 Task: Look for space in Fuengirola, Spain from 9th June, 2023 to 16th June, 2023 for 2 adults in price range Rs.8000 to Rs.16000. Place can be entire place with 2 bedrooms having 2 beds and 1 bathroom. Property type can be house, flat, guest house. Booking option can be shelf check-in. Required host language is English.
Action: Mouse moved to (344, 185)
Screenshot: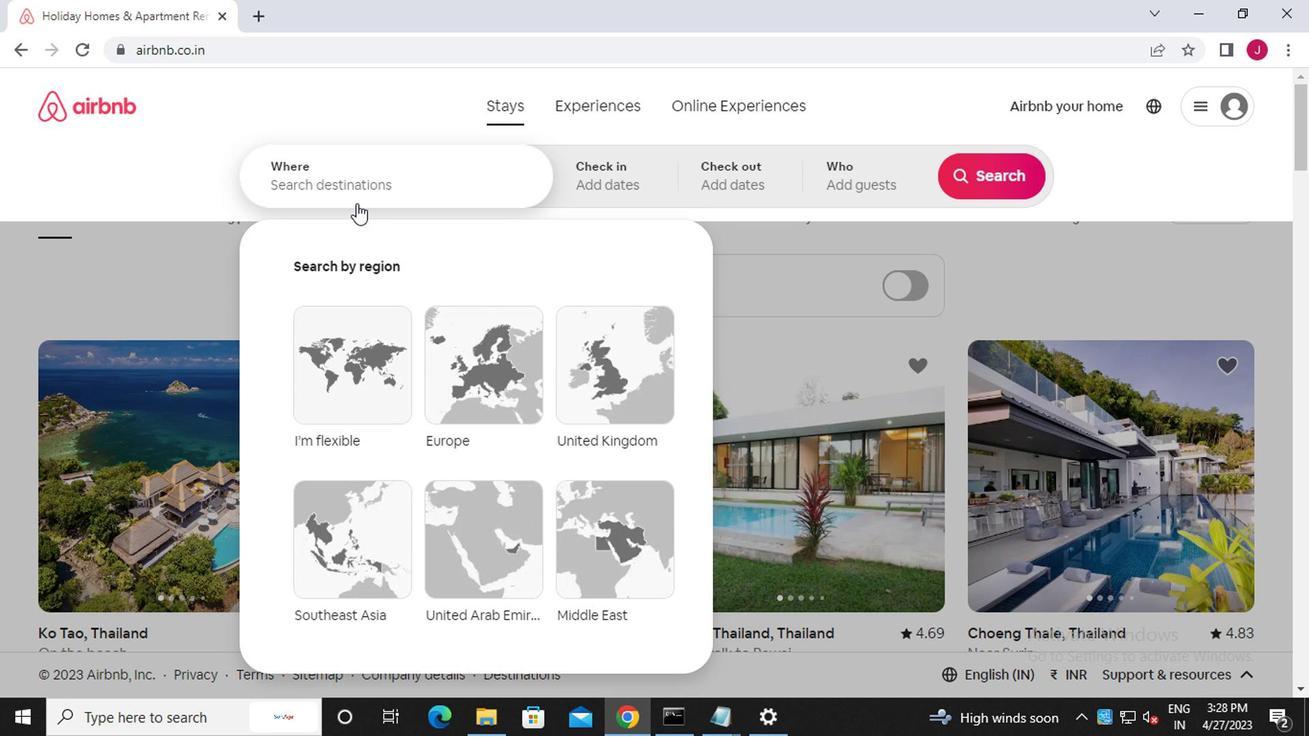 
Action: Mouse pressed left at (344, 185)
Screenshot: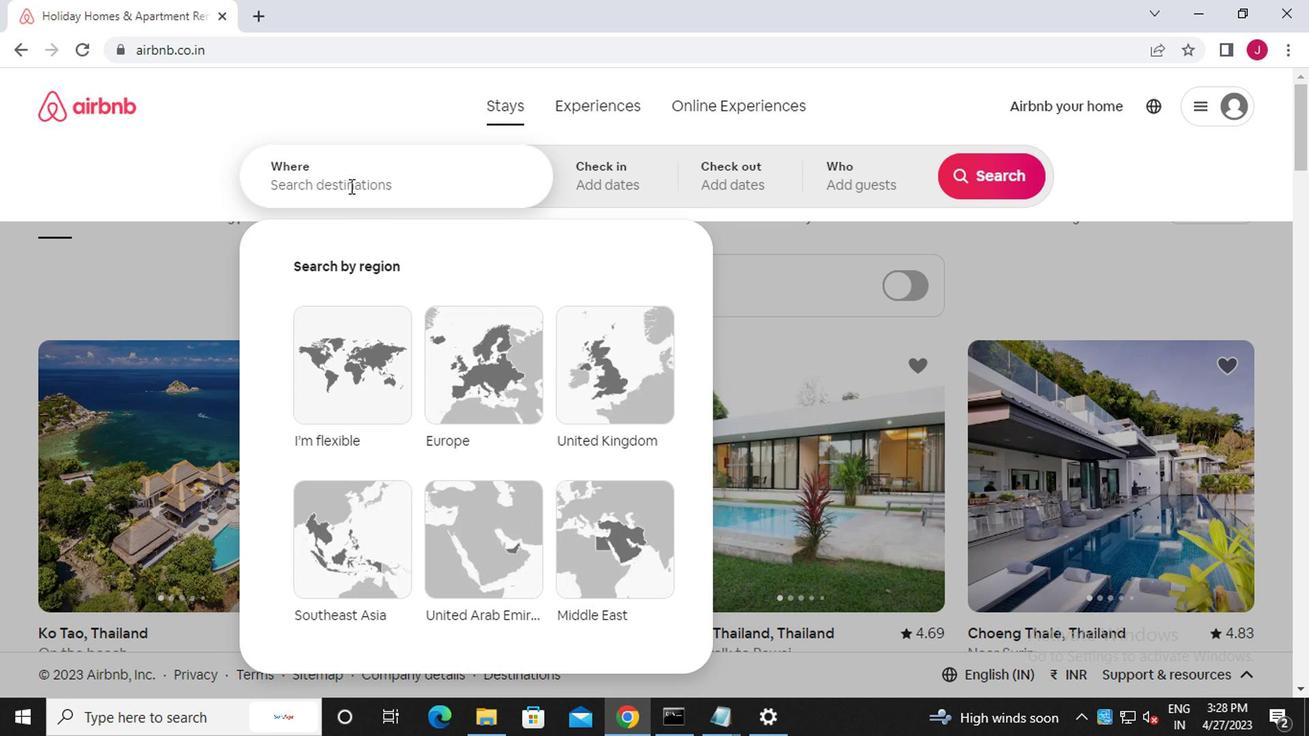 
Action: Key pressed <Key.caps_lock>f<Key.caps_lock>uengirola
Screenshot: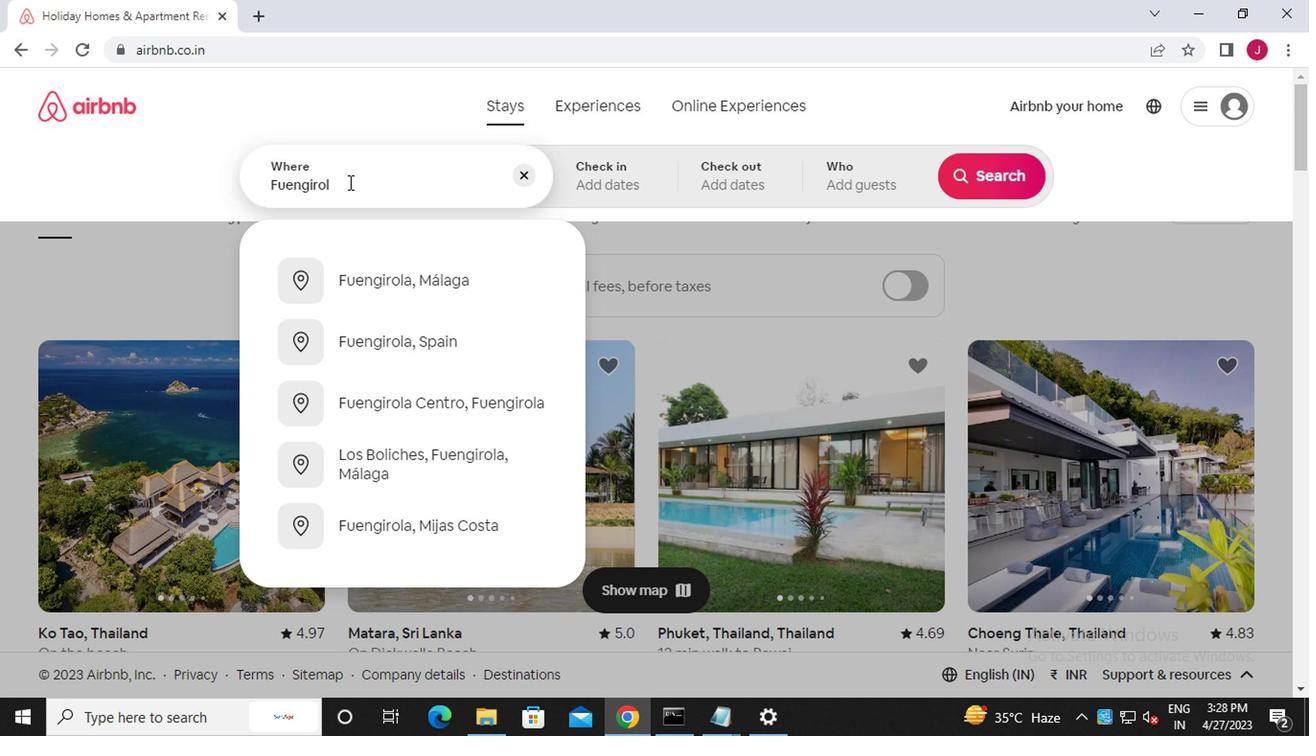 
Action: Mouse moved to (410, 281)
Screenshot: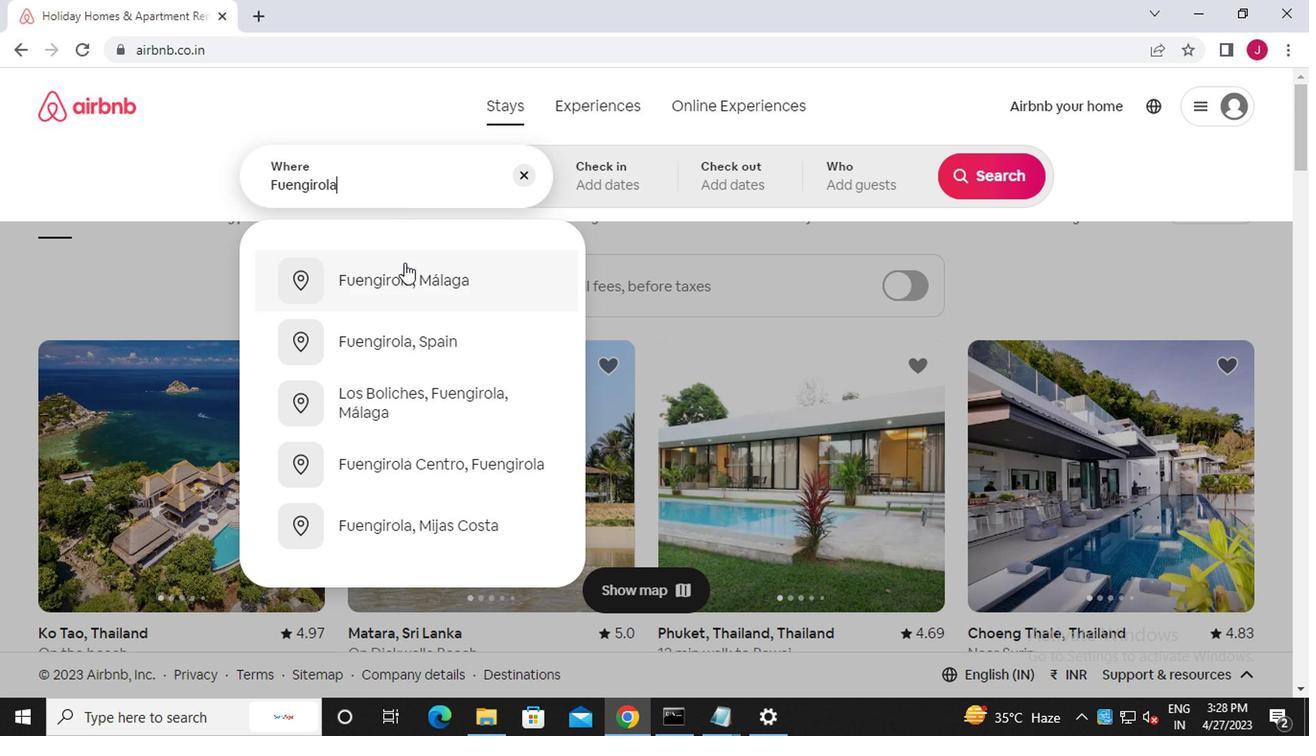 
Action: Mouse pressed left at (410, 281)
Screenshot: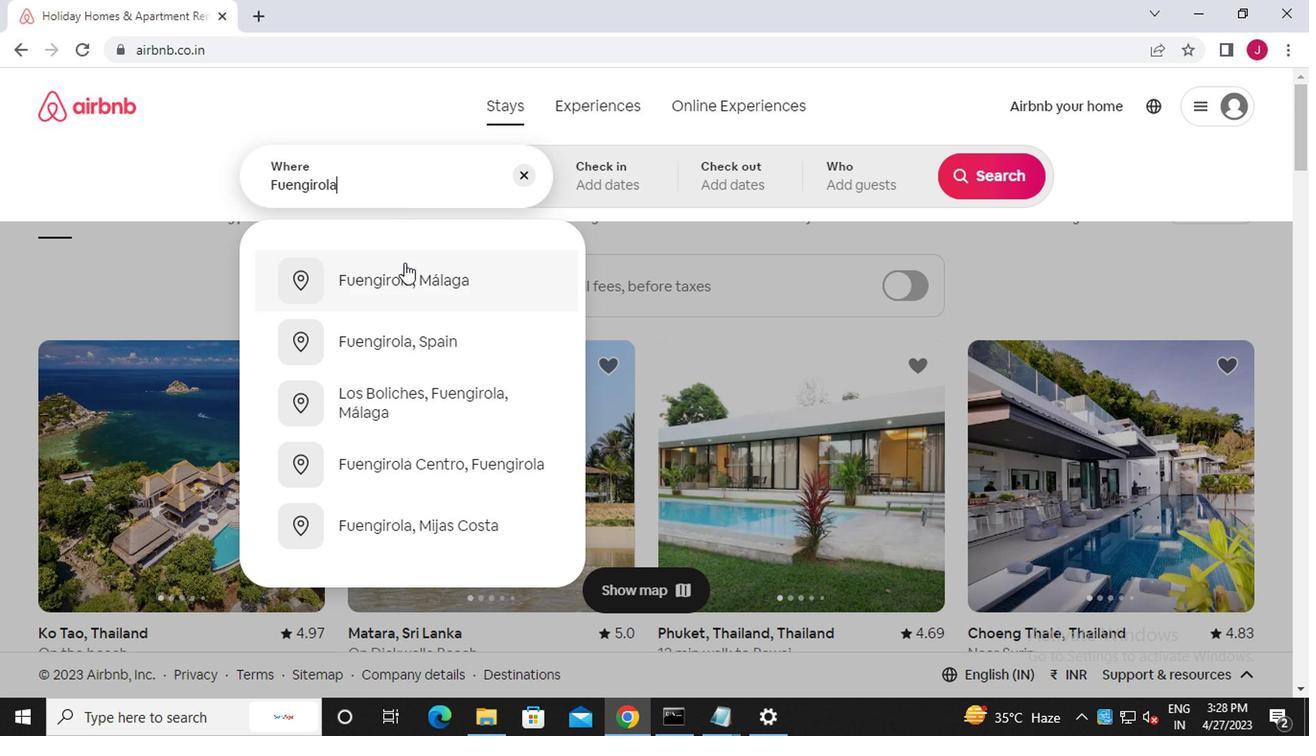
Action: Mouse moved to (426, 191)
Screenshot: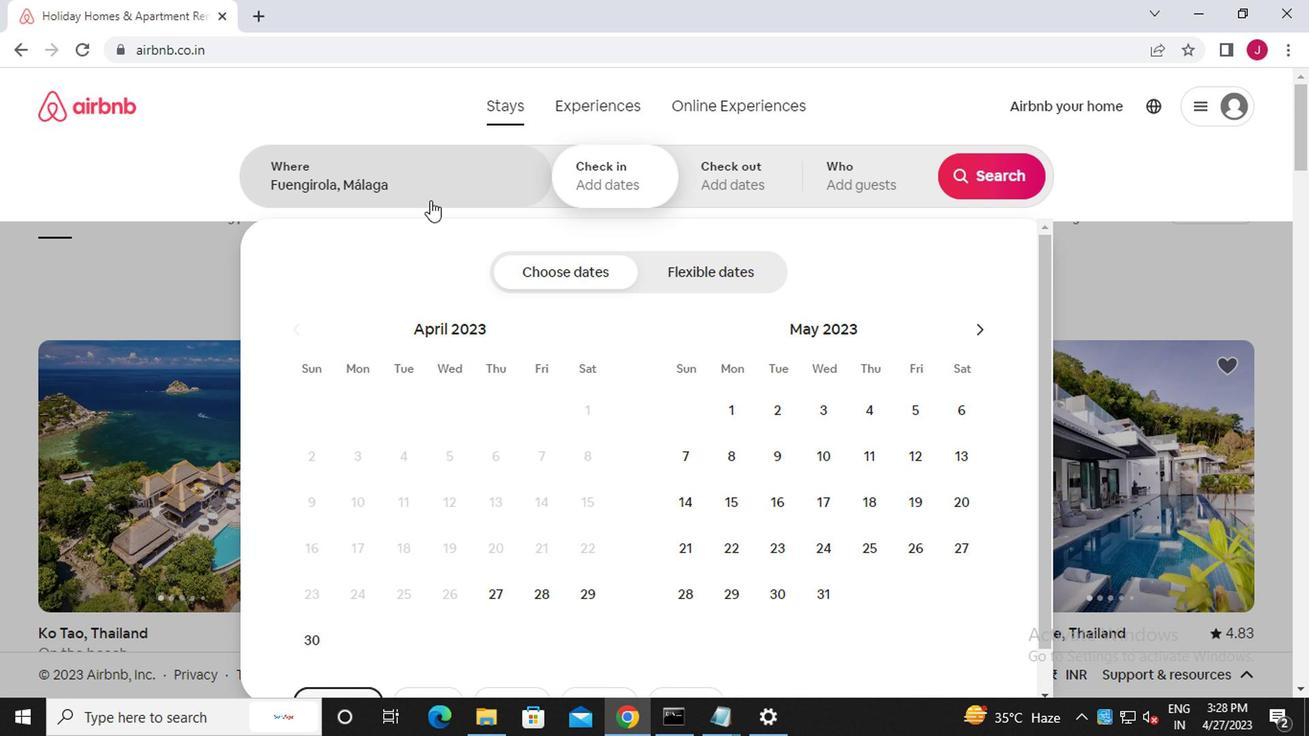 
Action: Mouse pressed left at (426, 191)
Screenshot: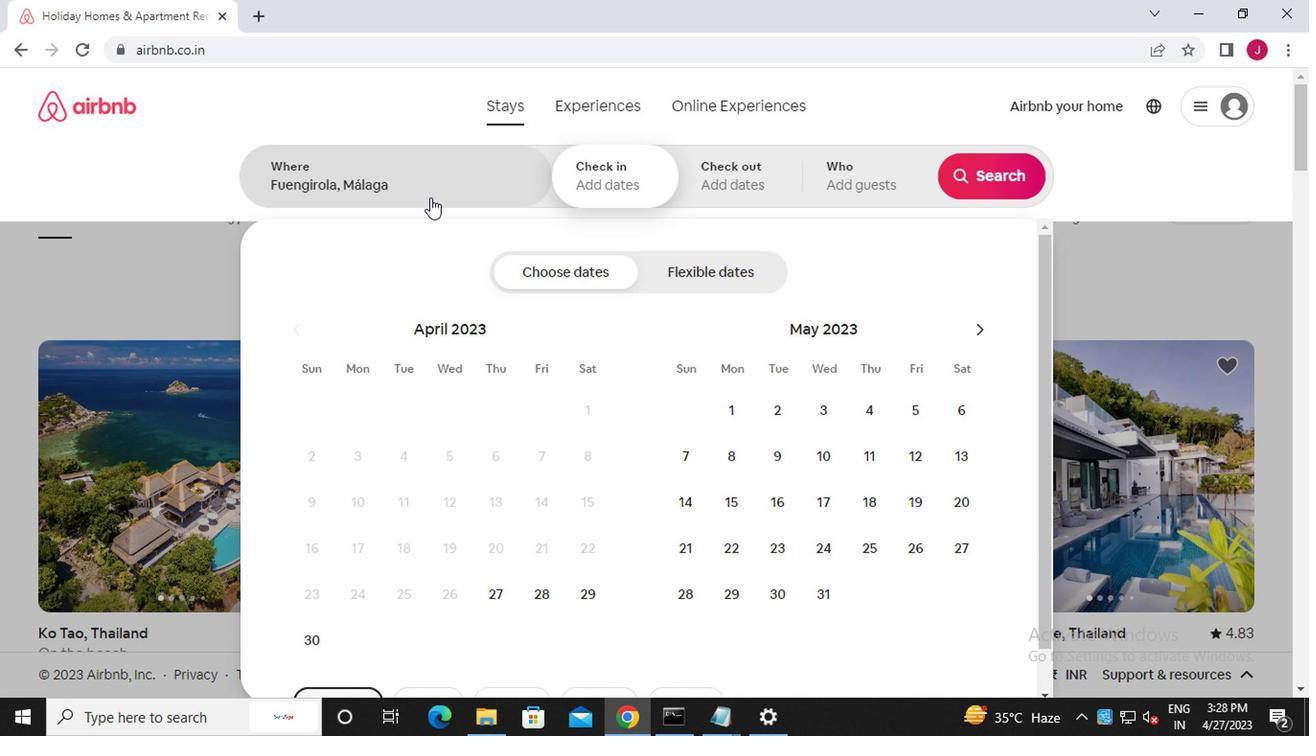 
Action: Key pressed <Key.backspace><Key.backspace><Key.backspace><Key.backspace><Key.backspace>
Screenshot: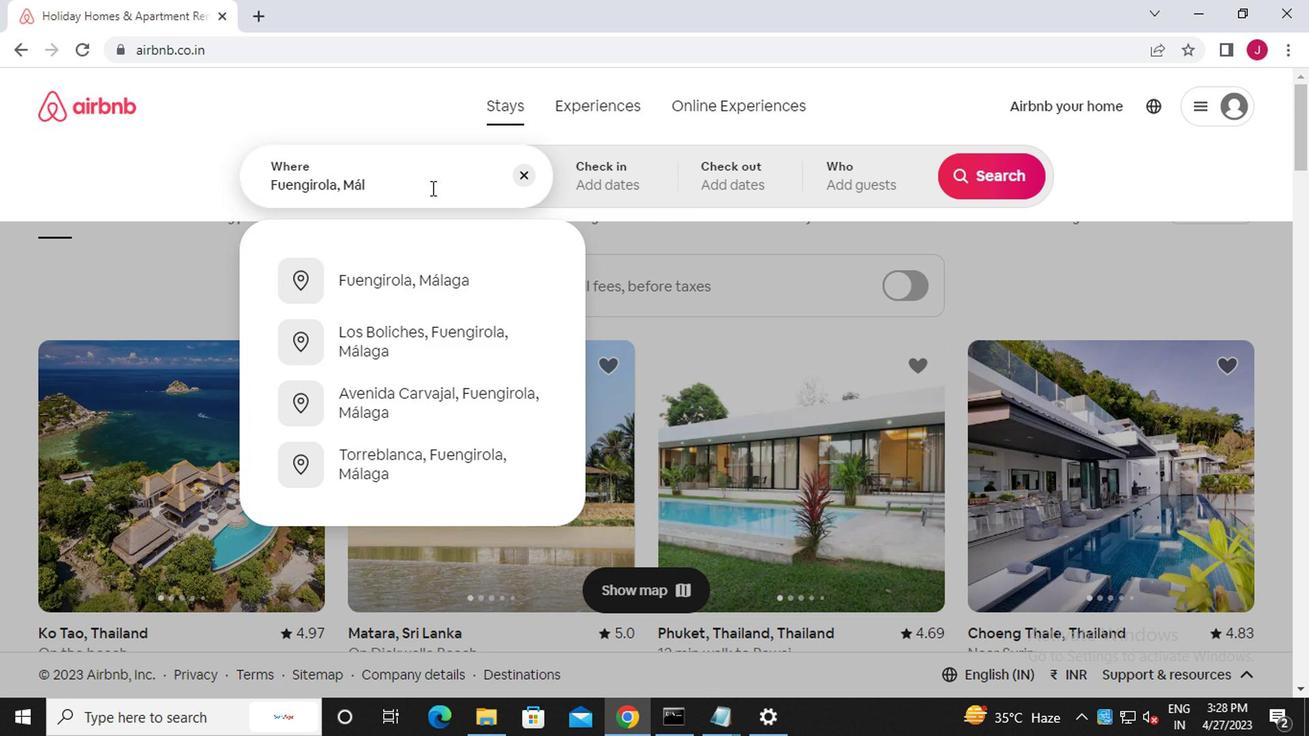 
Action: Mouse moved to (445, 343)
Screenshot: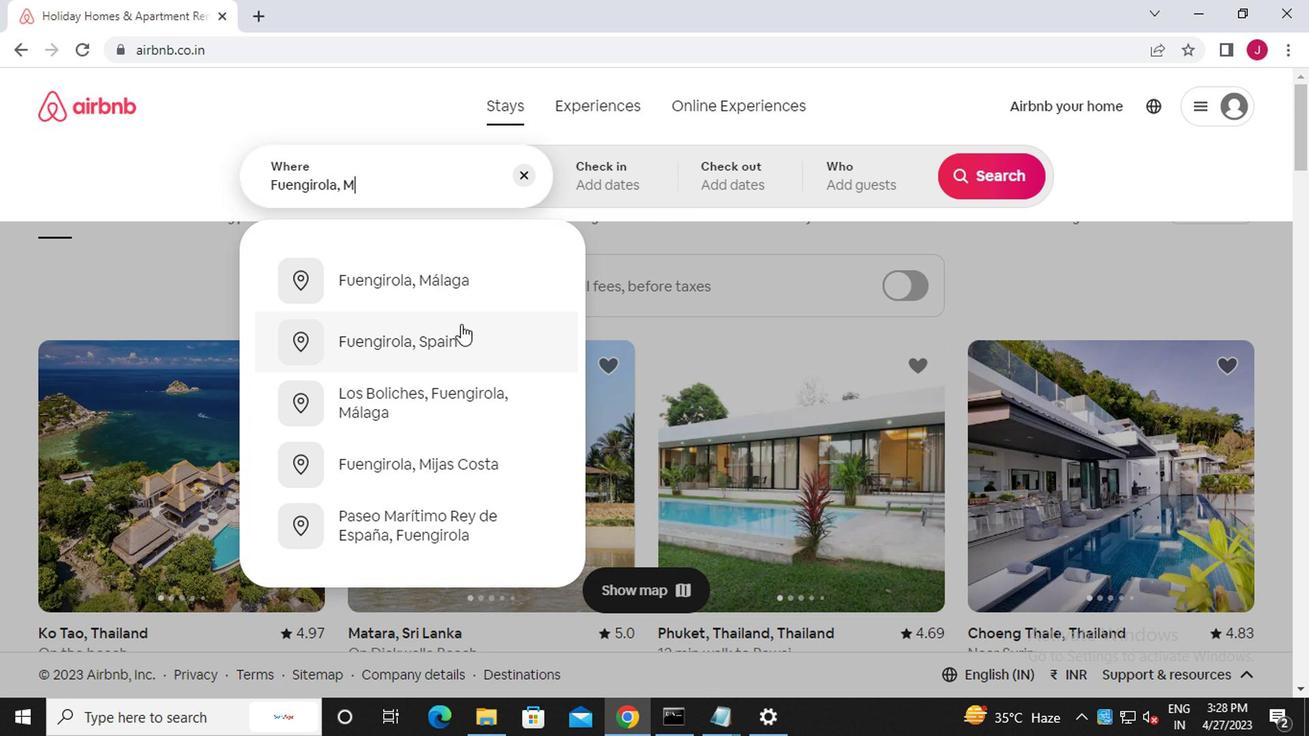 
Action: Mouse pressed left at (445, 343)
Screenshot: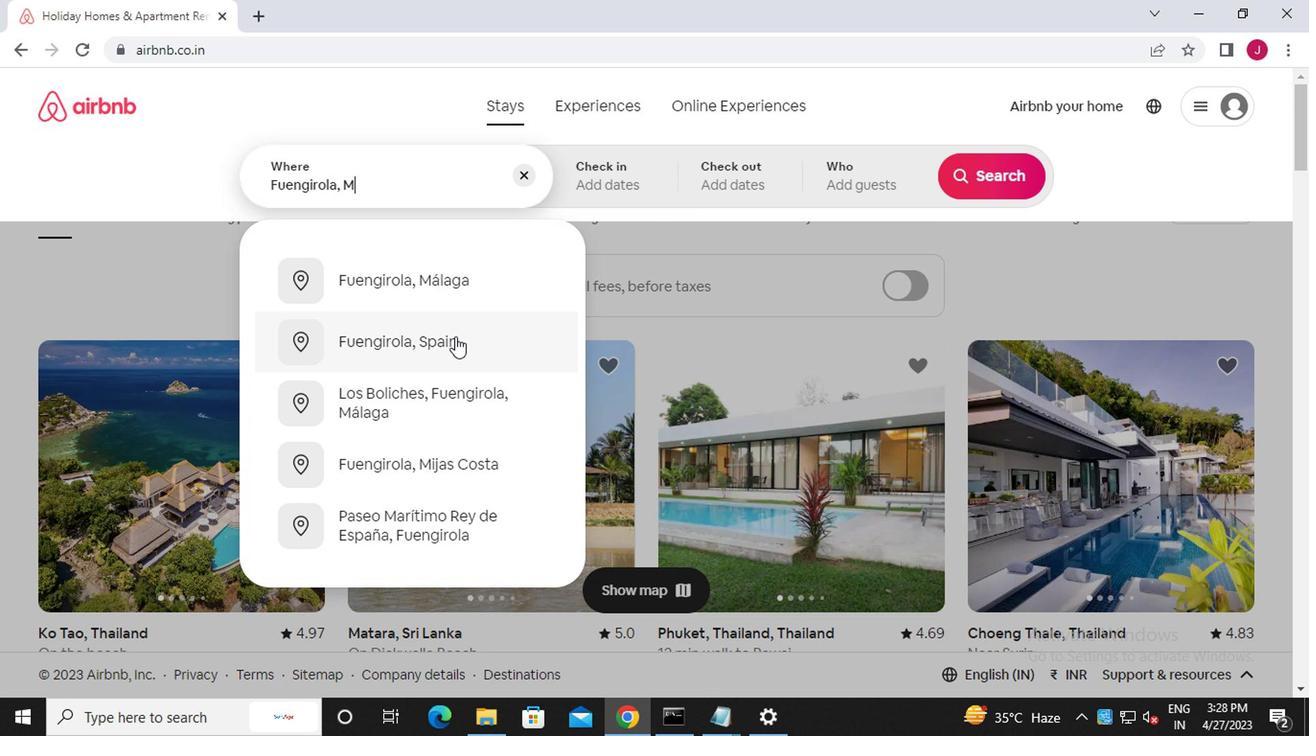 
Action: Mouse moved to (974, 325)
Screenshot: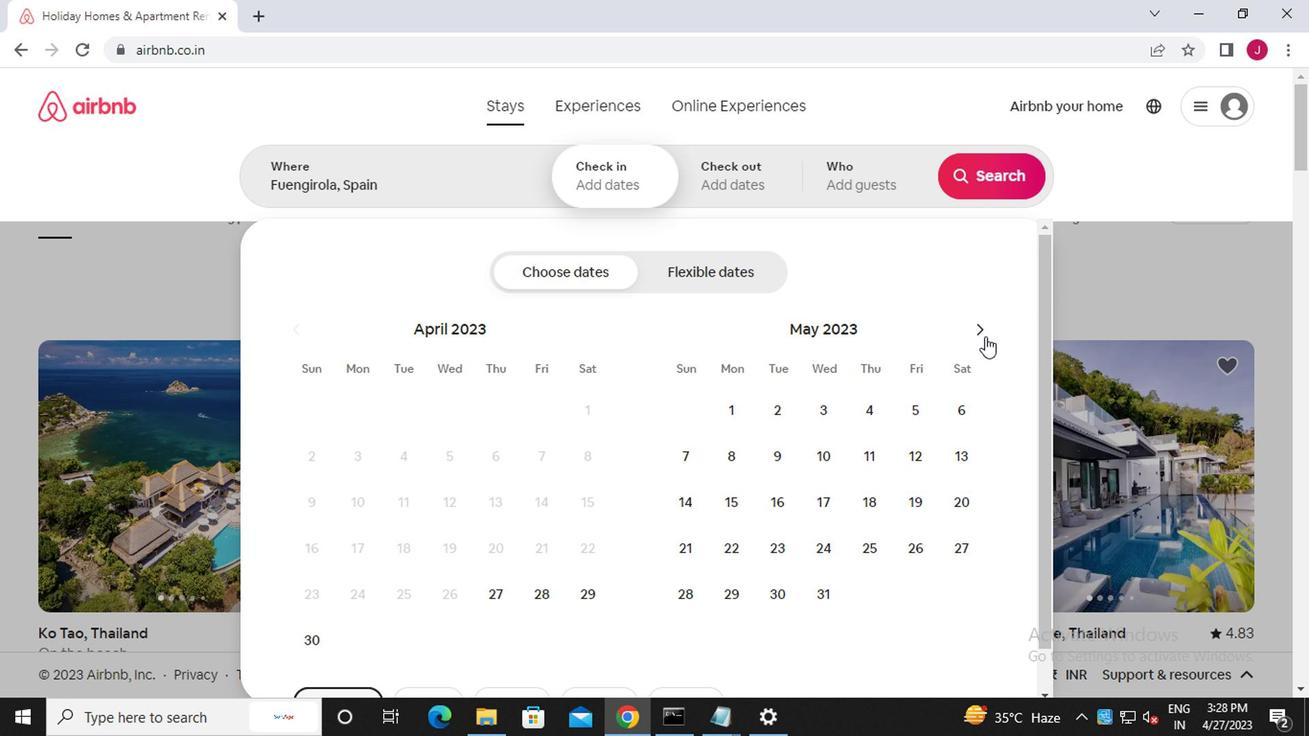 
Action: Mouse pressed left at (974, 325)
Screenshot: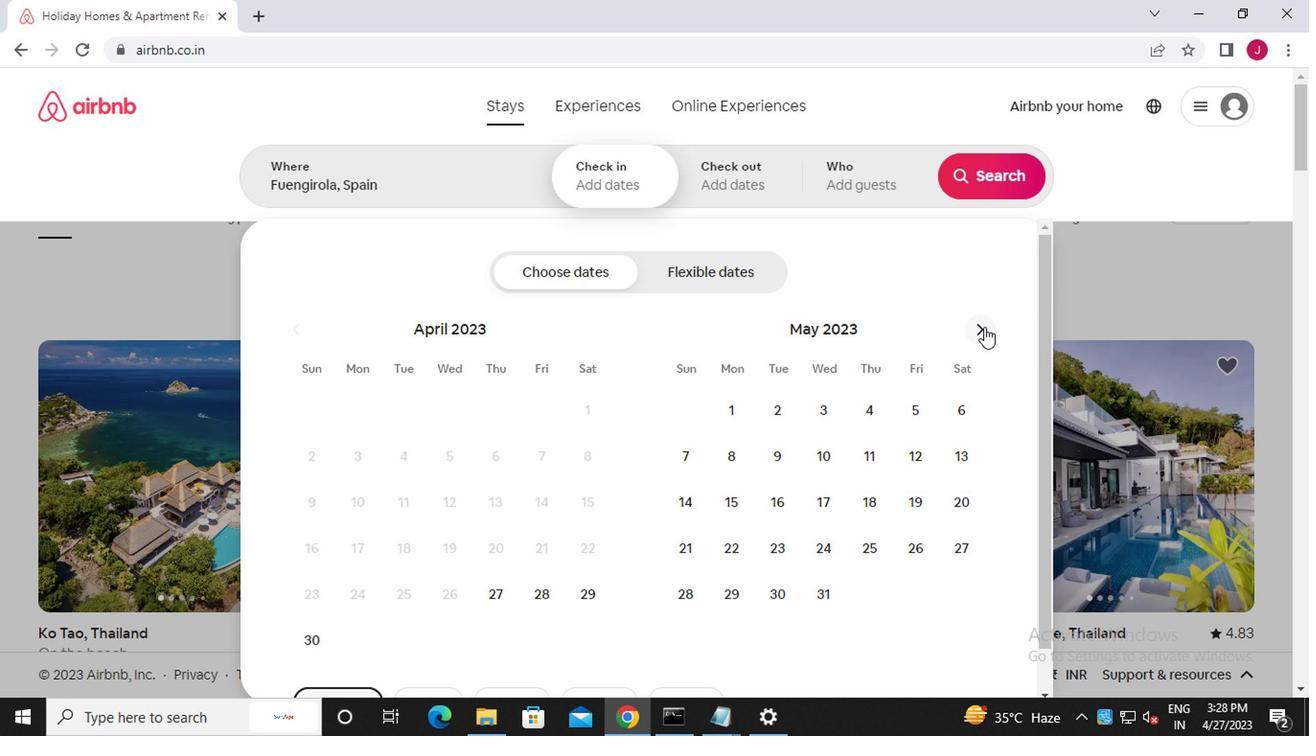 
Action: Mouse moved to (921, 464)
Screenshot: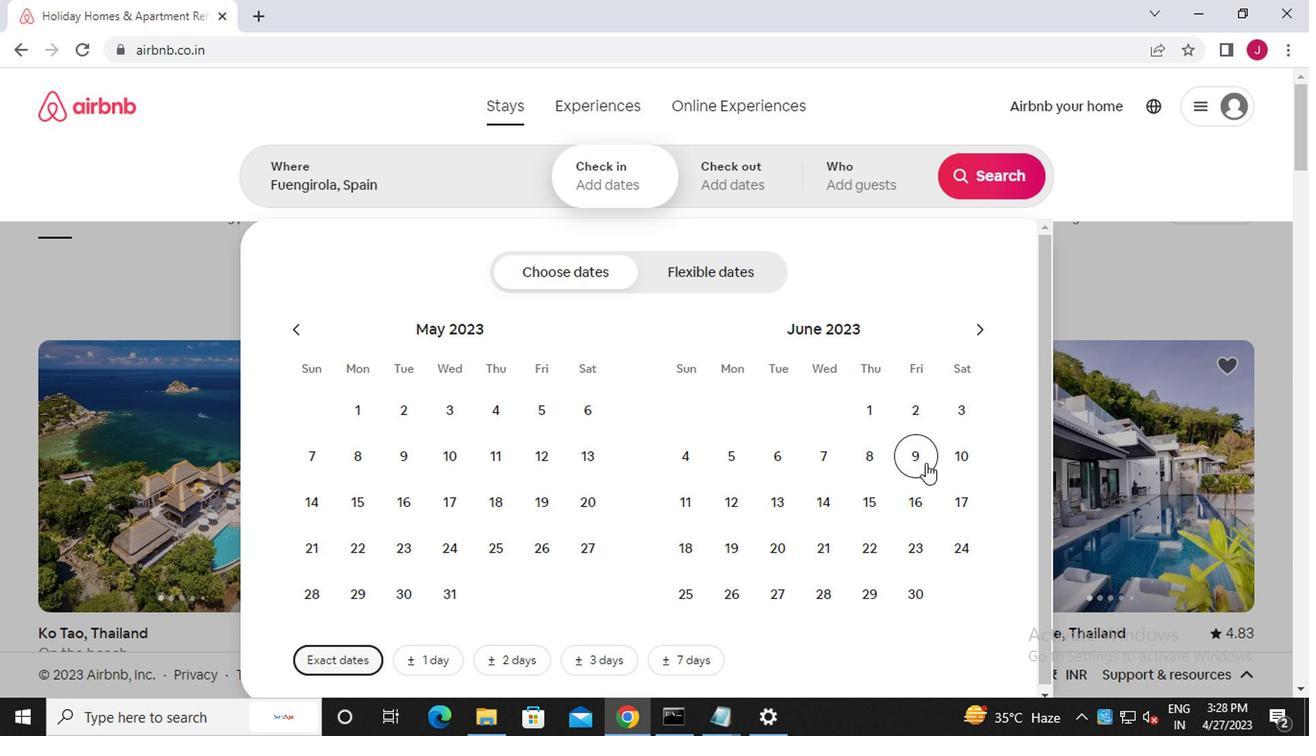 
Action: Mouse pressed left at (921, 464)
Screenshot: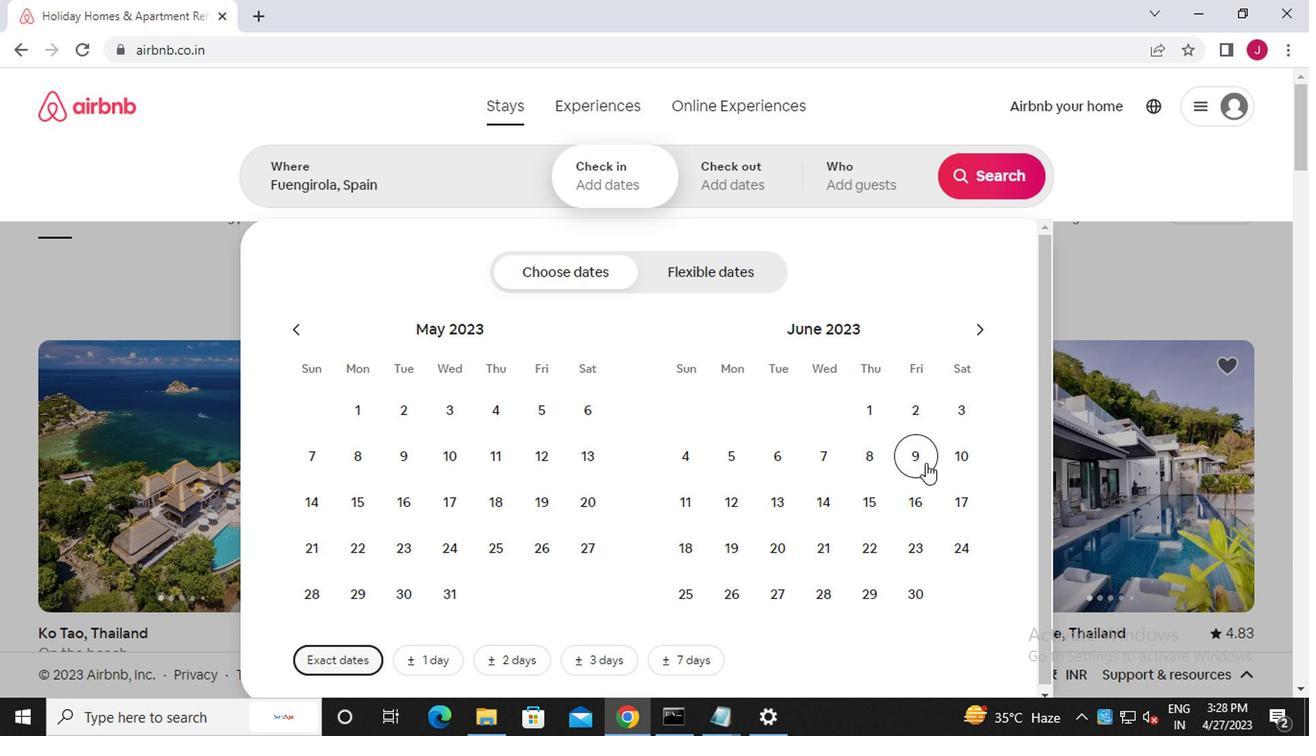 
Action: Mouse moved to (911, 505)
Screenshot: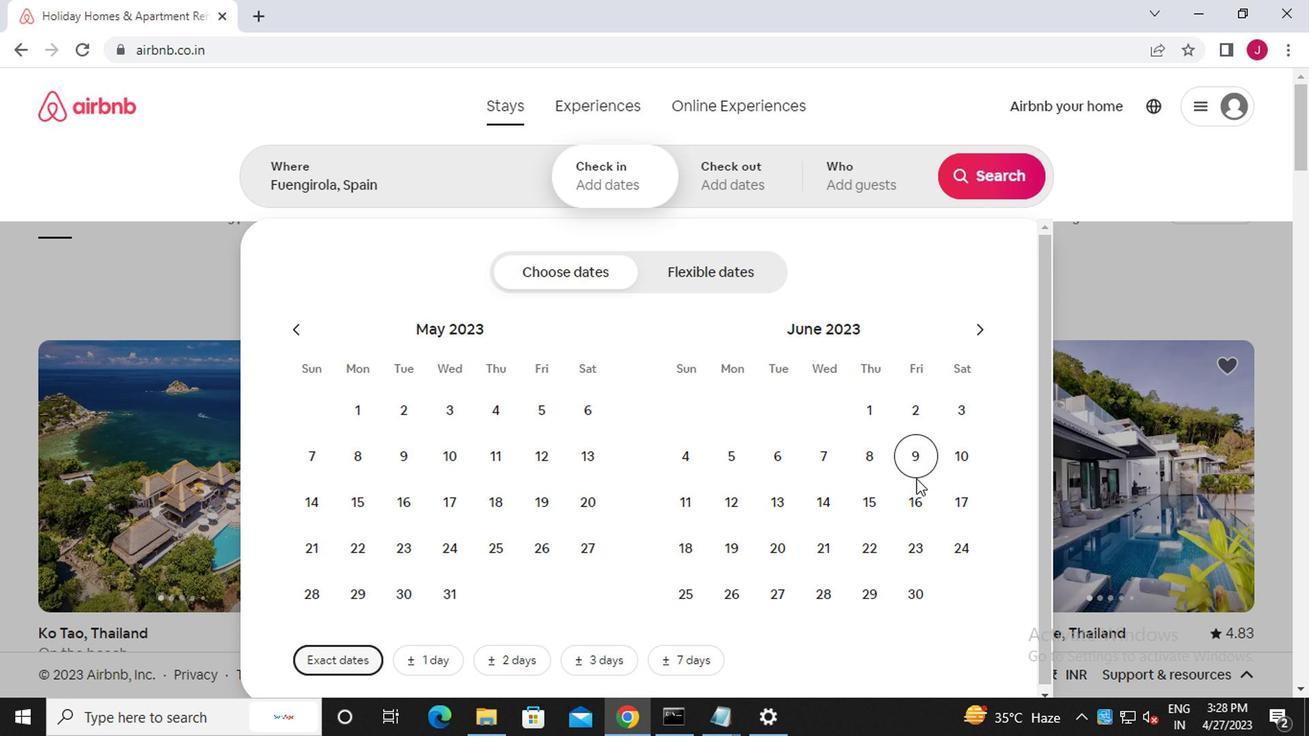 
Action: Mouse pressed left at (911, 505)
Screenshot: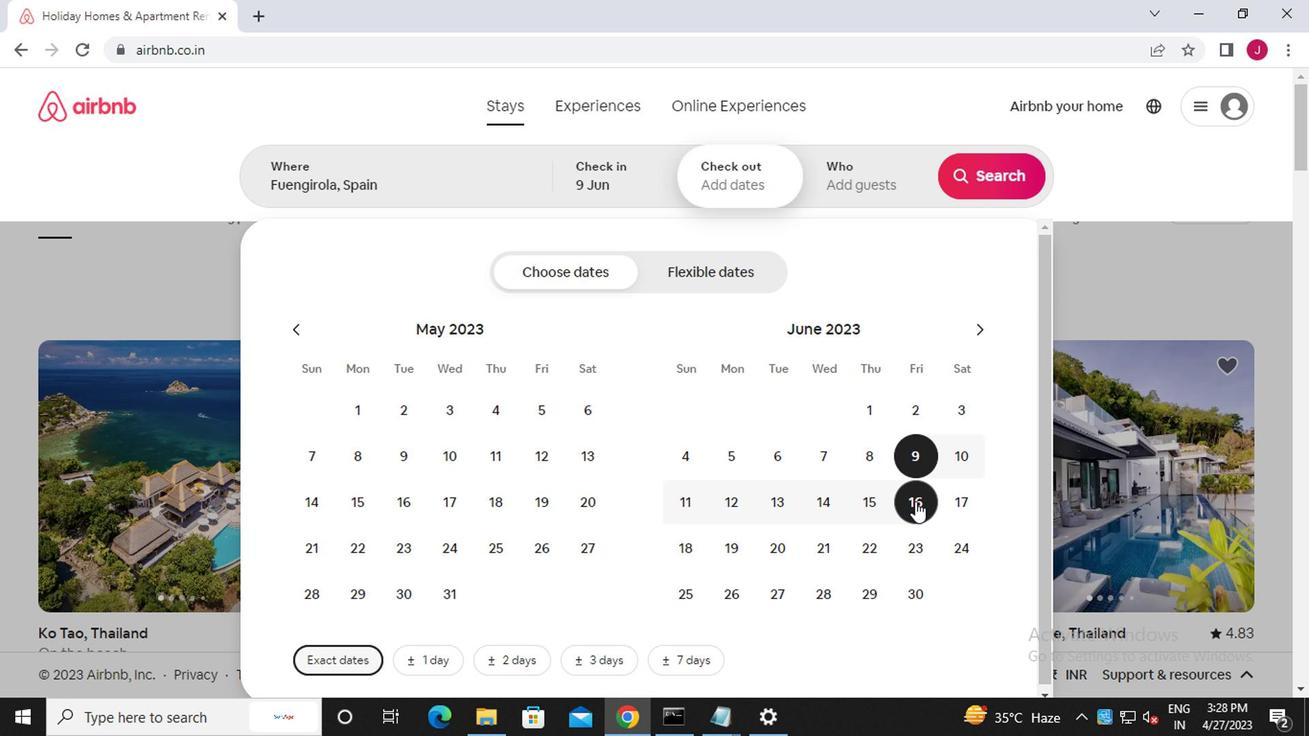 
Action: Mouse moved to (858, 194)
Screenshot: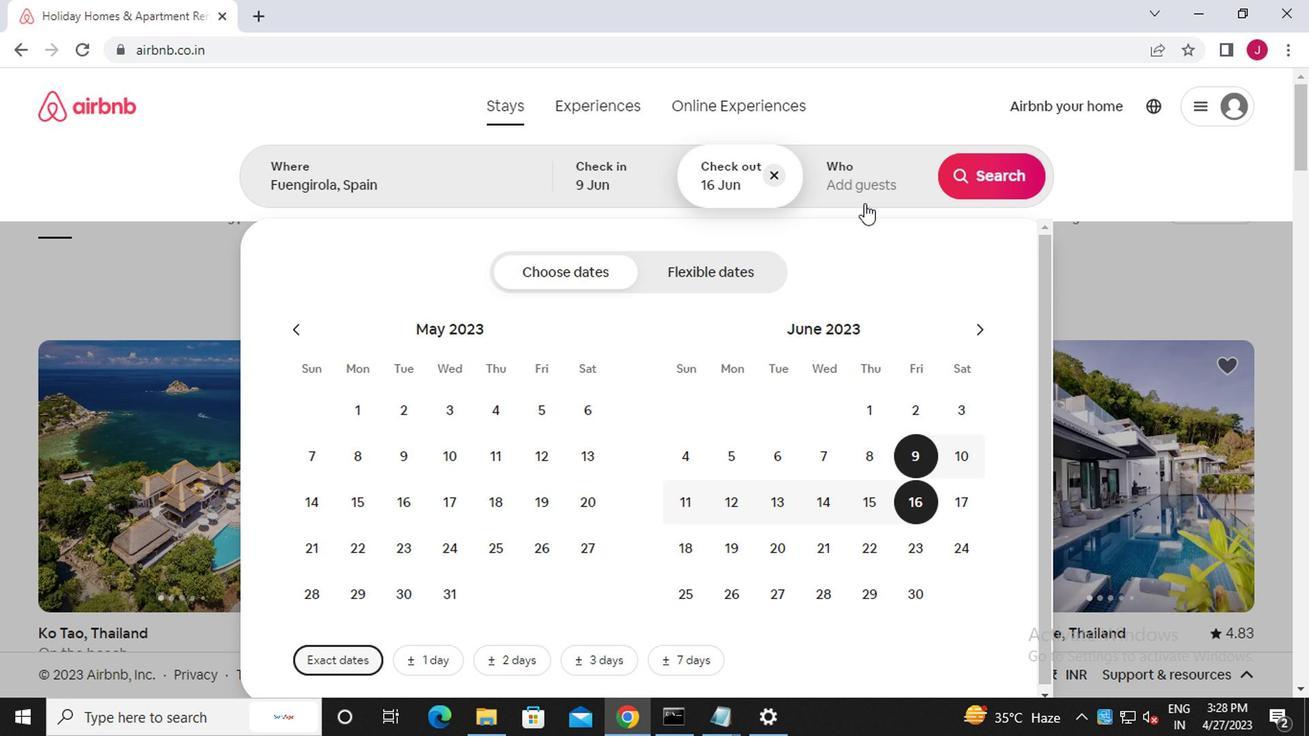 
Action: Mouse pressed left at (858, 194)
Screenshot: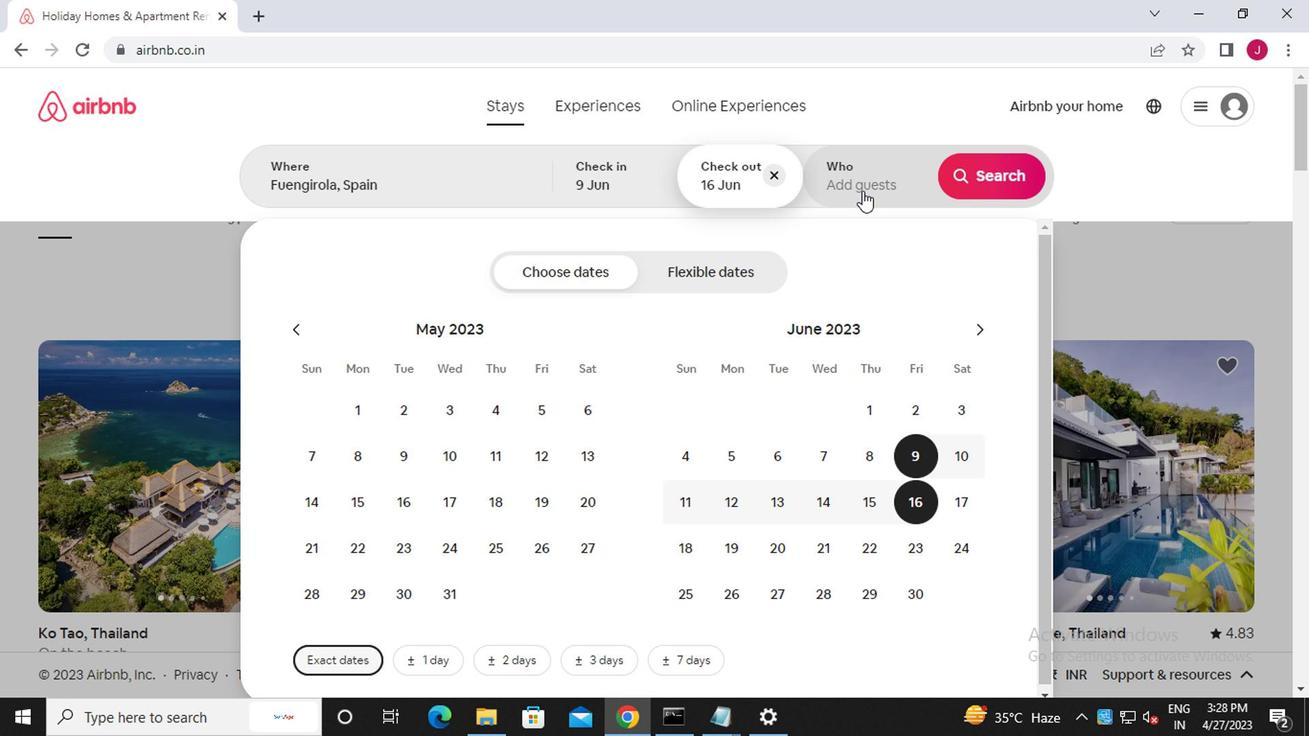 
Action: Mouse moved to (994, 276)
Screenshot: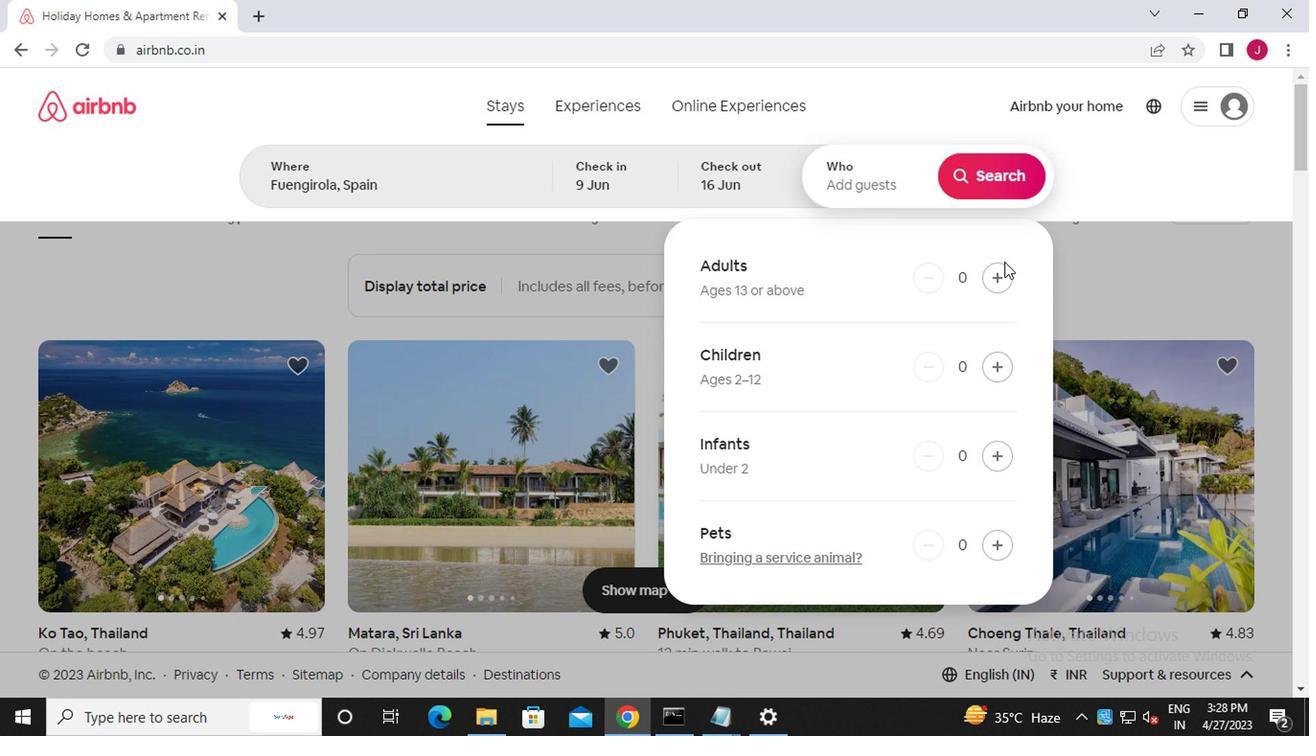 
Action: Mouse pressed left at (994, 276)
Screenshot: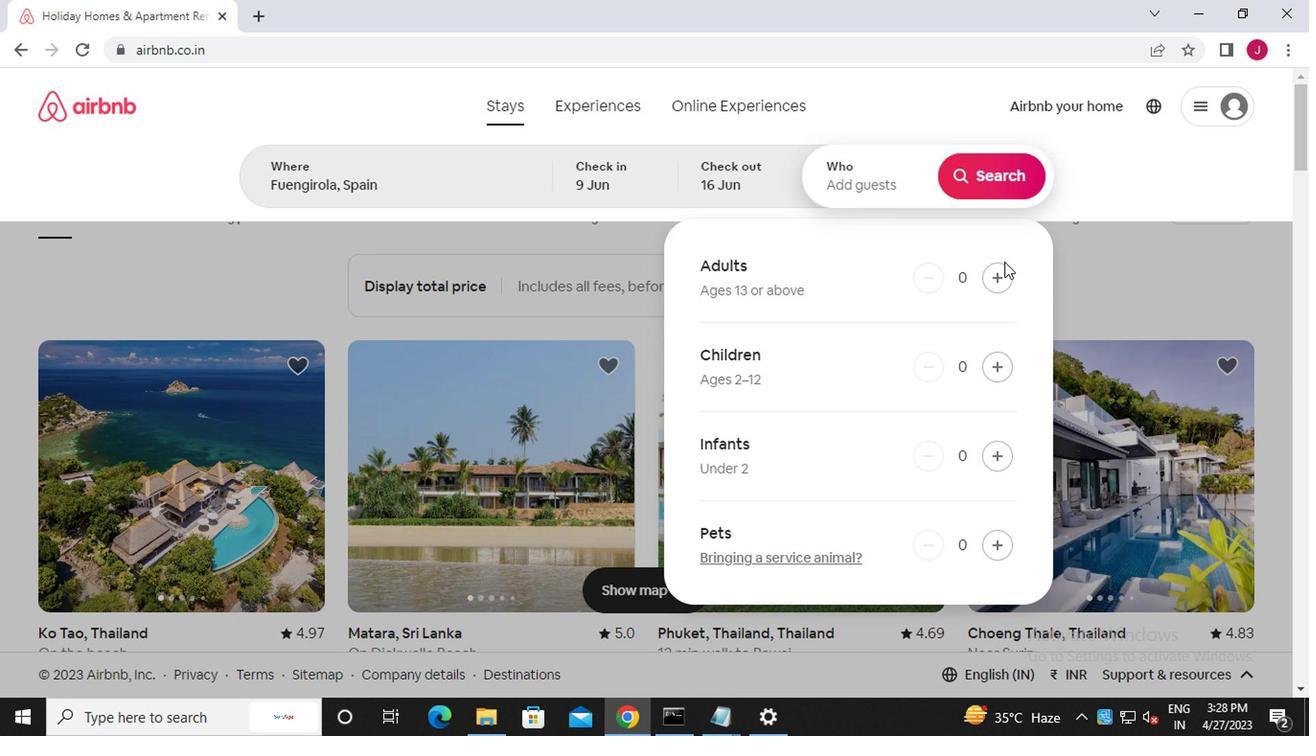 
Action: Mouse moved to (994, 276)
Screenshot: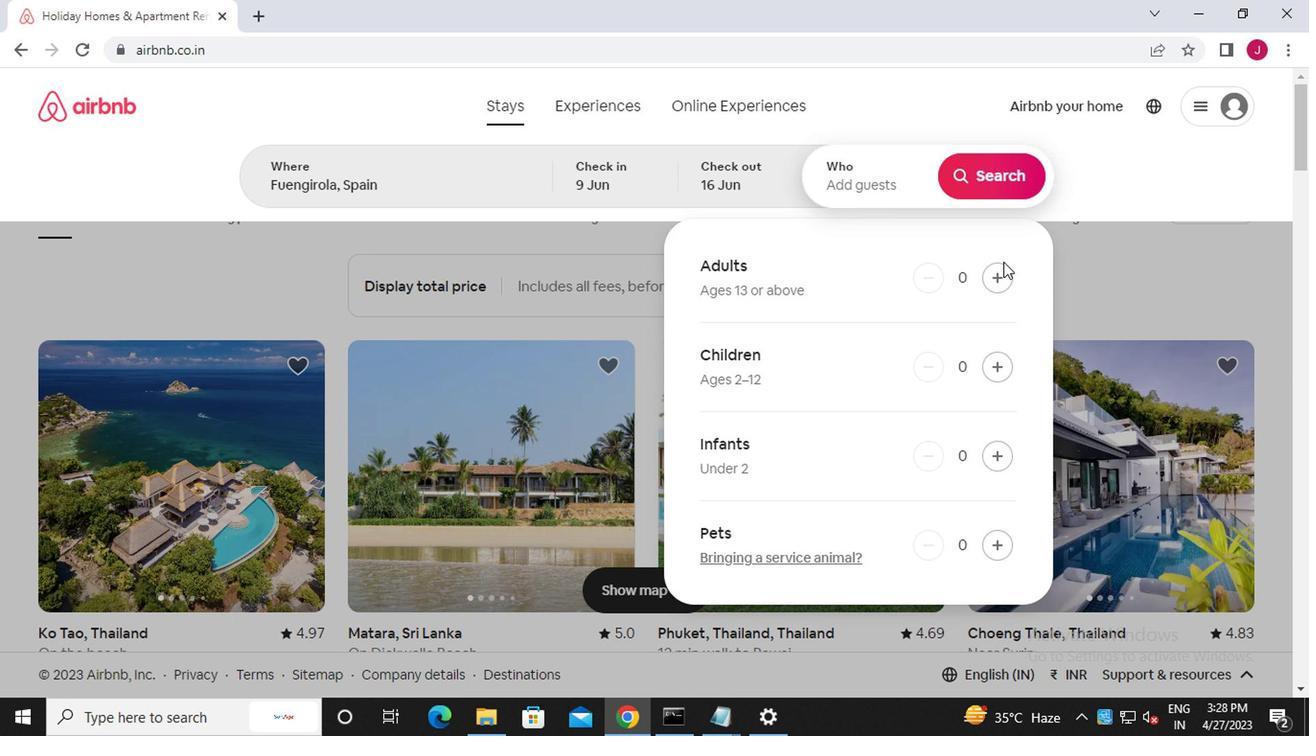 
Action: Mouse pressed left at (994, 276)
Screenshot: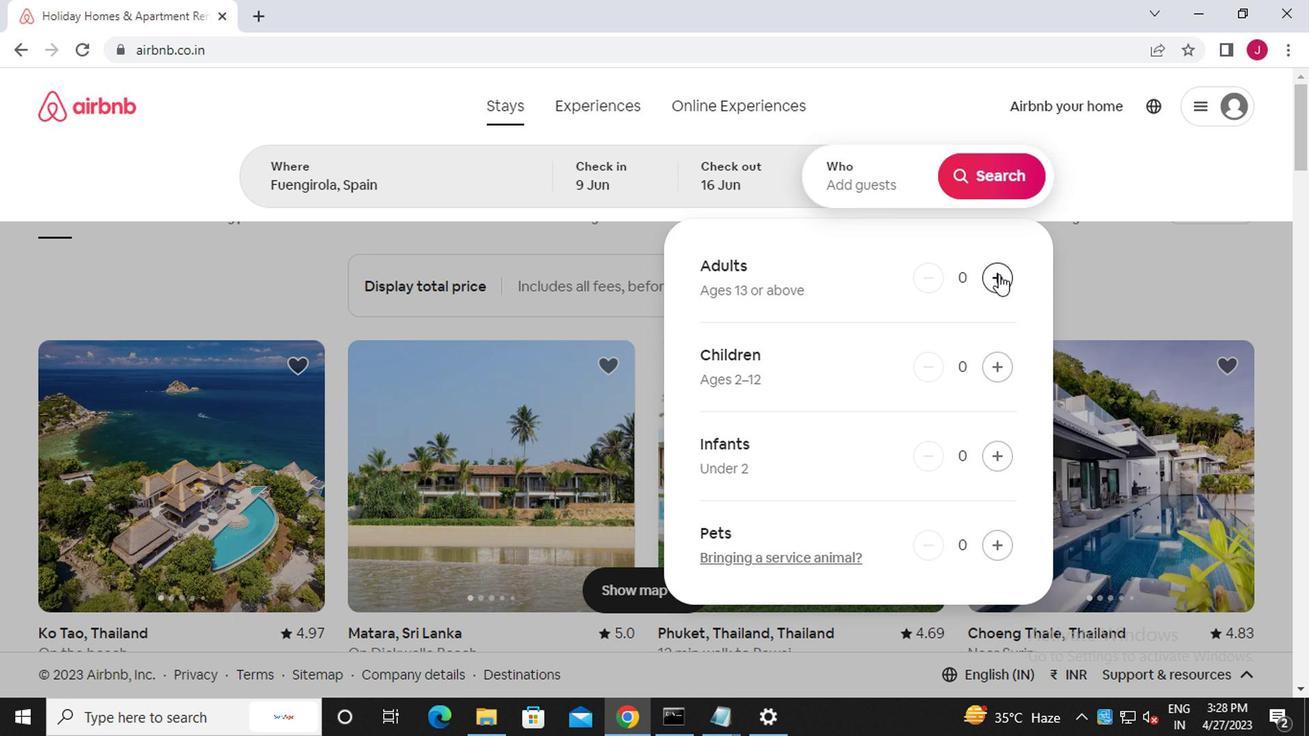 
Action: Mouse moved to (1003, 182)
Screenshot: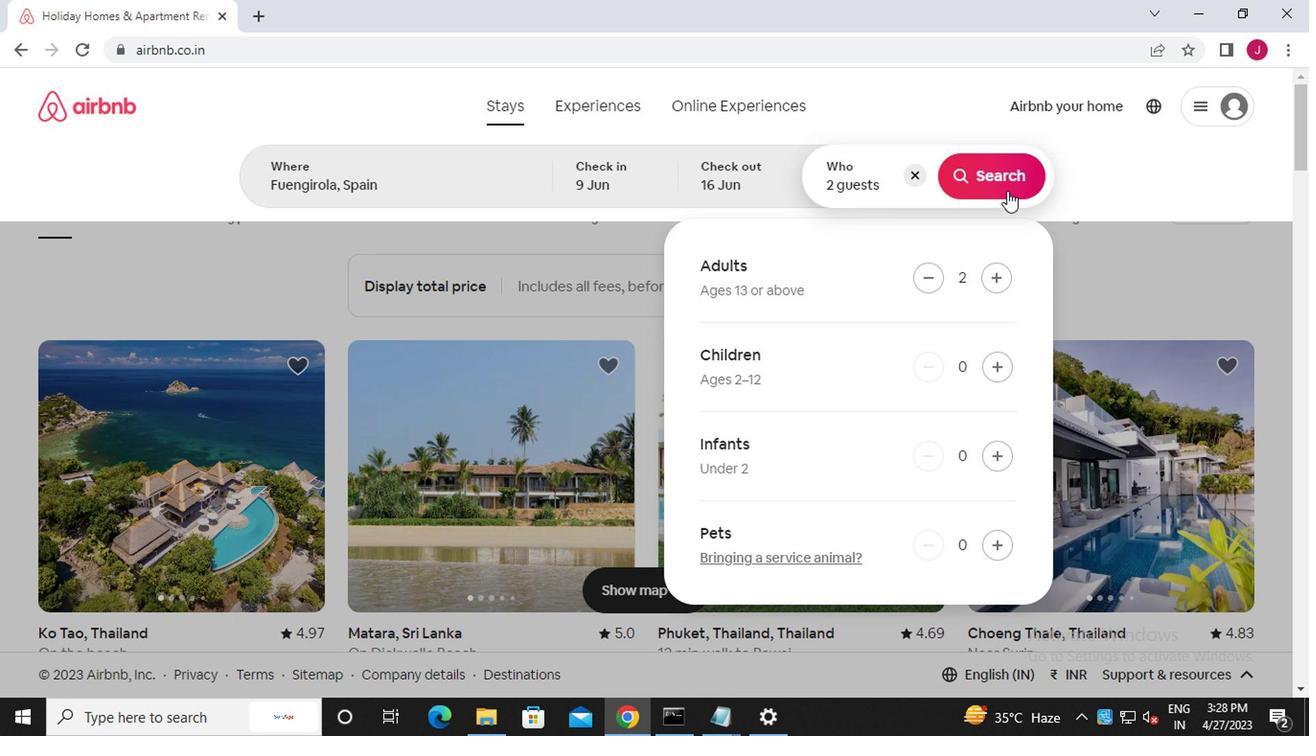 
Action: Mouse pressed left at (1003, 182)
Screenshot: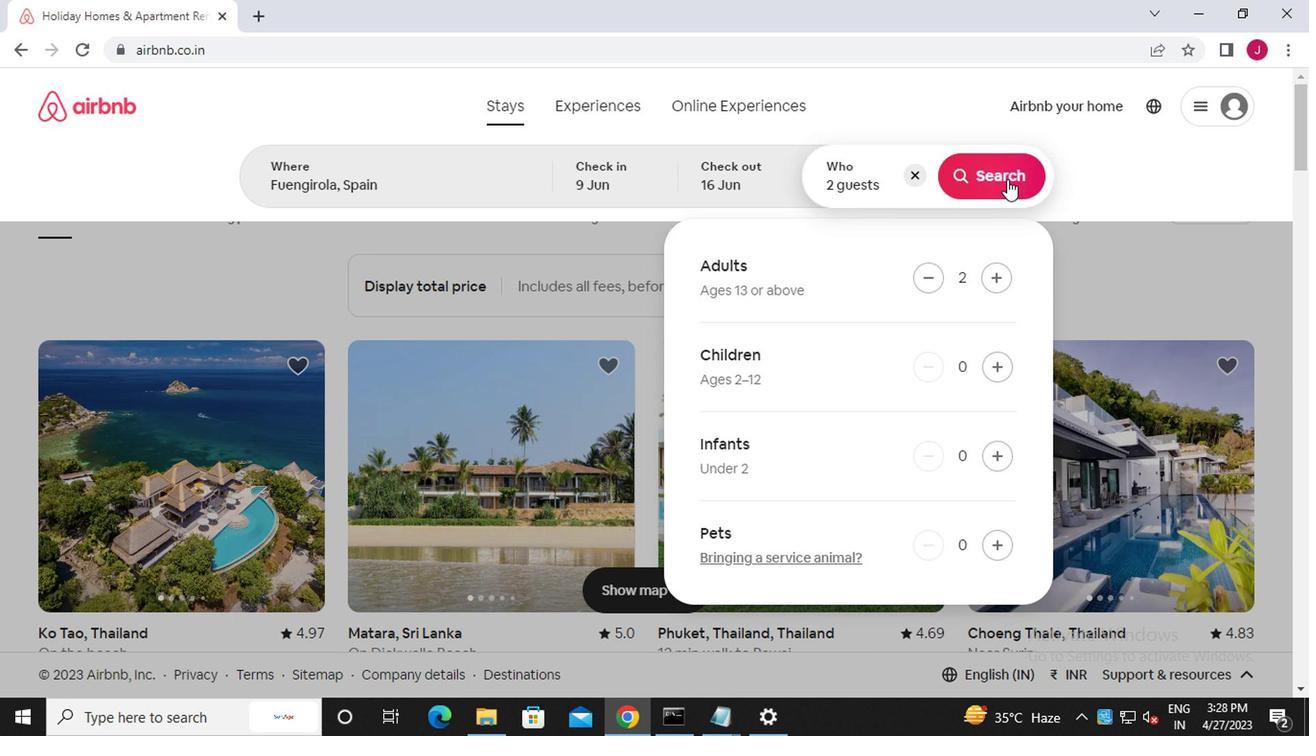 
Action: Mouse moved to (1231, 188)
Screenshot: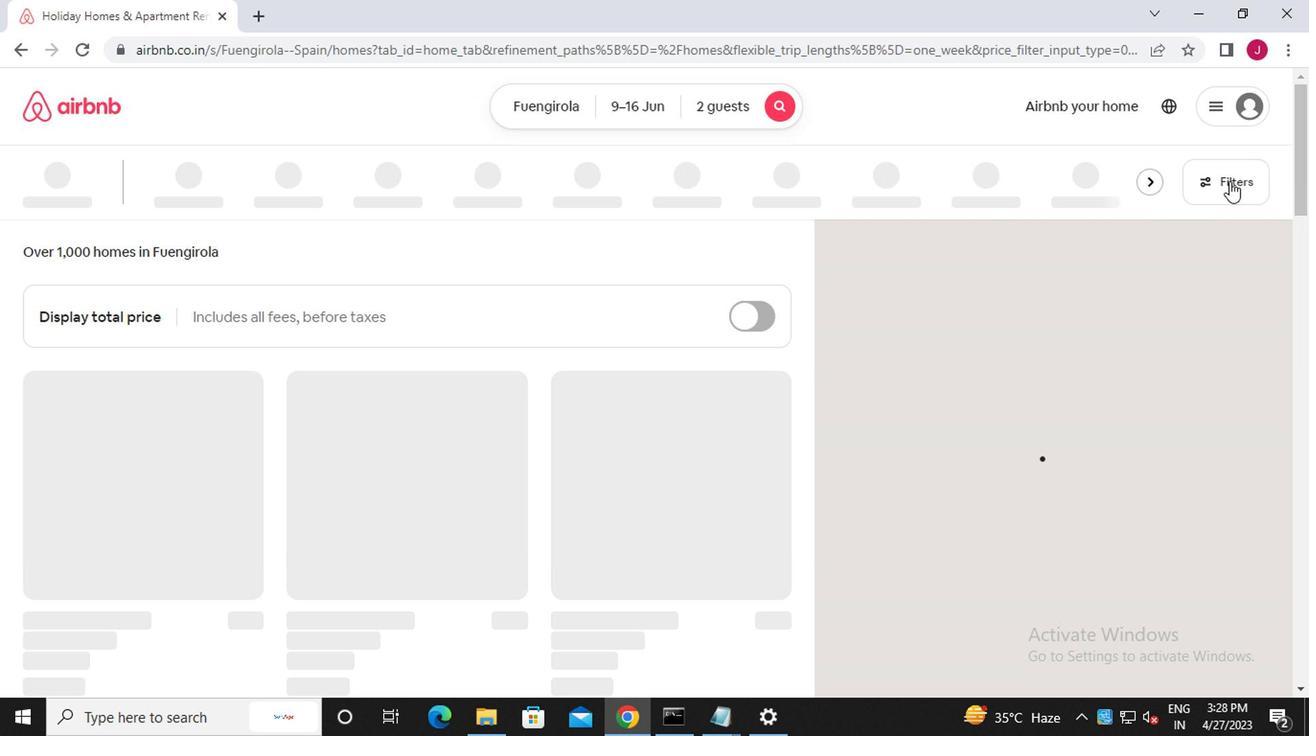 
Action: Mouse pressed left at (1231, 188)
Screenshot: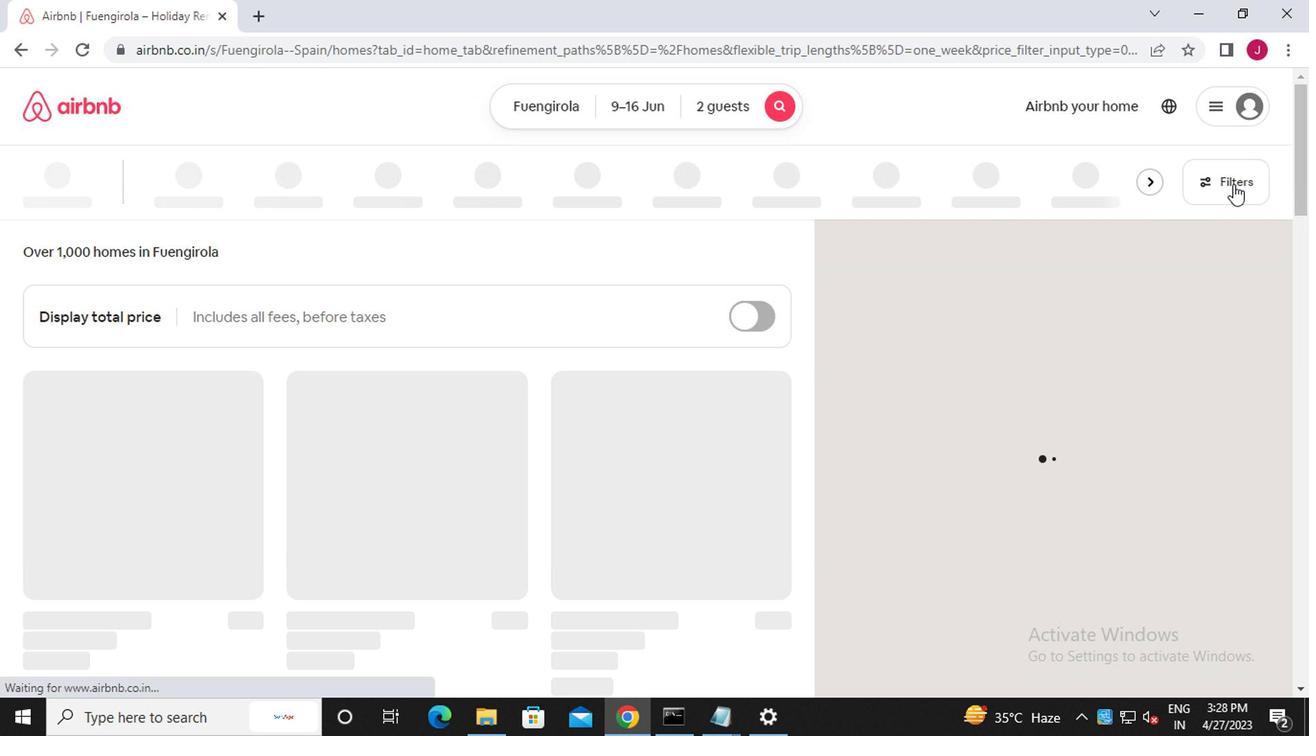 
Action: Mouse moved to (450, 435)
Screenshot: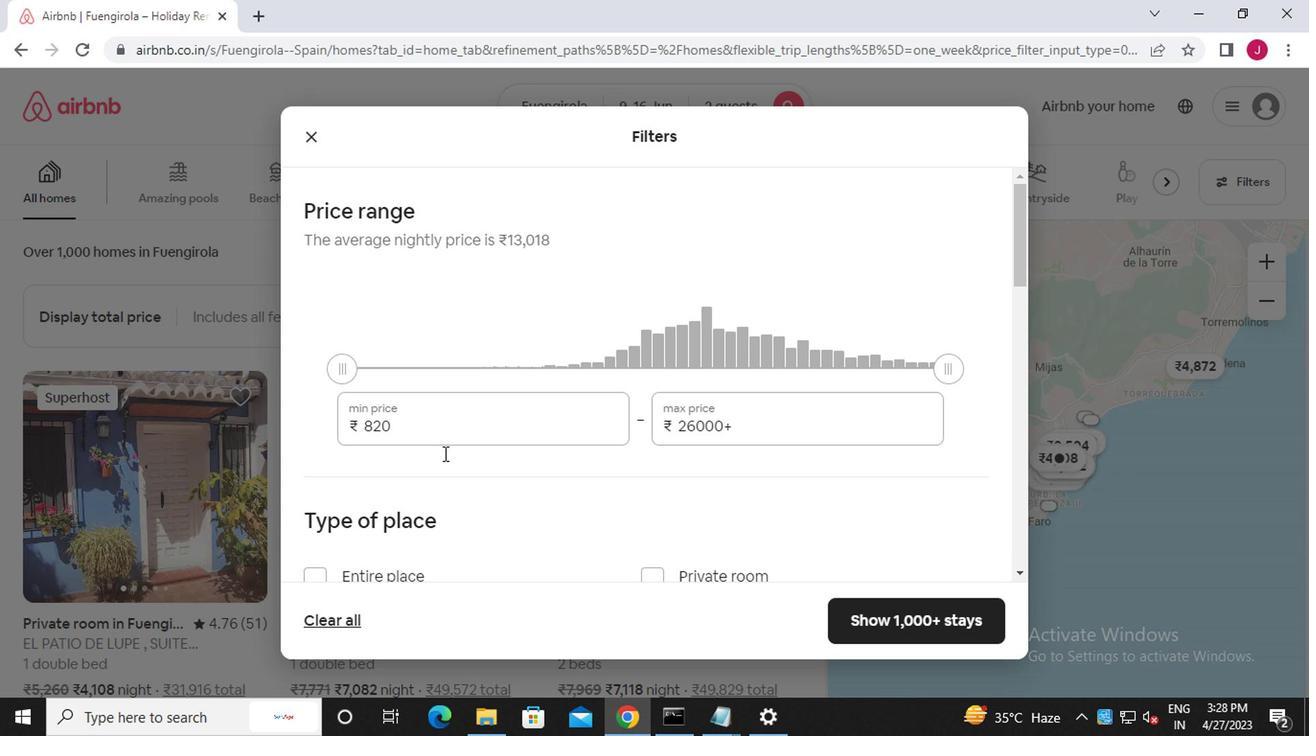 
Action: Mouse pressed left at (450, 435)
Screenshot: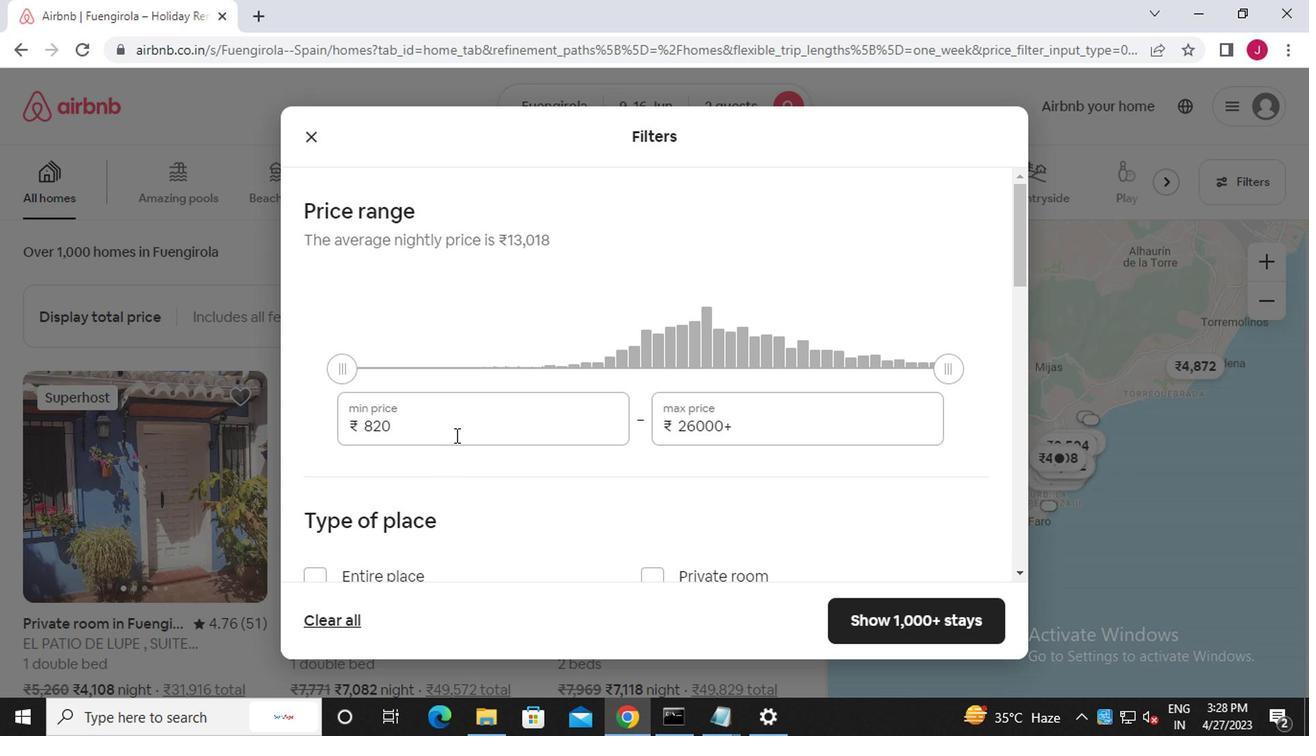 
Action: Mouse moved to (450, 431)
Screenshot: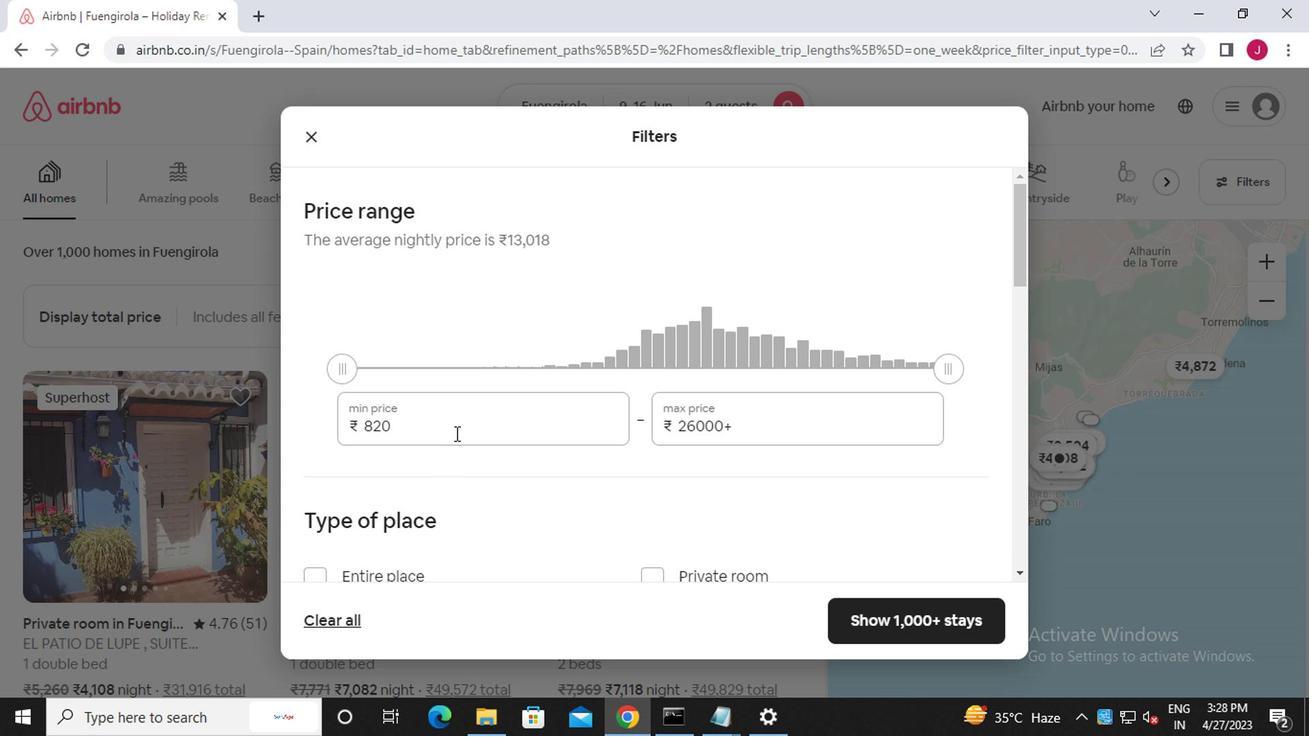 
Action: Key pressed <Key.backspace><Key.backspace><<96>><<96>><<96>>
Screenshot: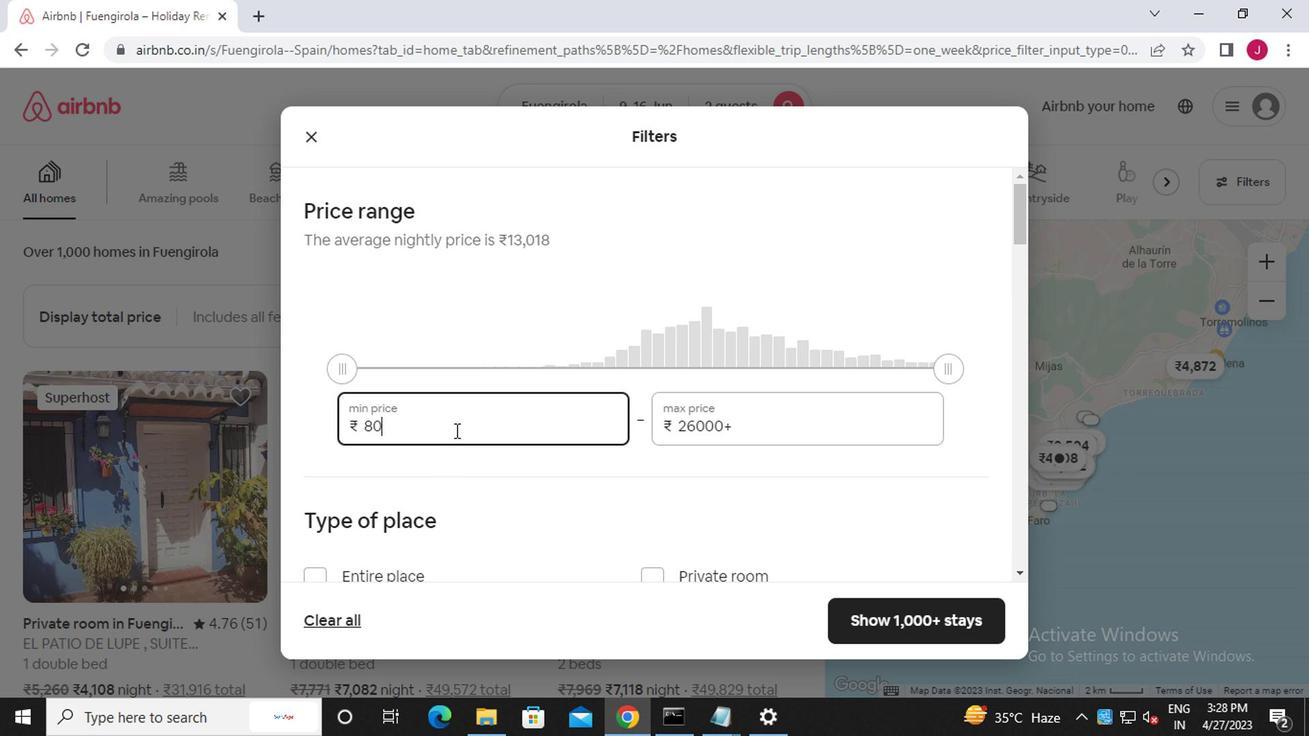 
Action: Mouse moved to (738, 425)
Screenshot: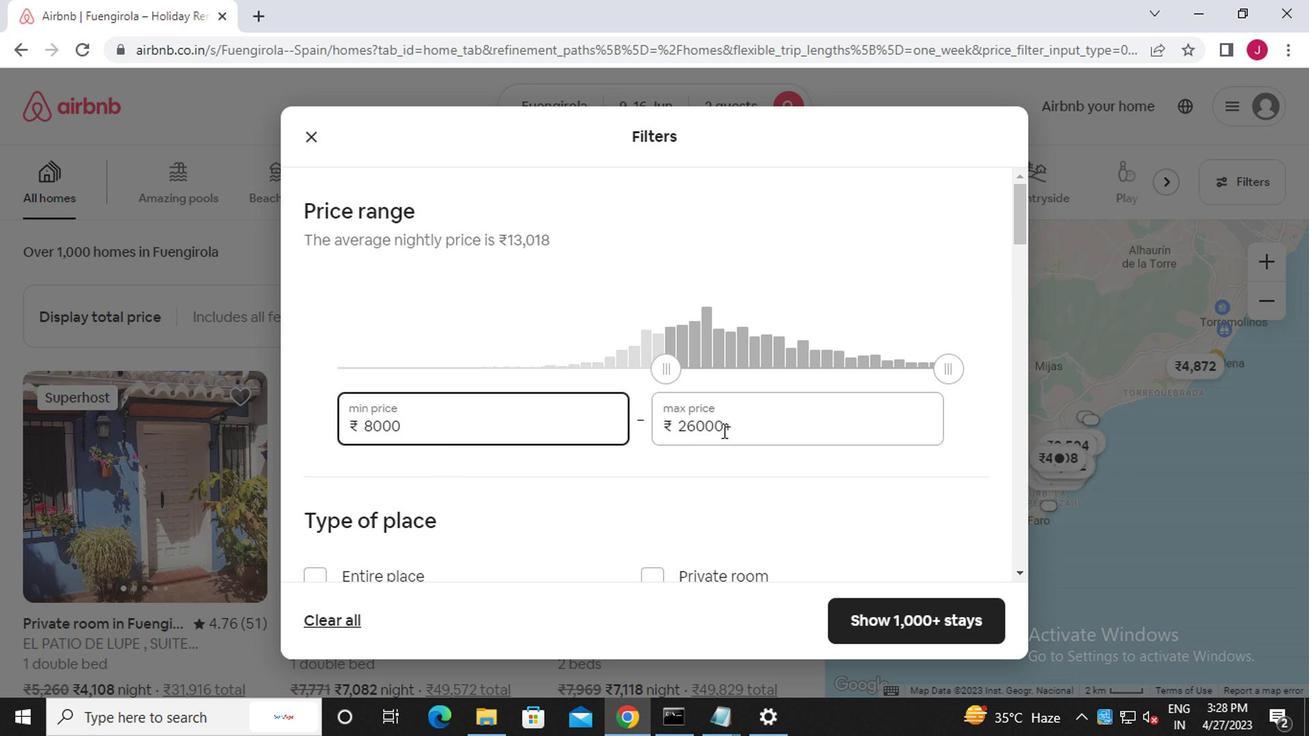 
Action: Mouse pressed left at (738, 425)
Screenshot: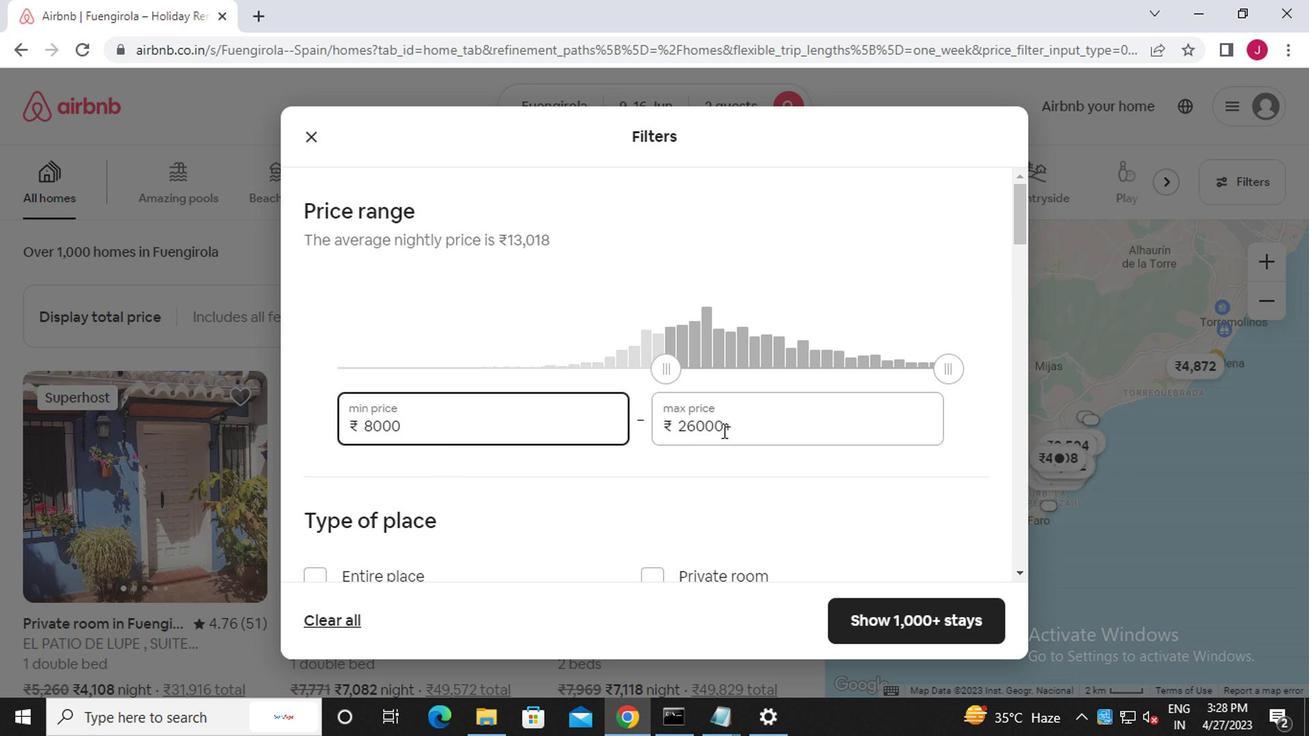 
Action: Mouse moved to (738, 425)
Screenshot: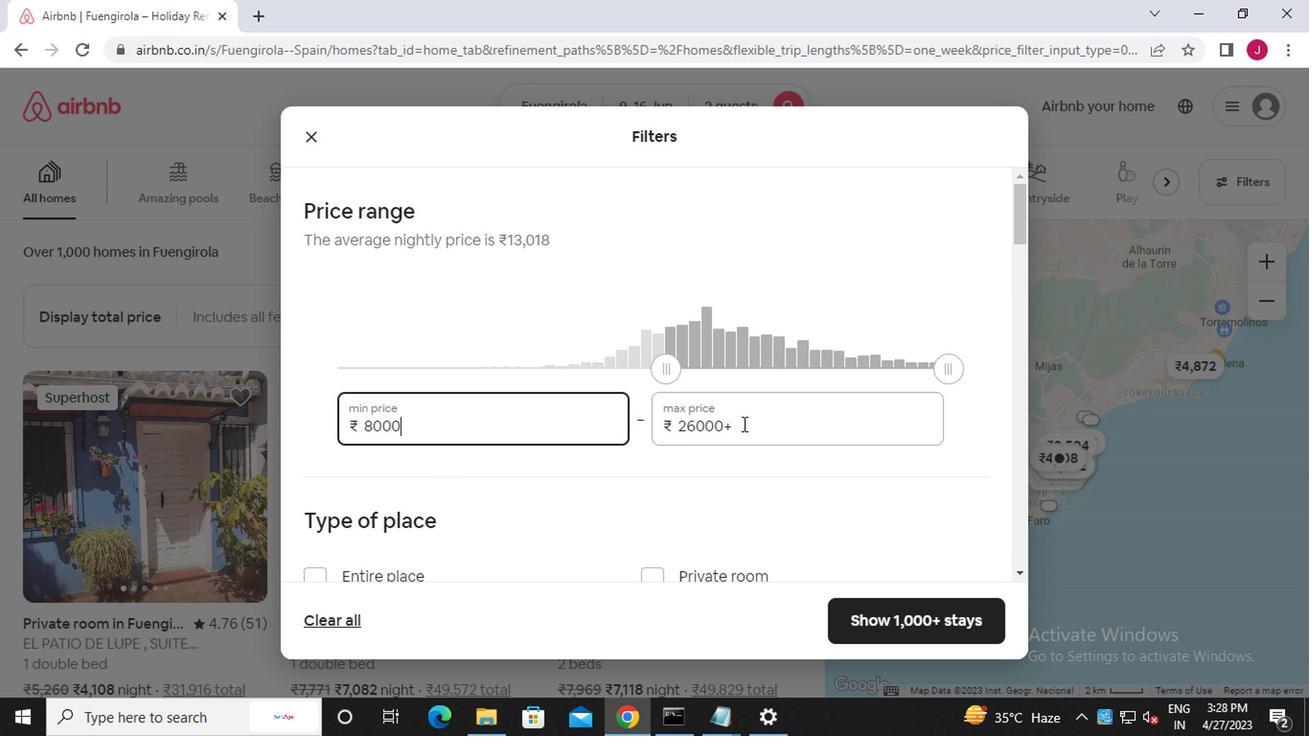 
Action: Key pressed <Key.backspace><Key.backspace><Key.backspace><Key.backspace><Key.backspace><Key.backspace><Key.backspace><Key.backspace><Key.backspace><Key.backspace><<97>><<102>><<96>><<96>><<96>>
Screenshot: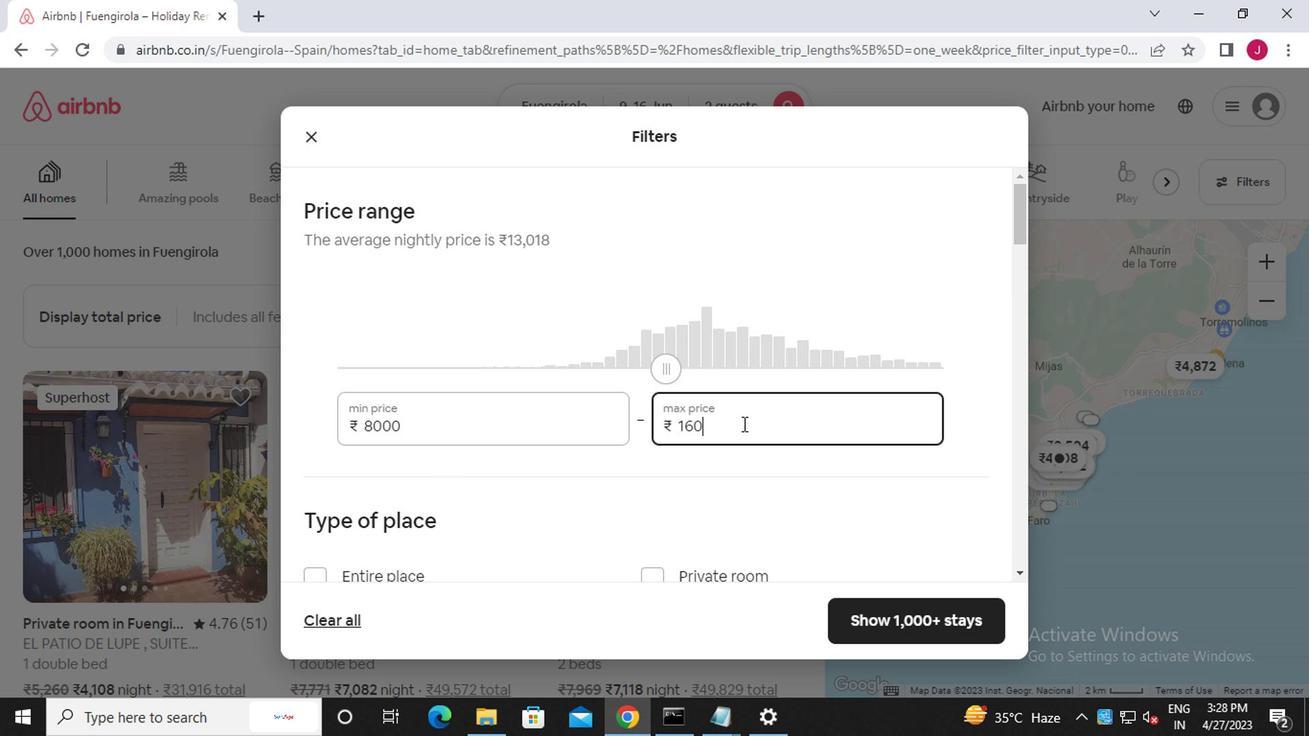 
Action: Mouse moved to (736, 407)
Screenshot: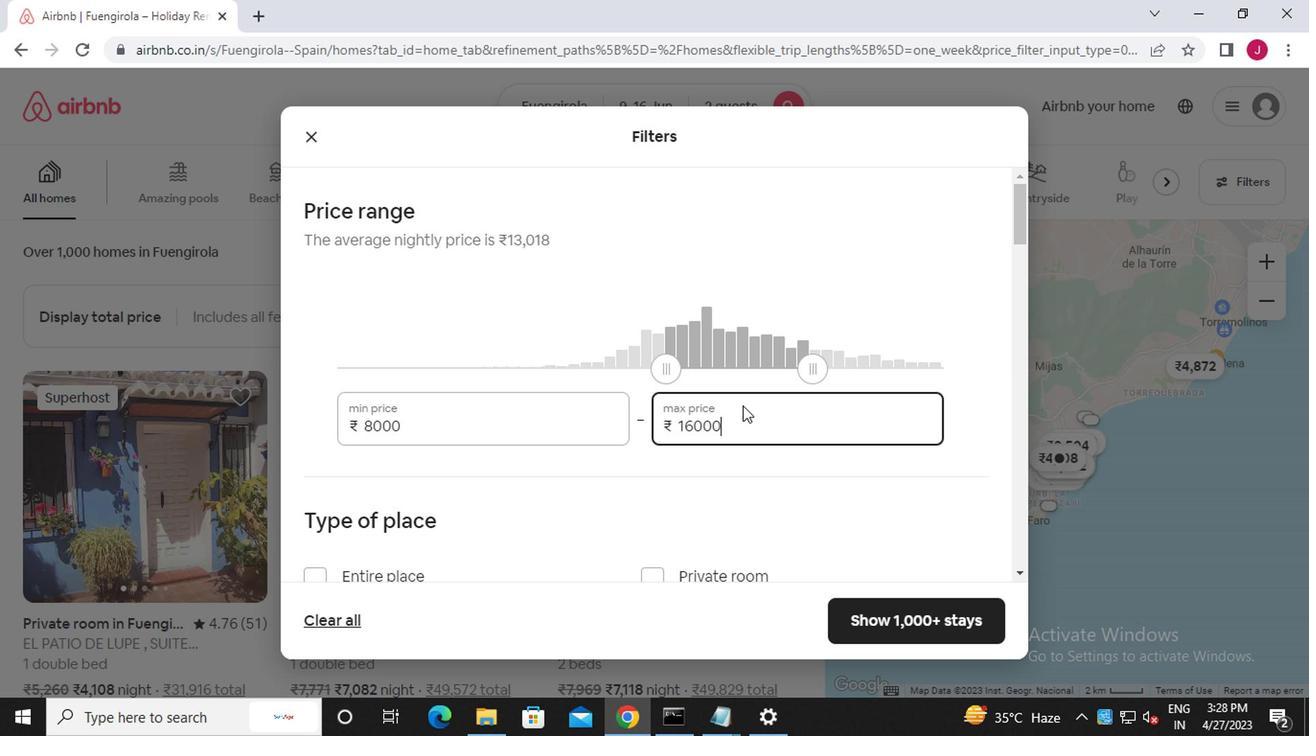 
Action: Mouse scrolled (736, 406) with delta (0, 0)
Screenshot: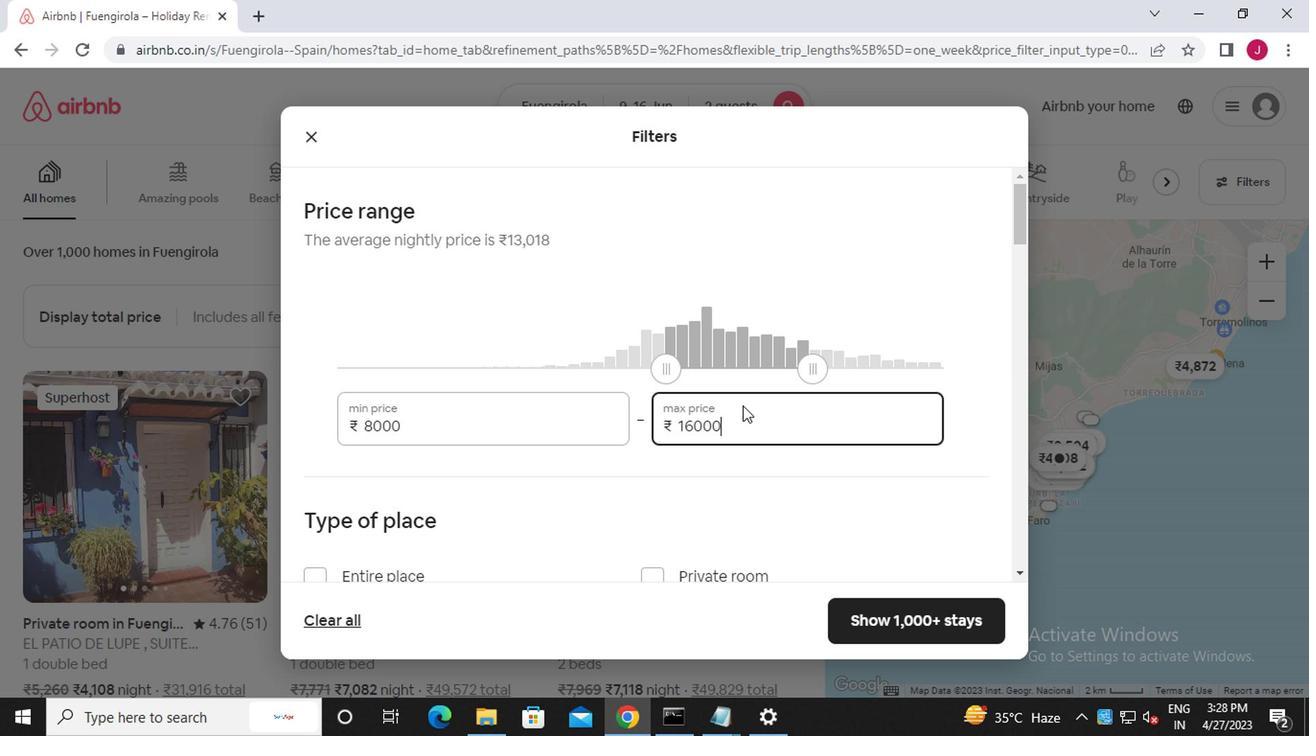 
Action: Mouse moved to (735, 407)
Screenshot: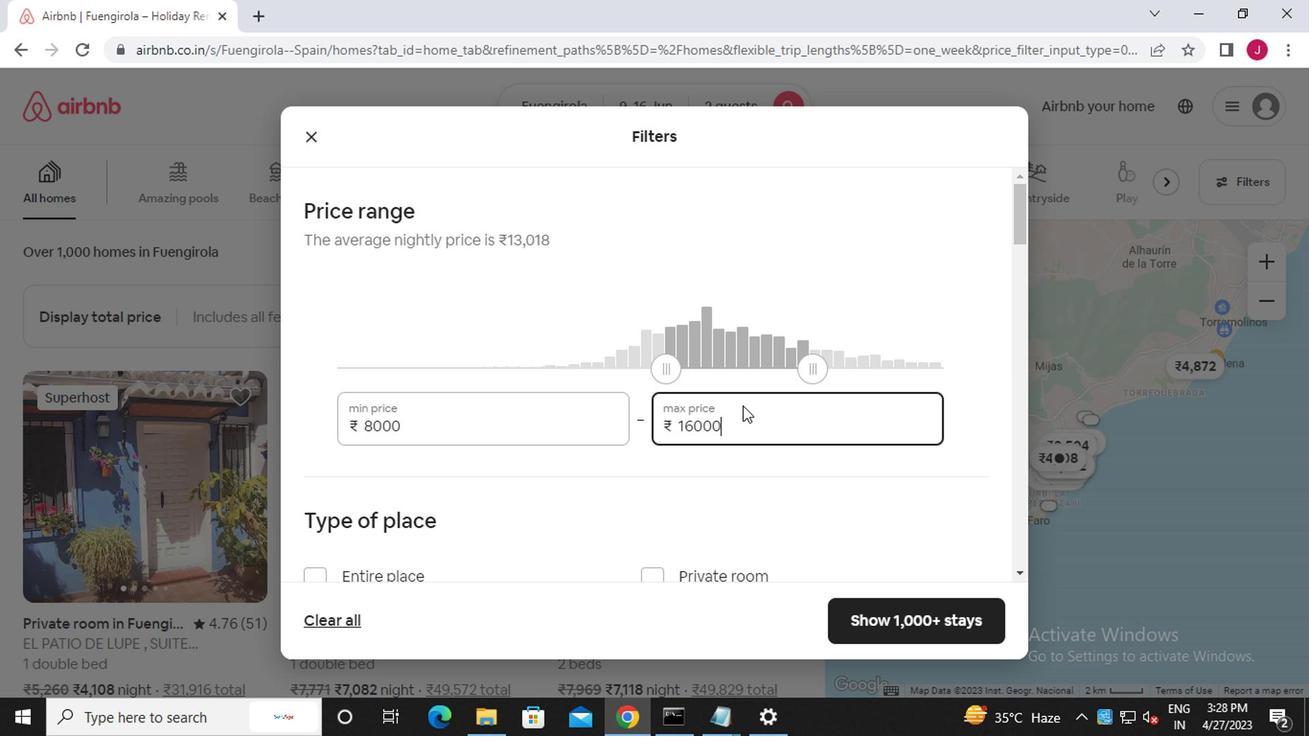 
Action: Mouse scrolled (735, 407) with delta (0, 0)
Screenshot: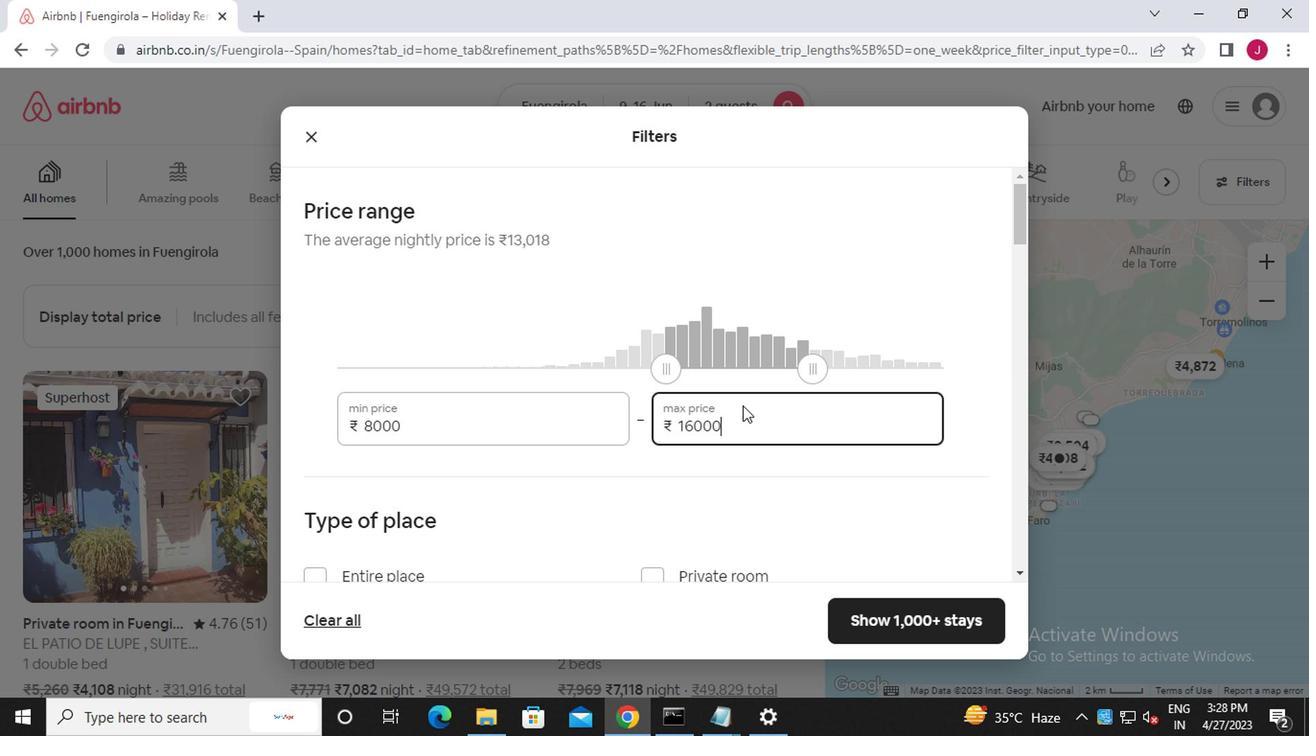 
Action: Mouse scrolled (735, 407) with delta (0, 0)
Screenshot: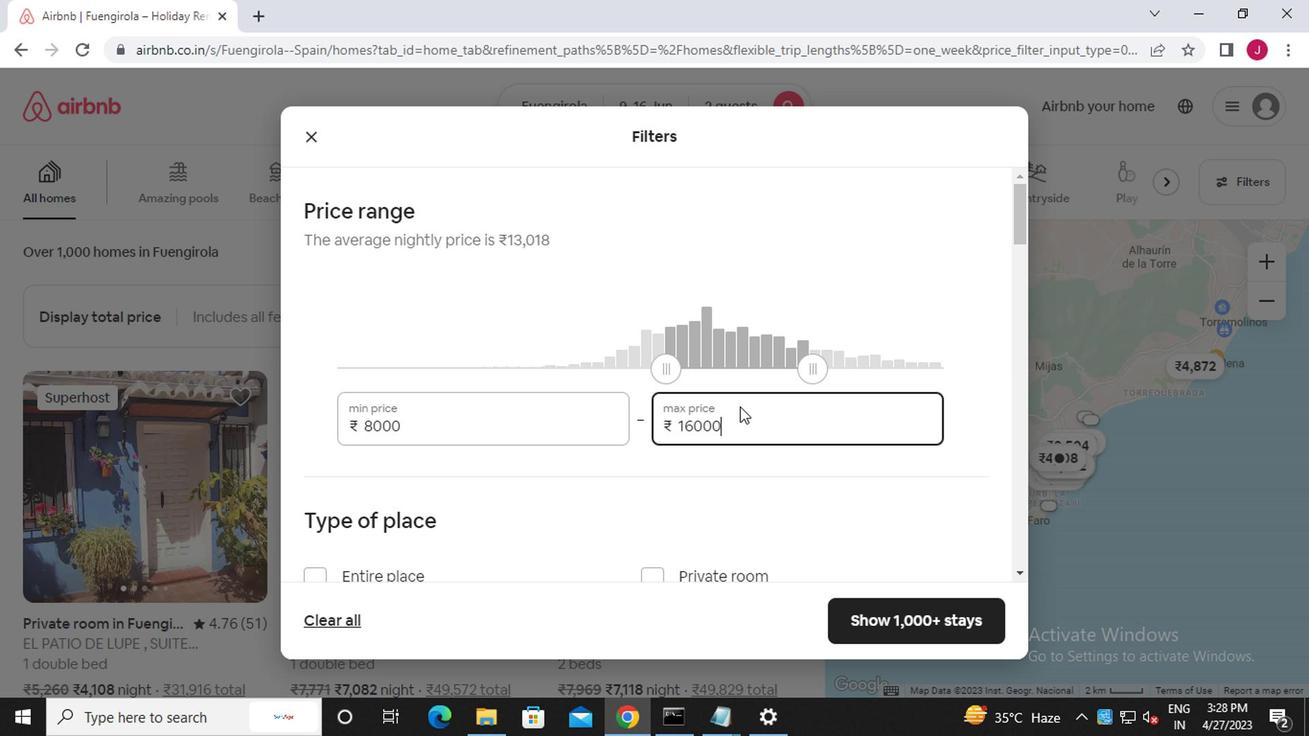 
Action: Mouse moved to (318, 293)
Screenshot: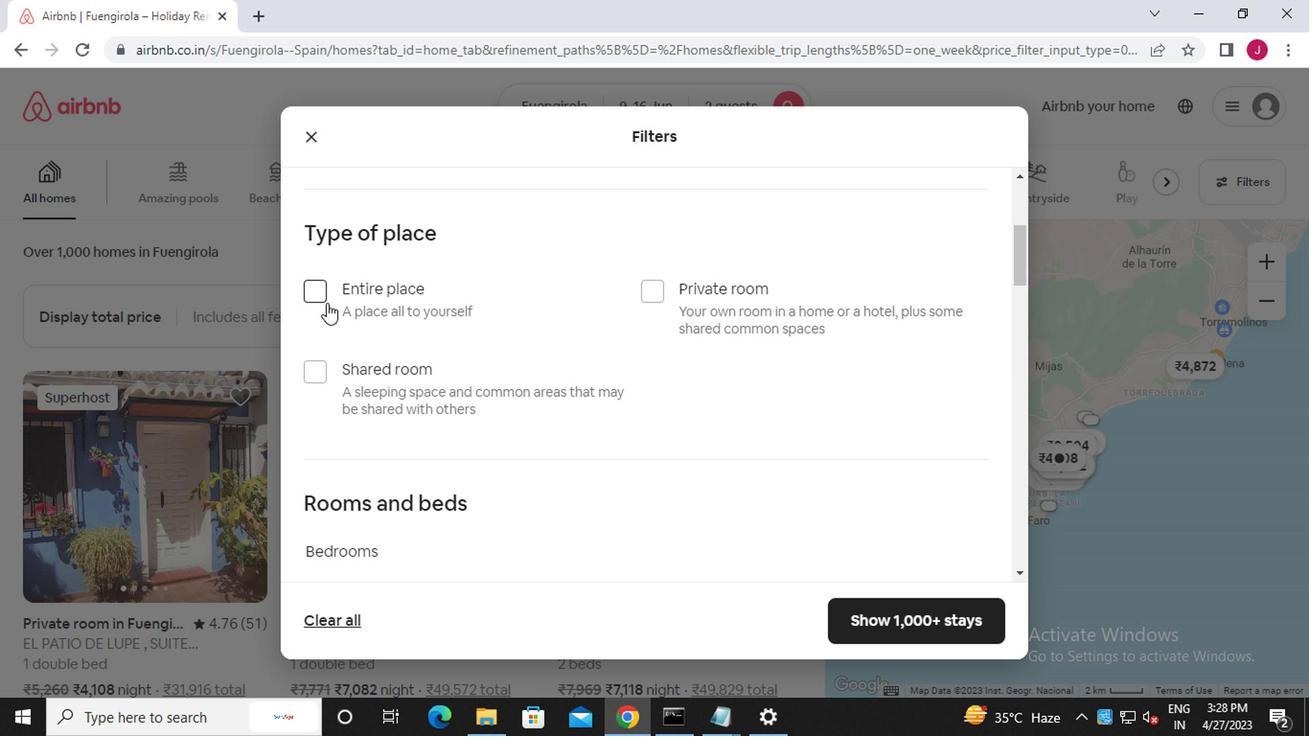 
Action: Mouse pressed left at (318, 293)
Screenshot: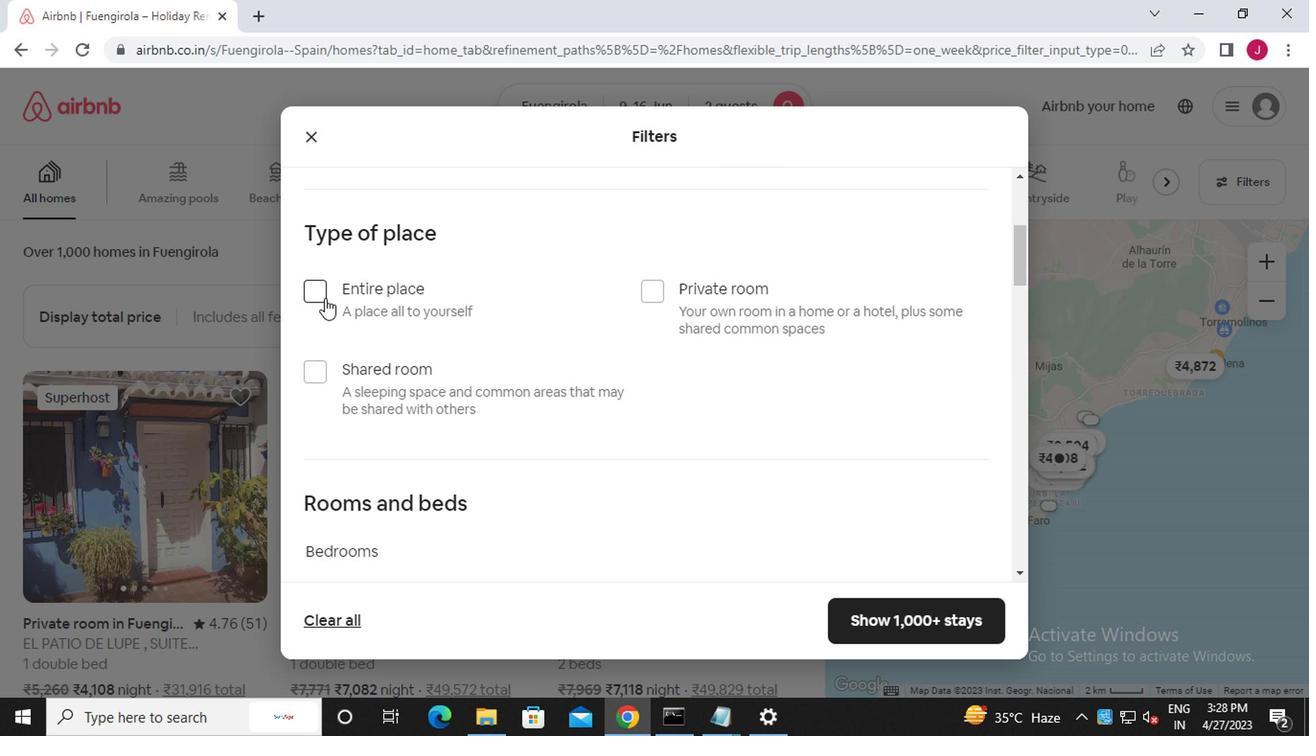 
Action: Mouse moved to (485, 402)
Screenshot: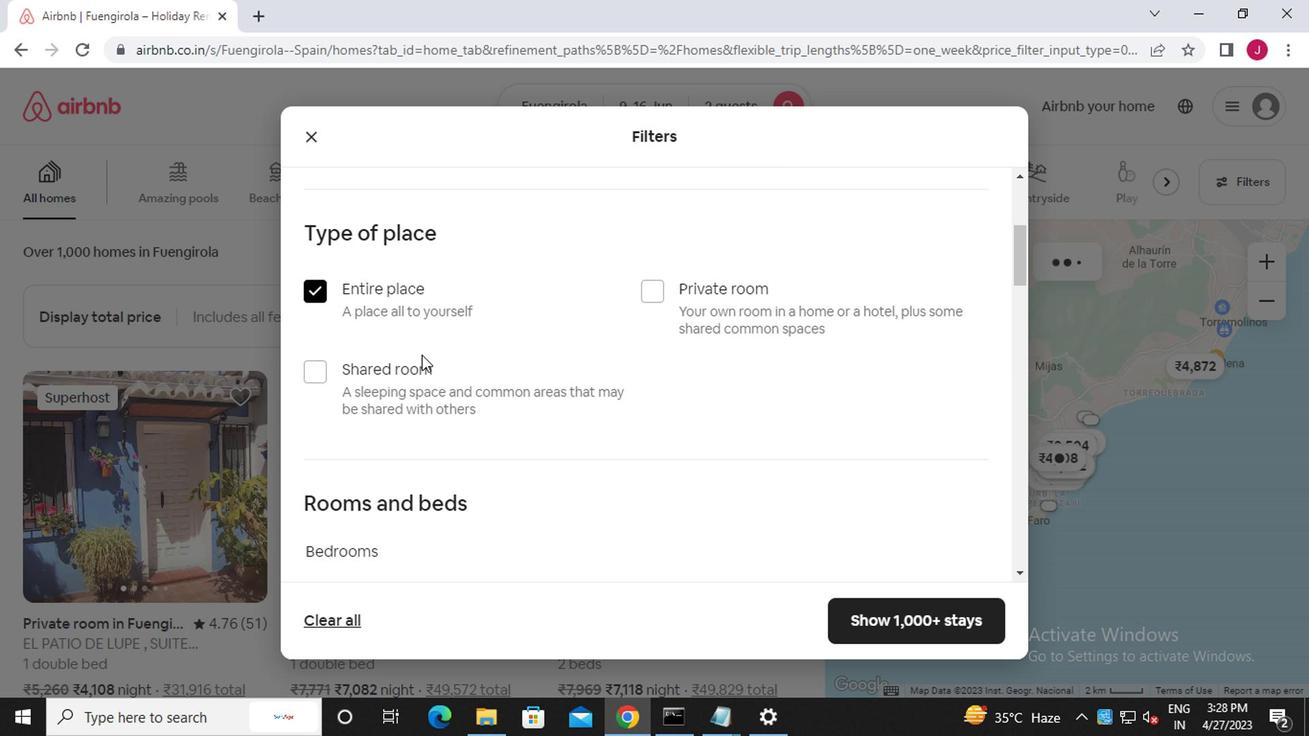 
Action: Mouse scrolled (485, 402) with delta (0, 0)
Screenshot: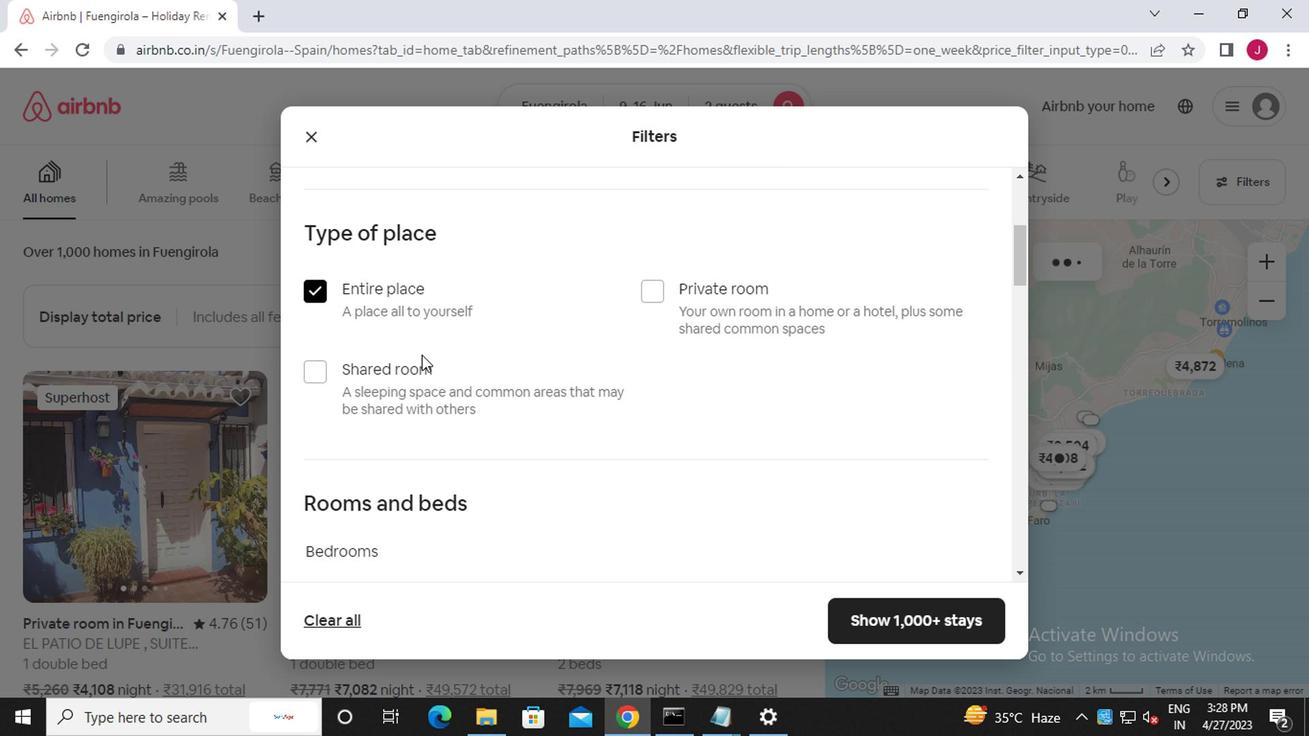 
Action: Mouse scrolled (485, 402) with delta (0, 0)
Screenshot: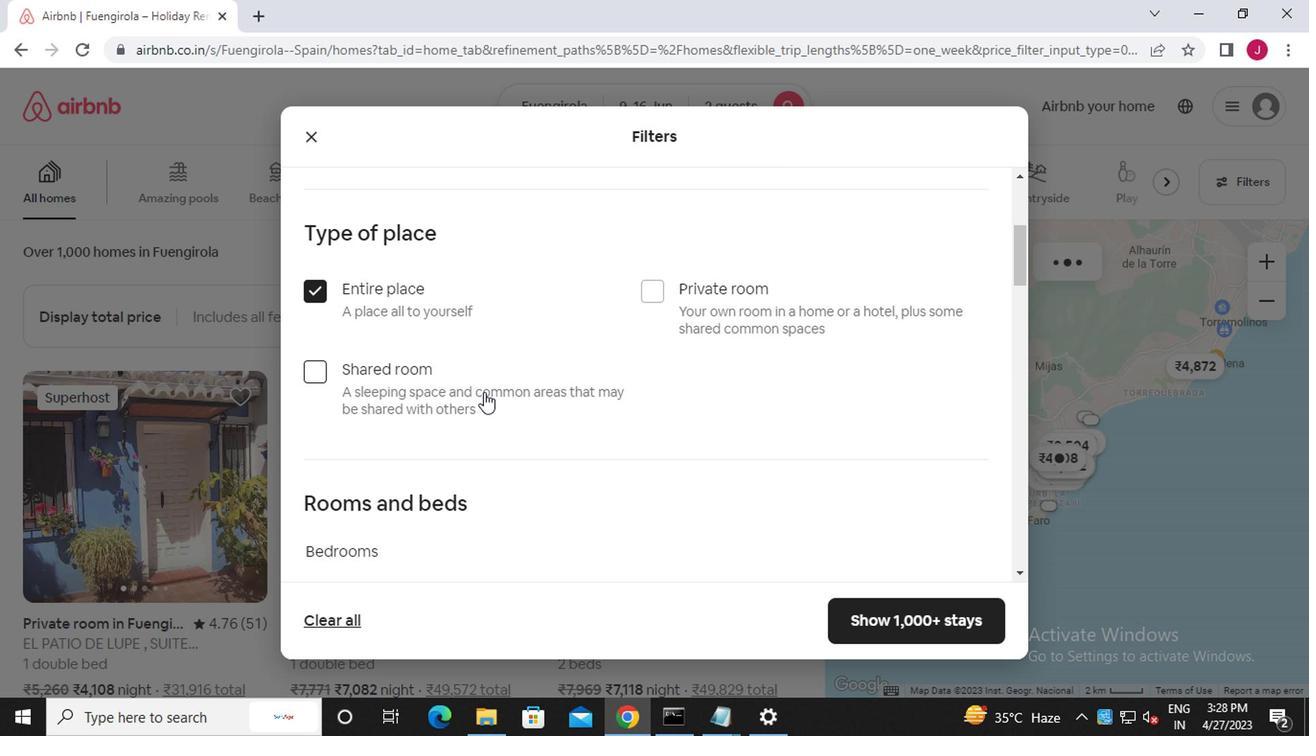 
Action: Mouse moved to (485, 402)
Screenshot: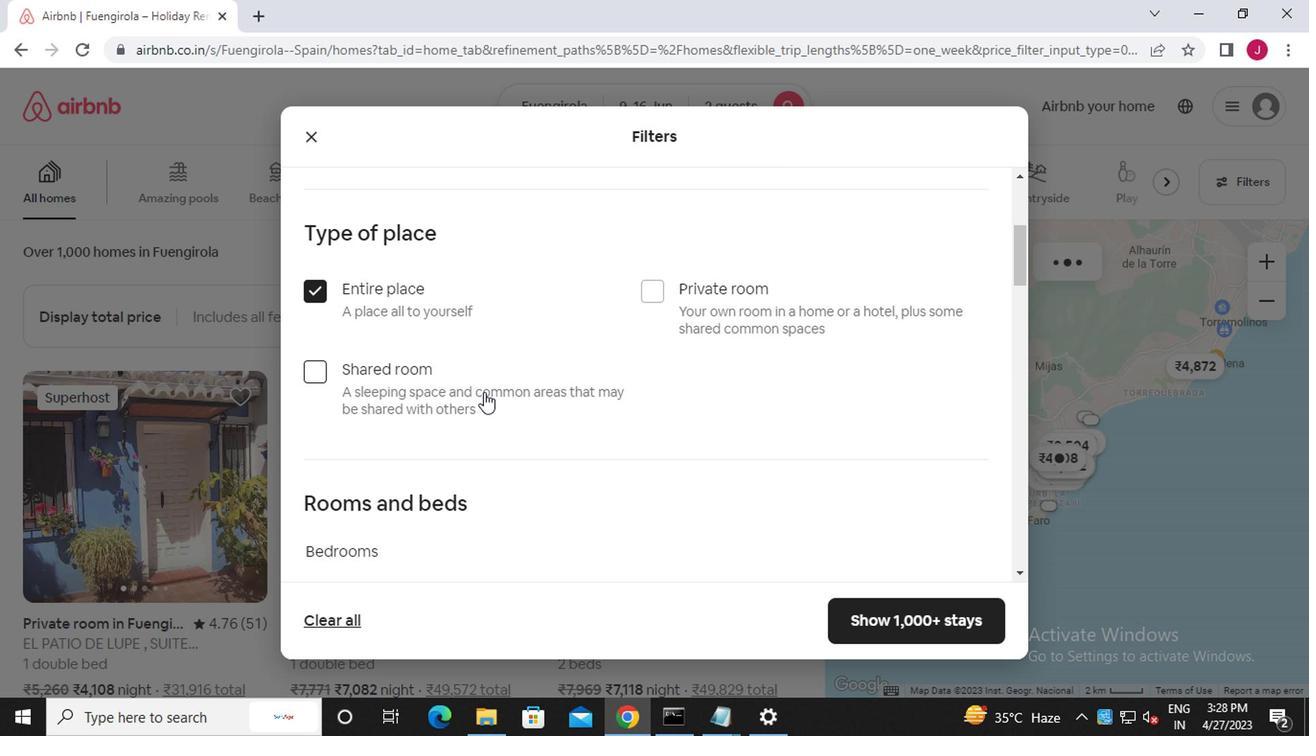 
Action: Mouse scrolled (485, 402) with delta (0, 0)
Screenshot: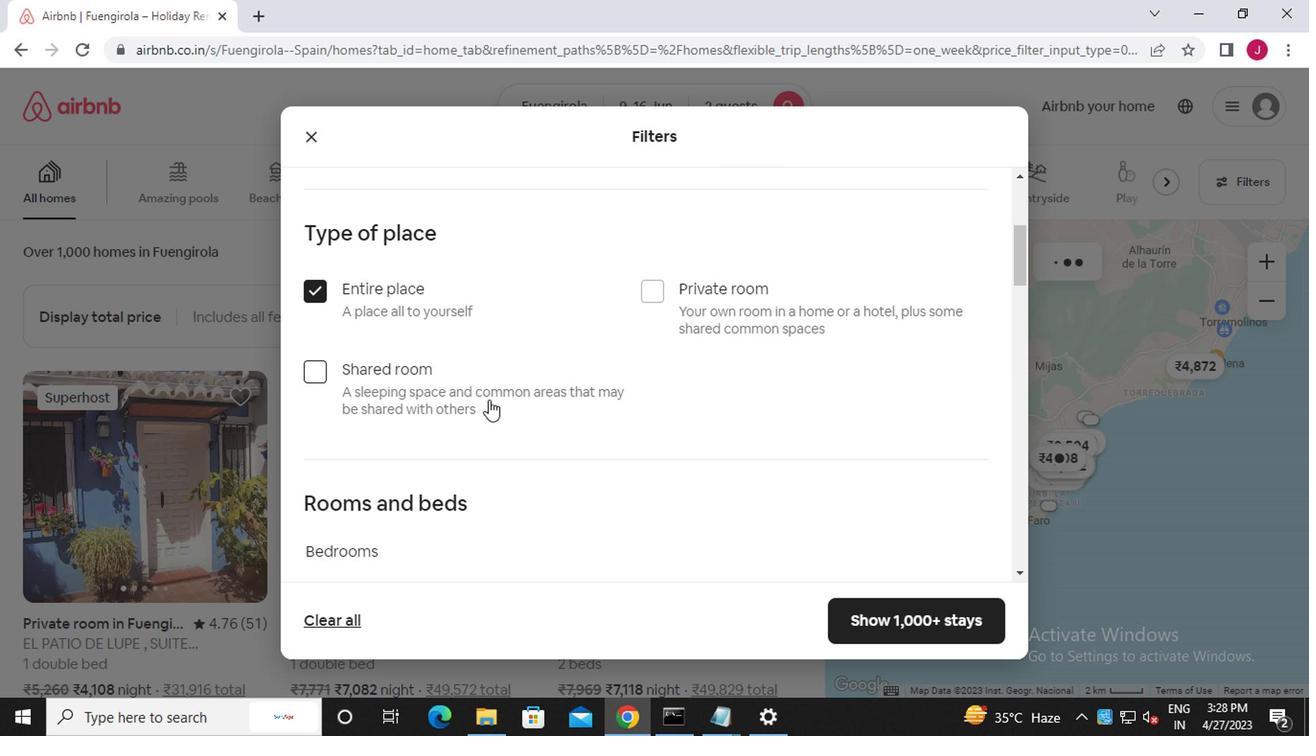 
Action: Mouse moved to (471, 318)
Screenshot: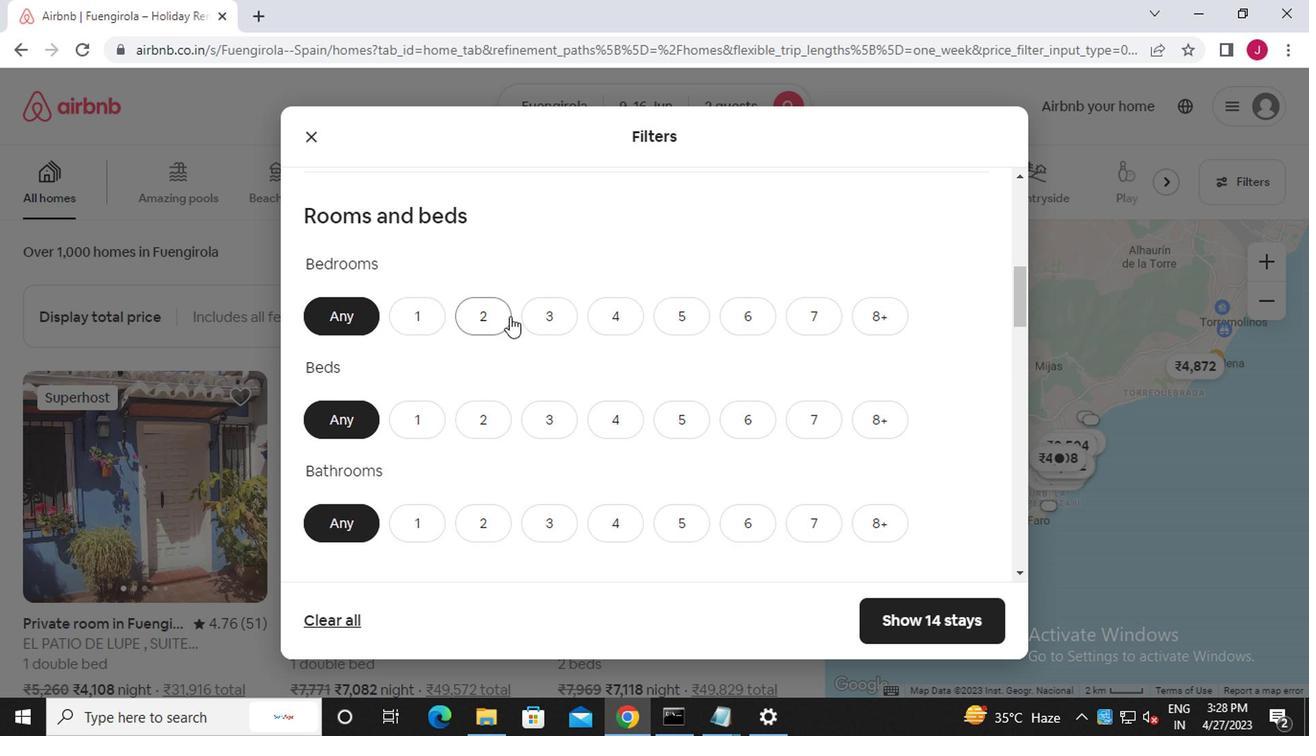 
Action: Mouse pressed left at (471, 318)
Screenshot: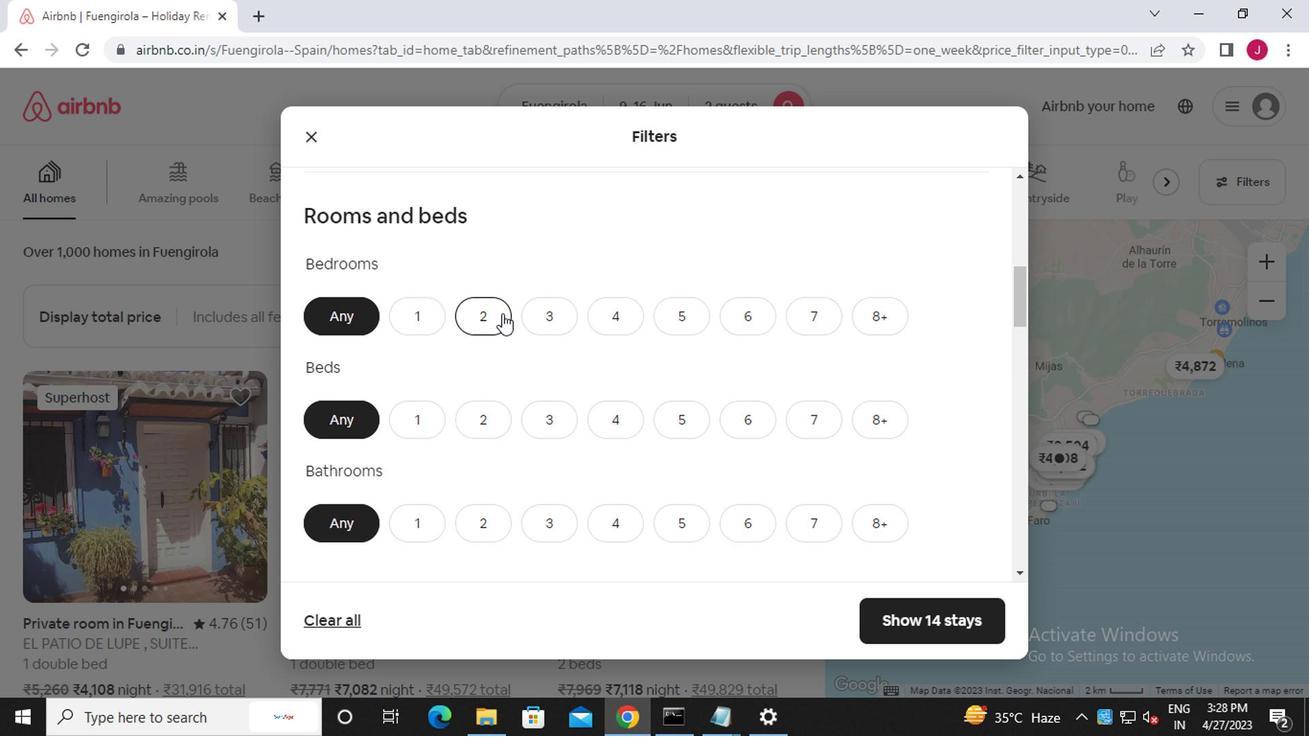 
Action: Mouse moved to (488, 424)
Screenshot: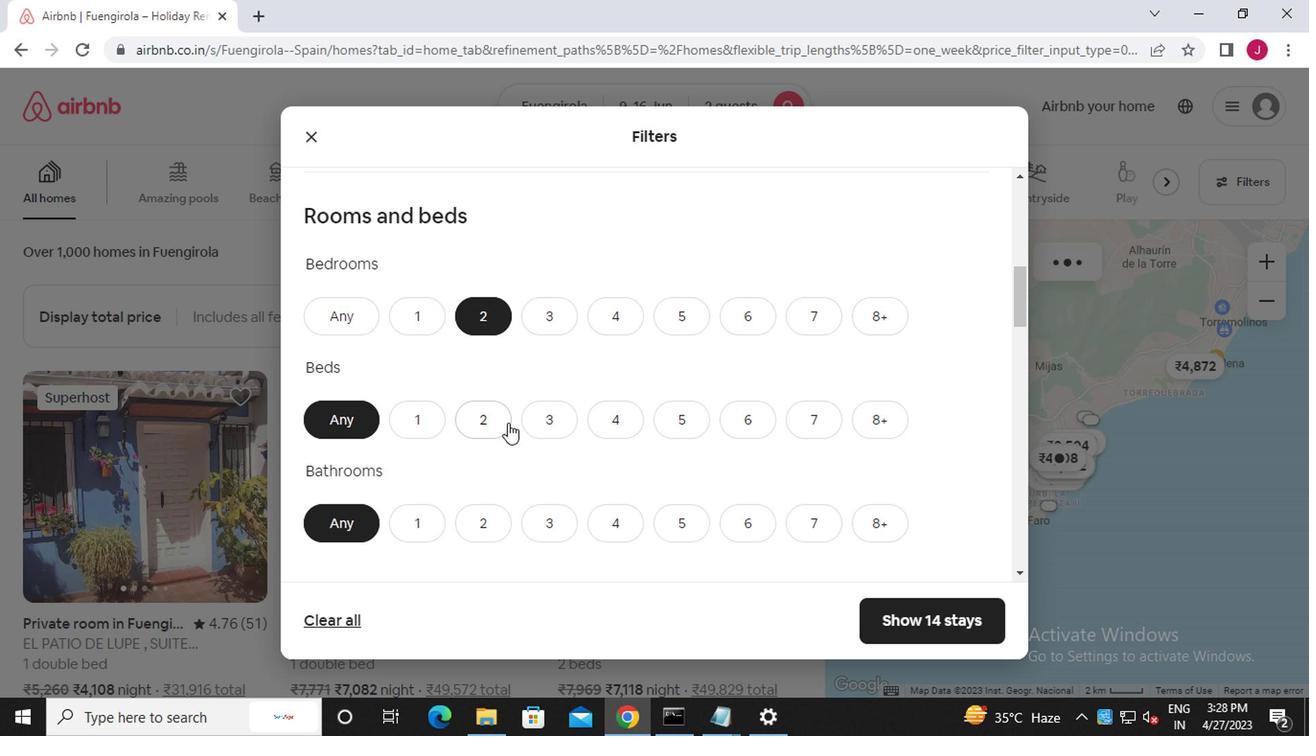
Action: Mouse pressed left at (488, 424)
Screenshot: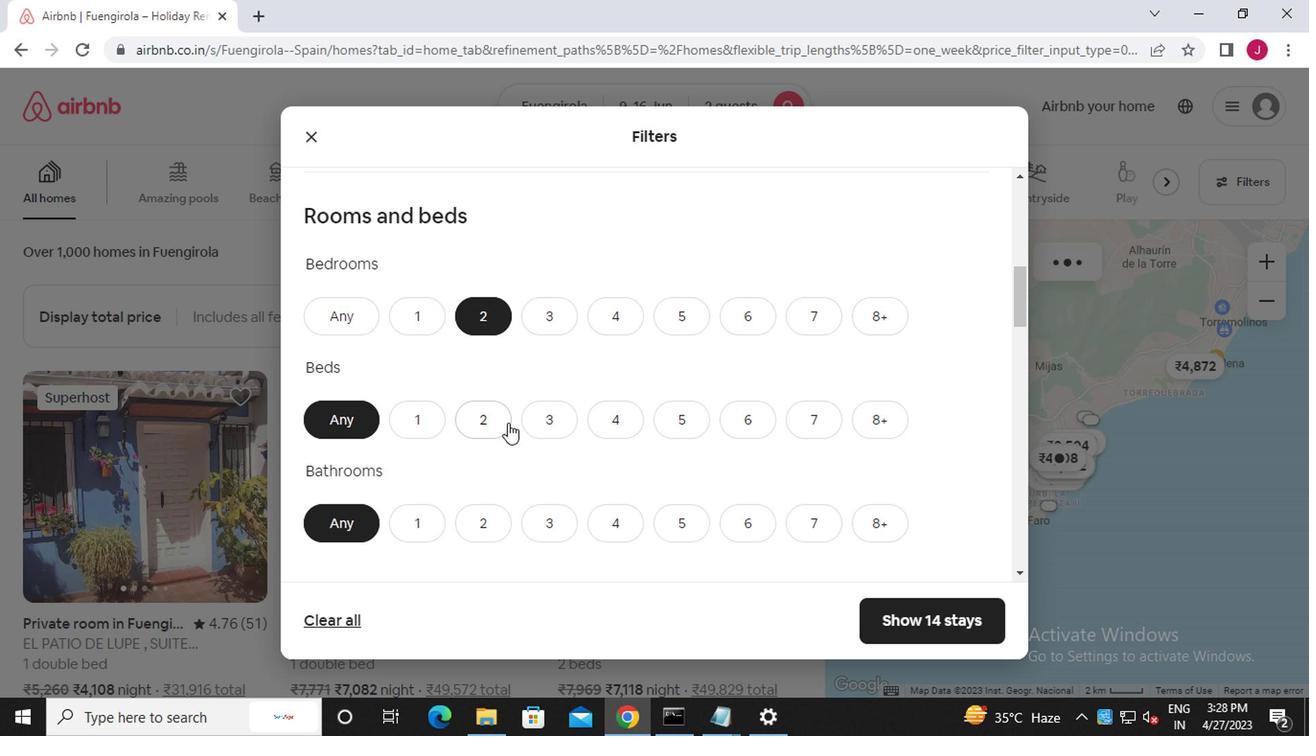 
Action: Mouse moved to (419, 520)
Screenshot: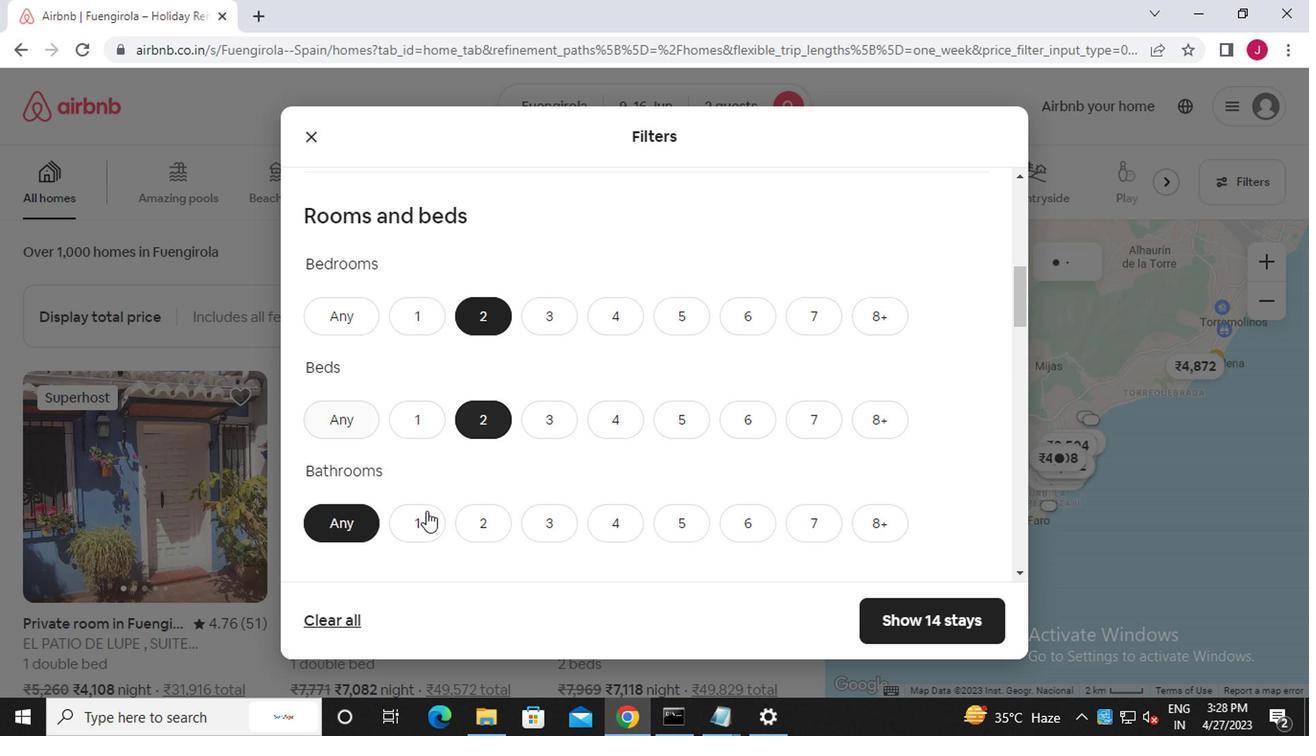 
Action: Mouse pressed left at (419, 520)
Screenshot: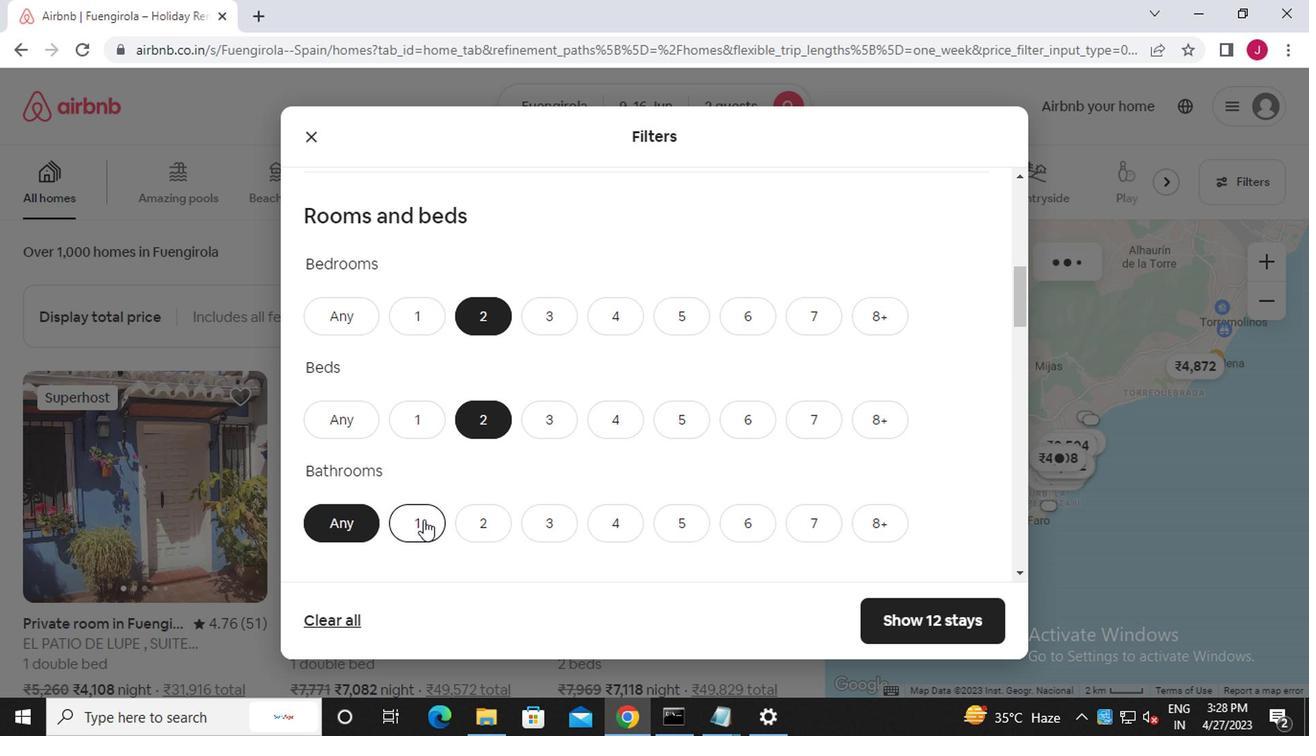 
Action: Mouse moved to (417, 520)
Screenshot: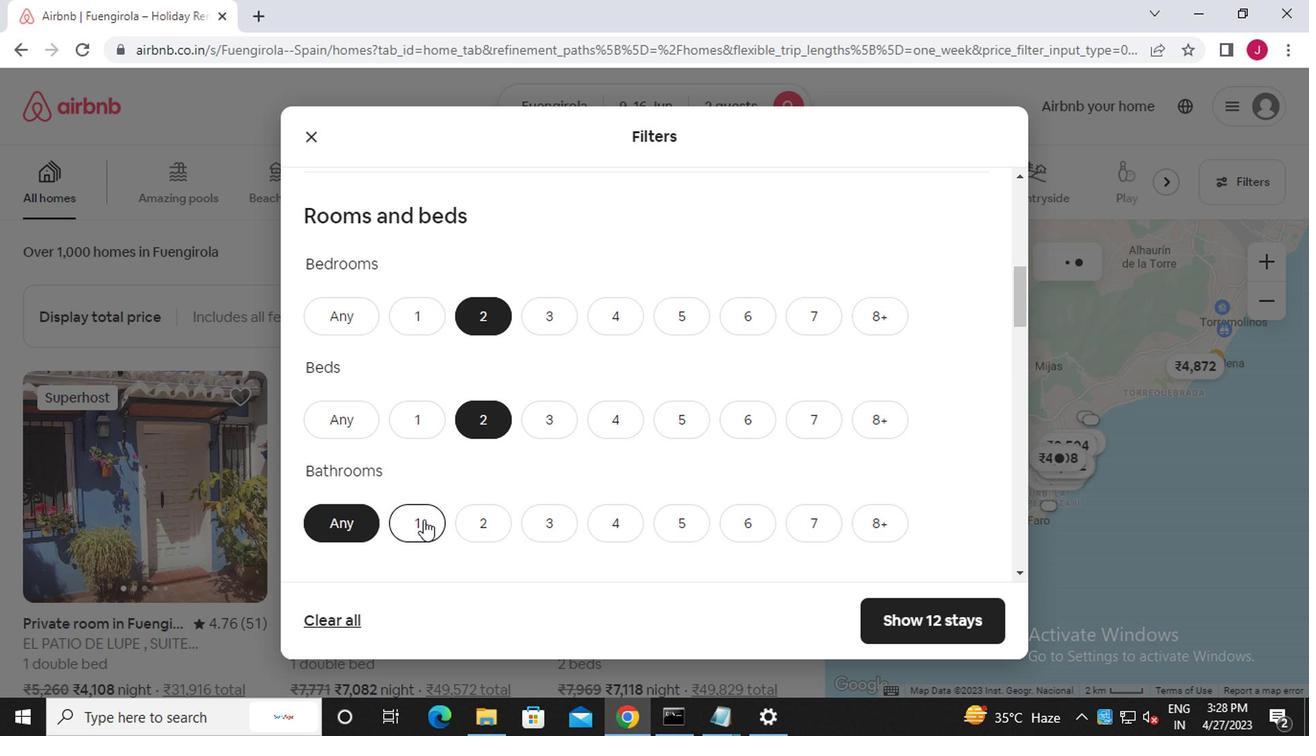 
Action: Mouse scrolled (417, 519) with delta (0, 0)
Screenshot: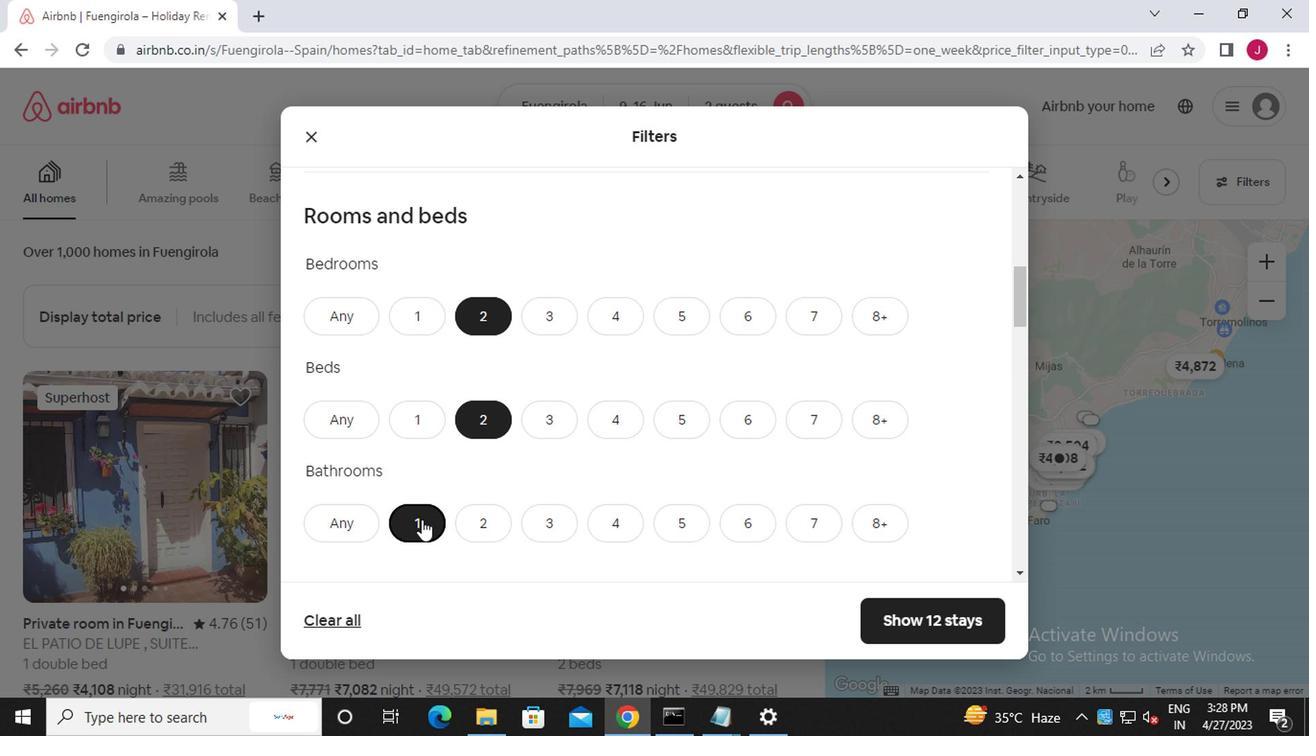 
Action: Mouse scrolled (417, 519) with delta (0, 0)
Screenshot: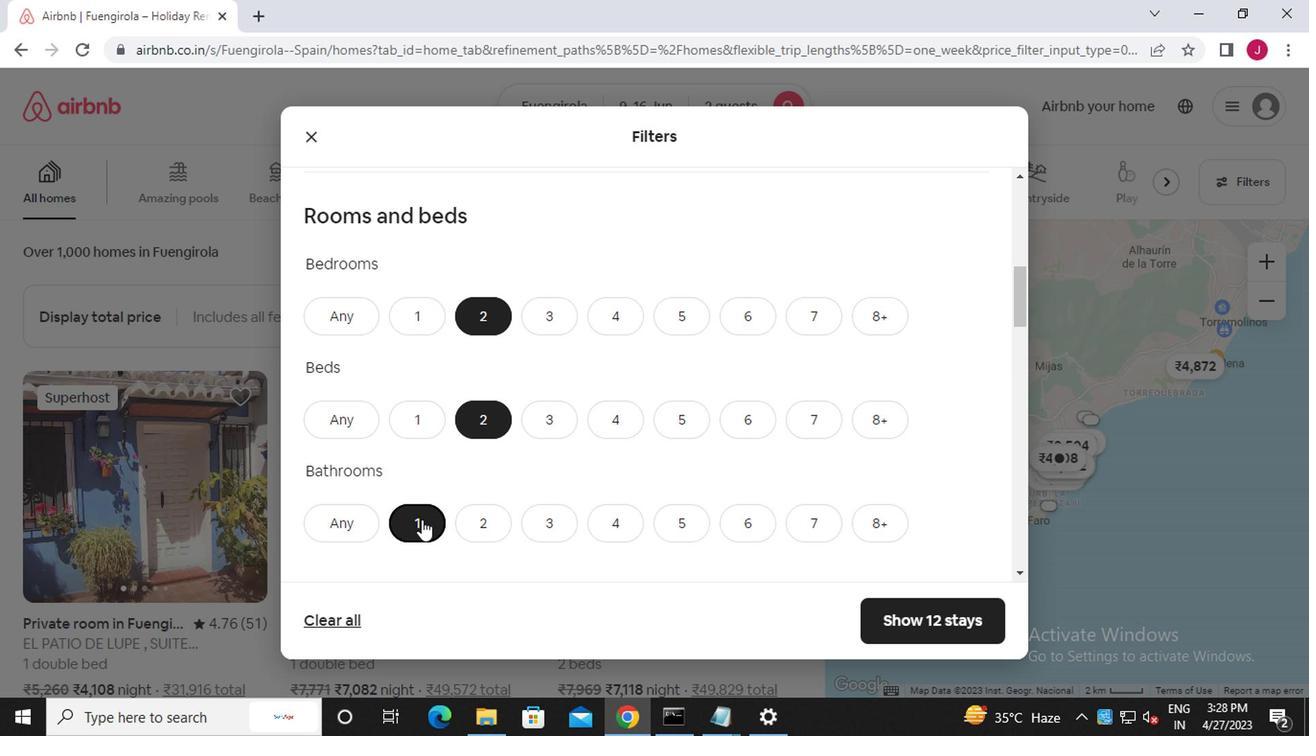 
Action: Mouse scrolled (417, 519) with delta (0, 0)
Screenshot: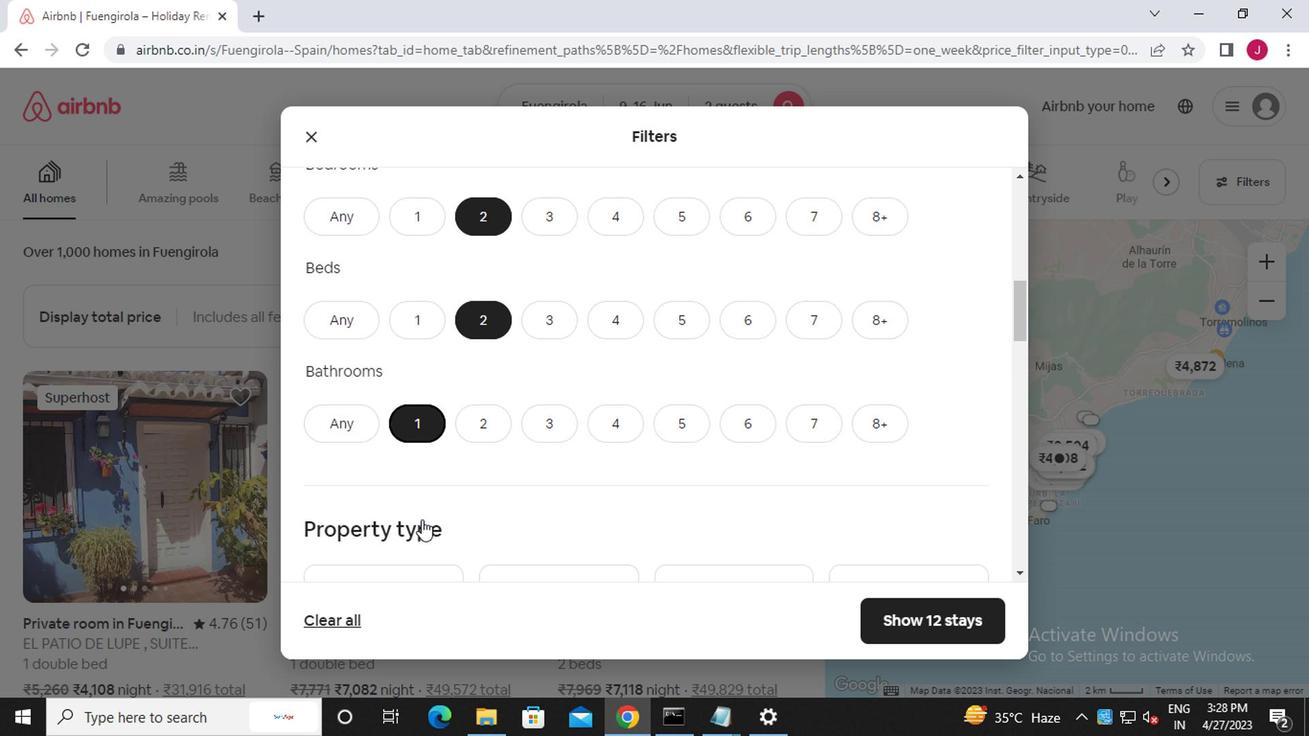 
Action: Mouse moved to (367, 430)
Screenshot: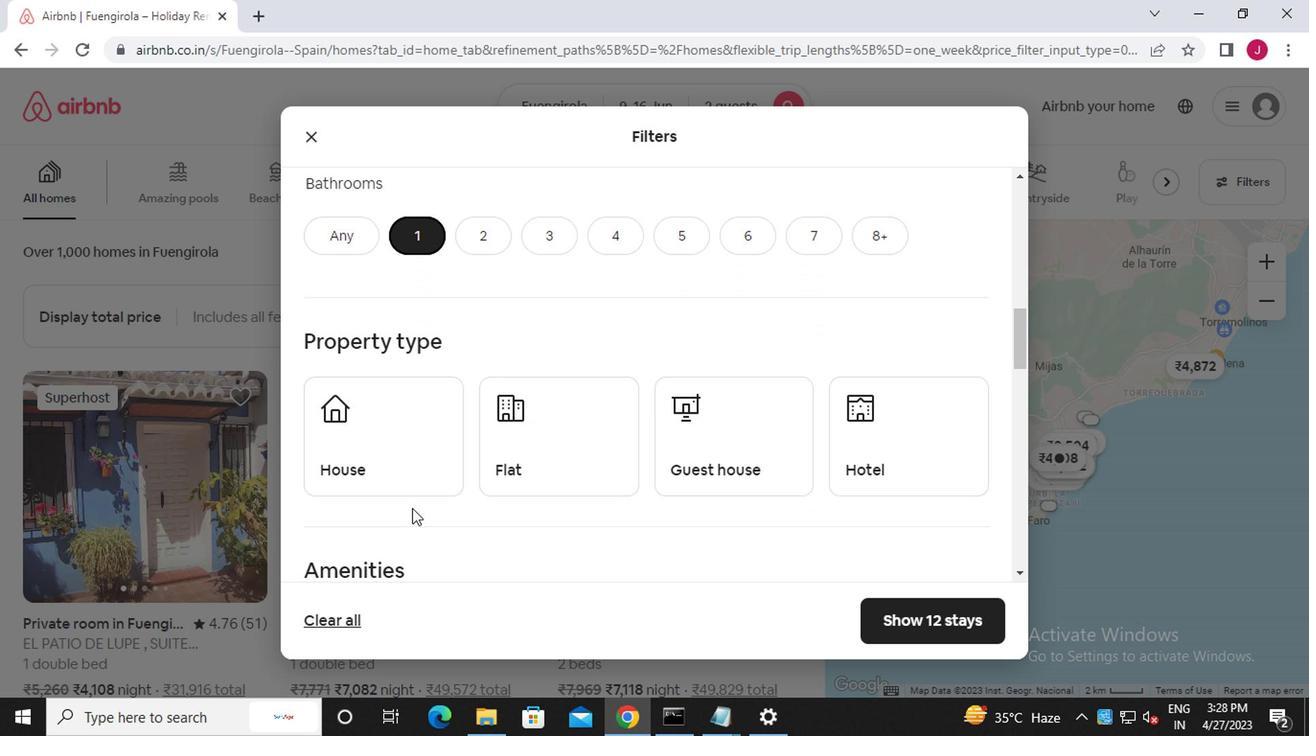 
Action: Mouse pressed left at (367, 430)
Screenshot: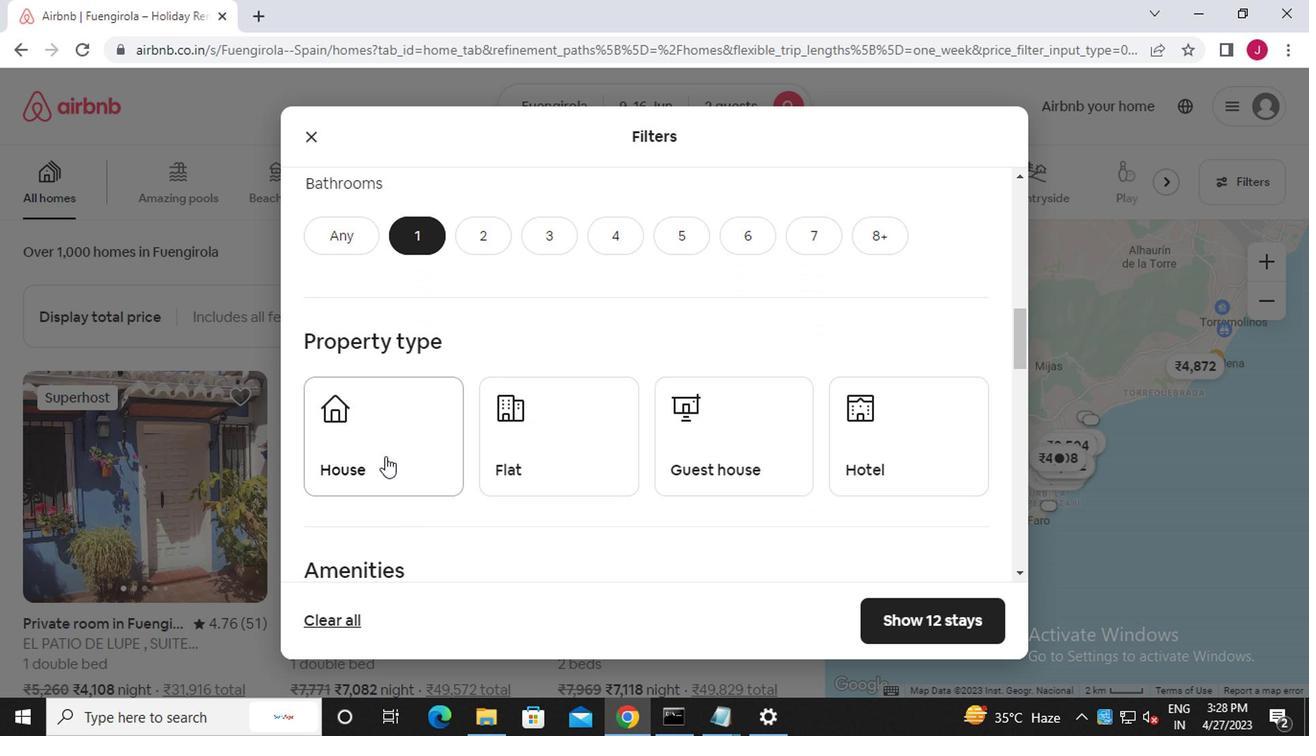 
Action: Mouse moved to (500, 464)
Screenshot: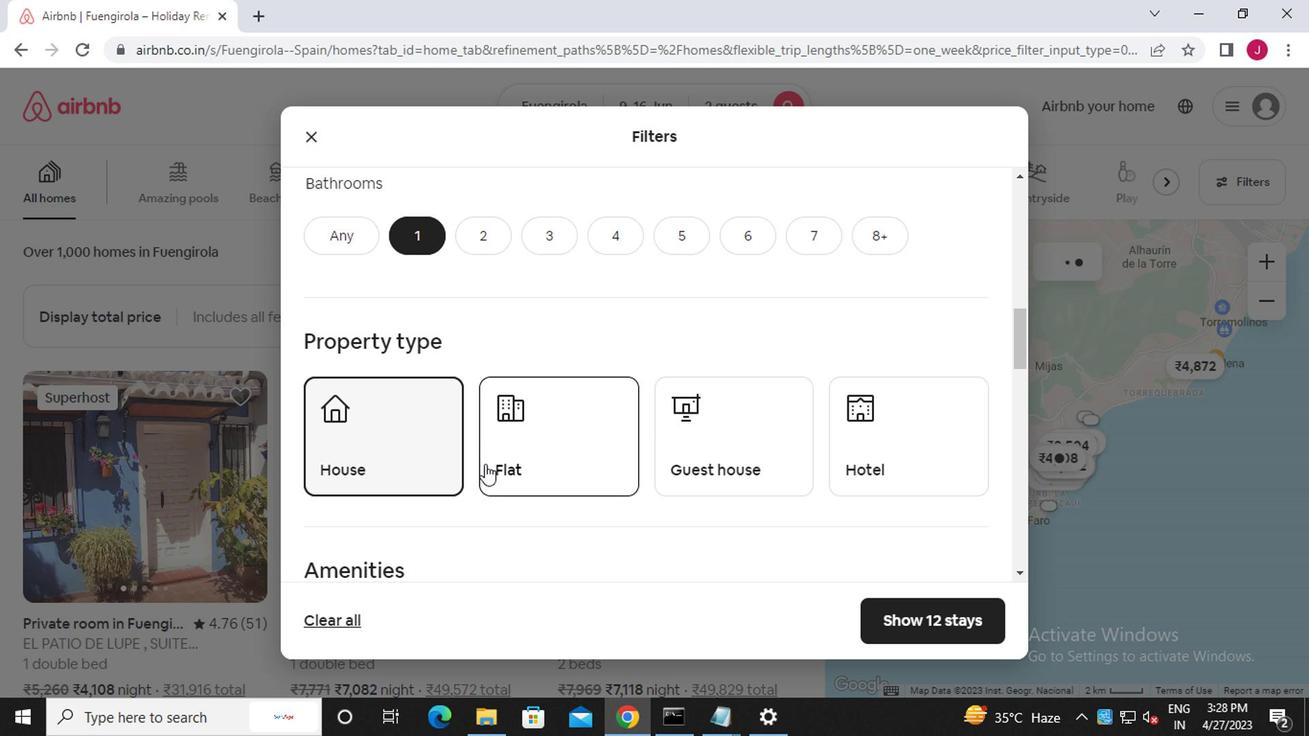 
Action: Mouse pressed left at (500, 464)
Screenshot: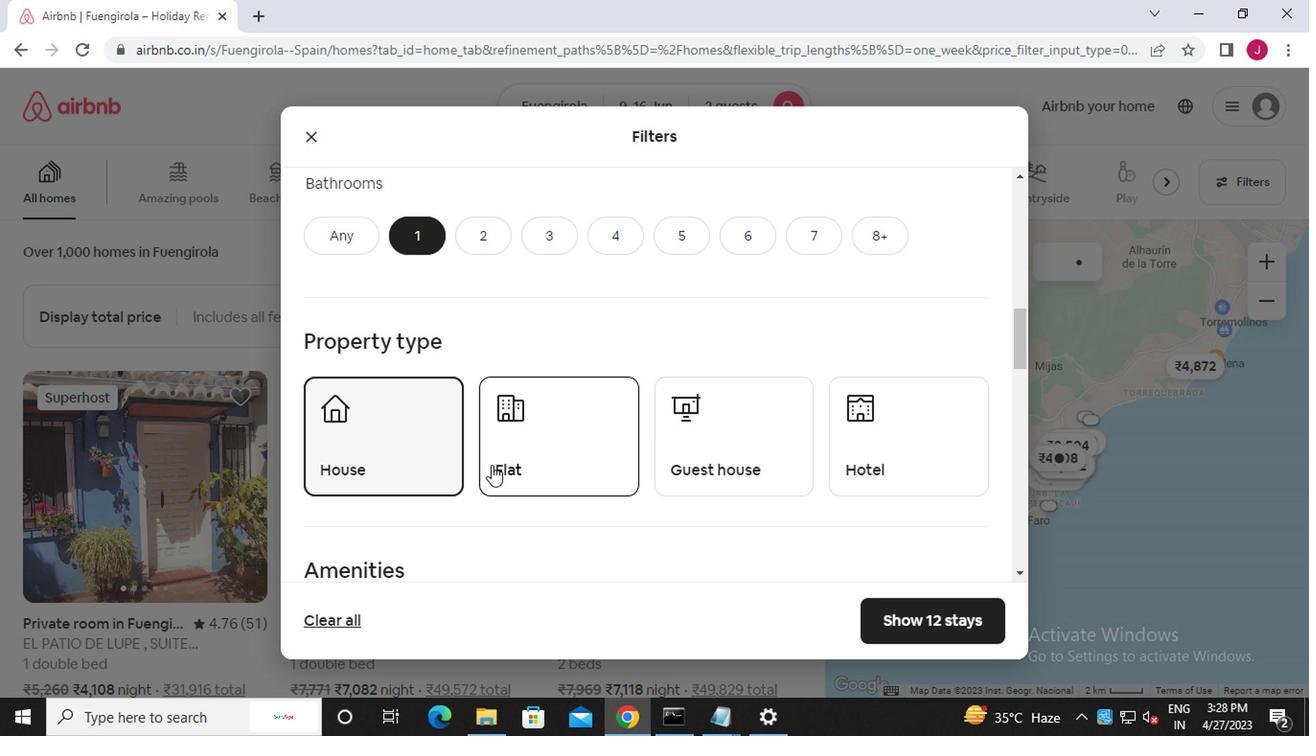 
Action: Mouse moved to (768, 460)
Screenshot: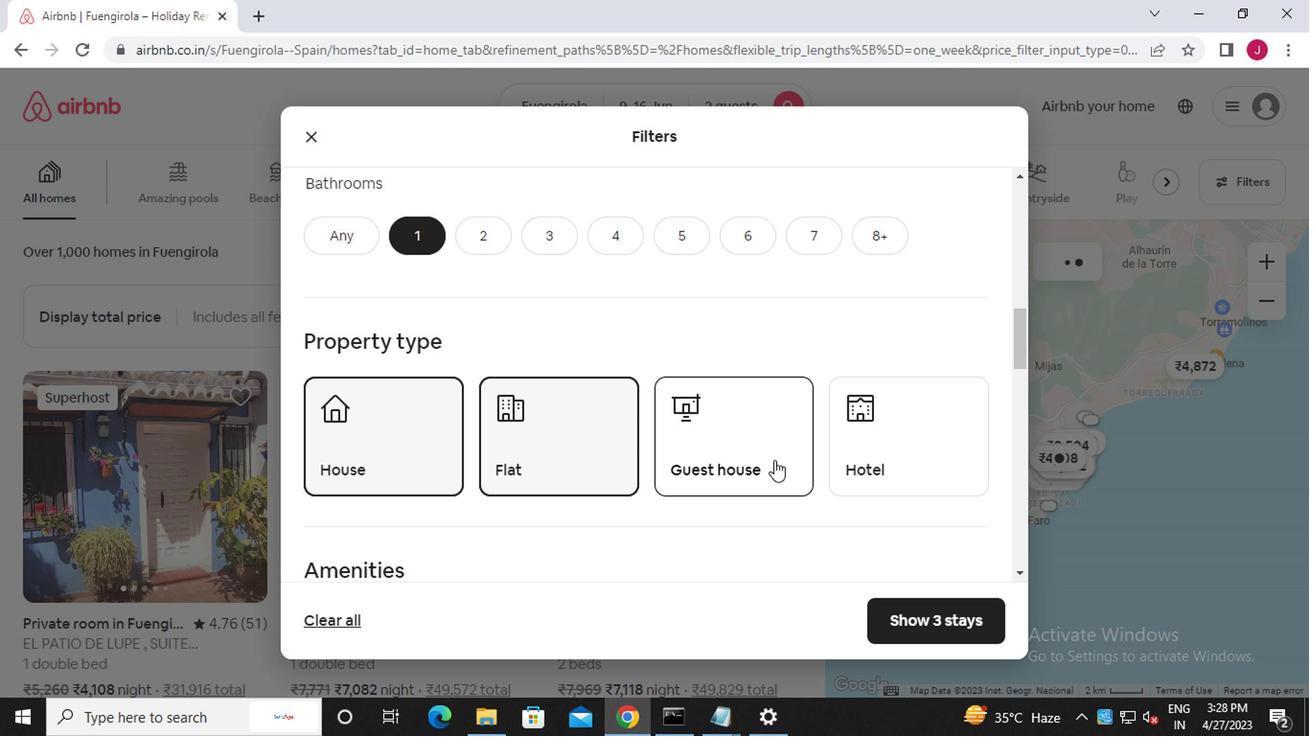 
Action: Mouse pressed left at (768, 460)
Screenshot: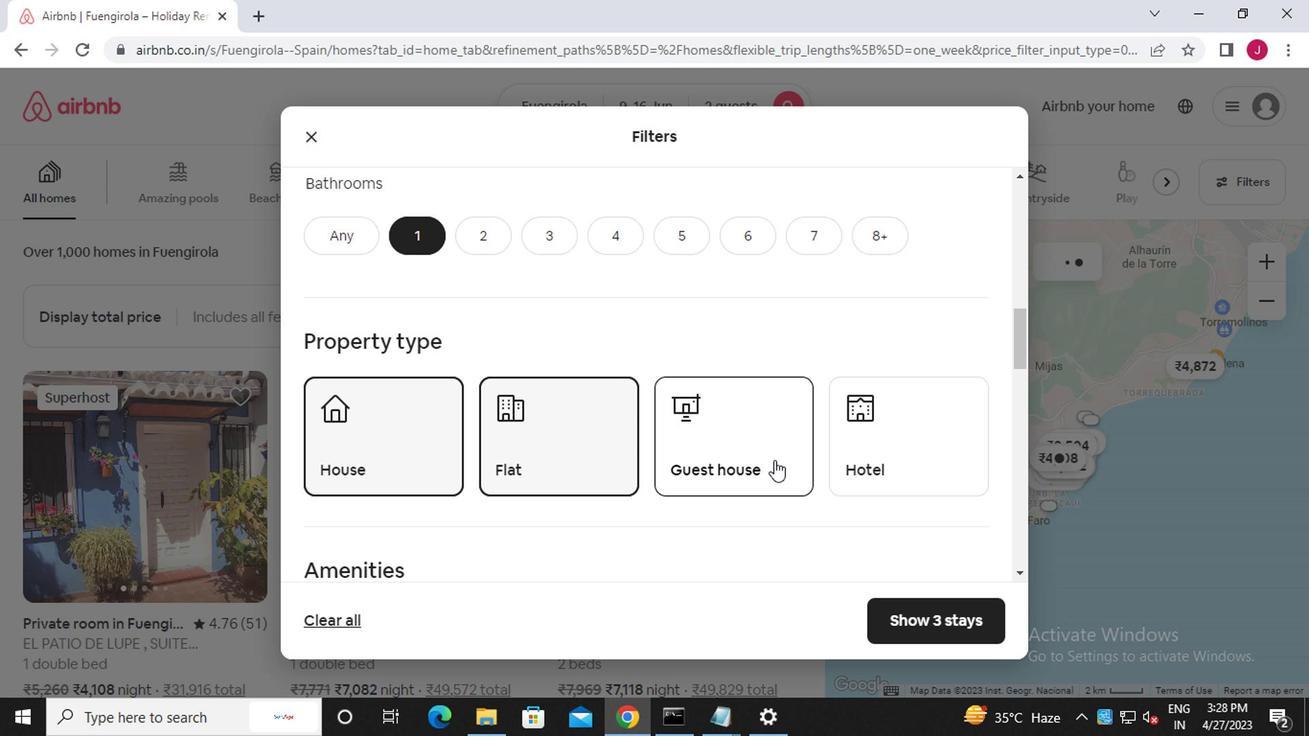 
Action: Mouse moved to (757, 461)
Screenshot: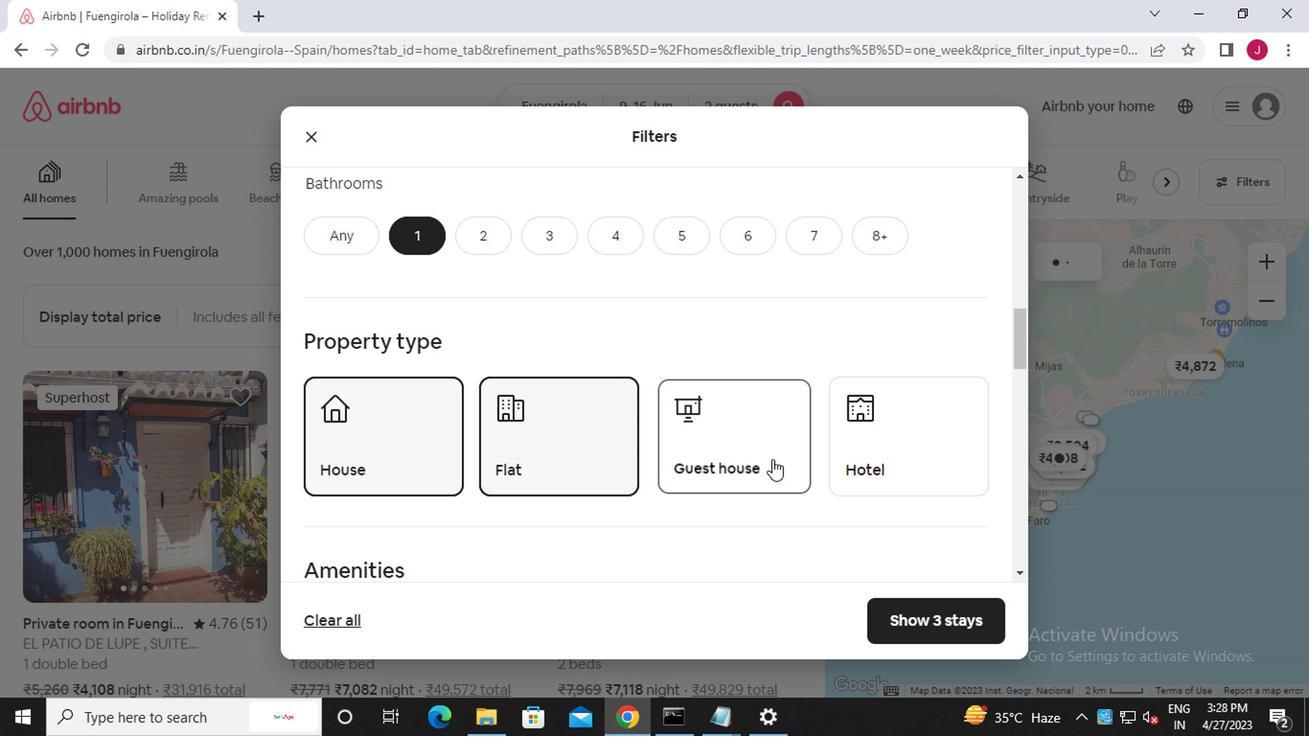 
Action: Mouse scrolled (757, 460) with delta (0, -1)
Screenshot: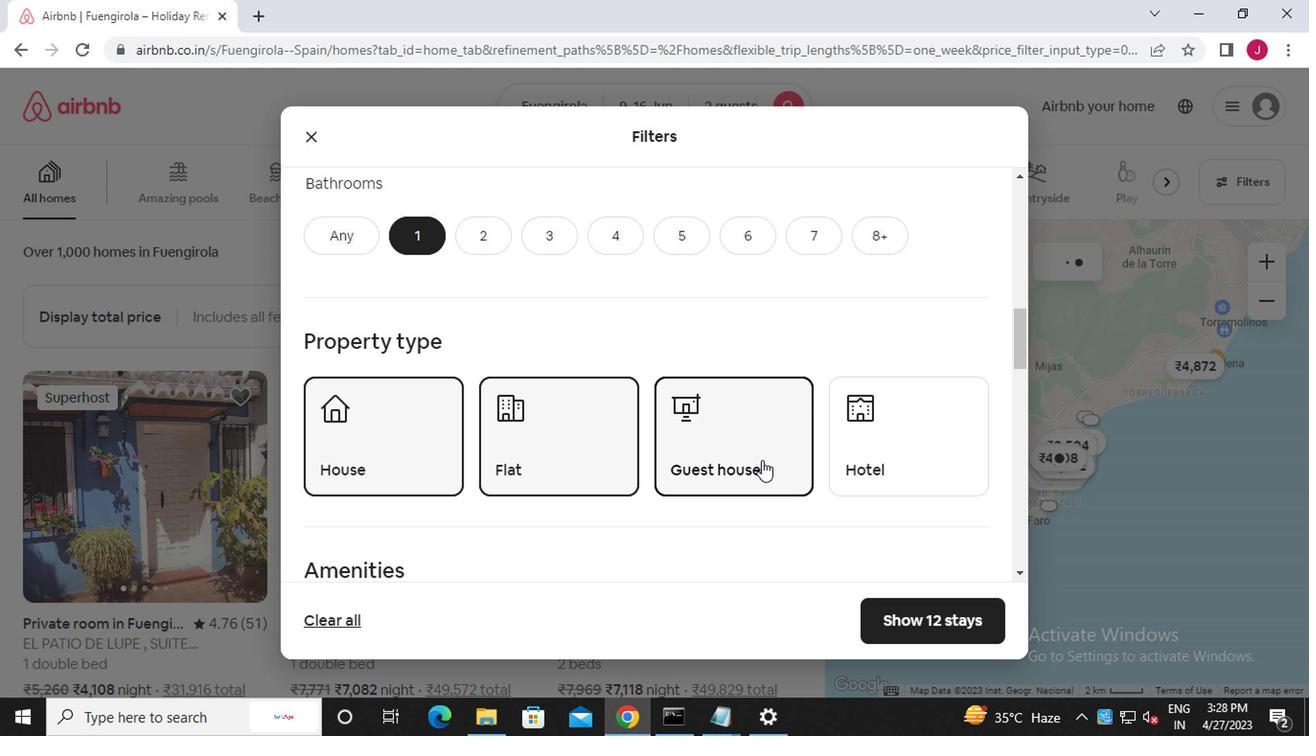 
Action: Mouse scrolled (757, 460) with delta (0, -1)
Screenshot: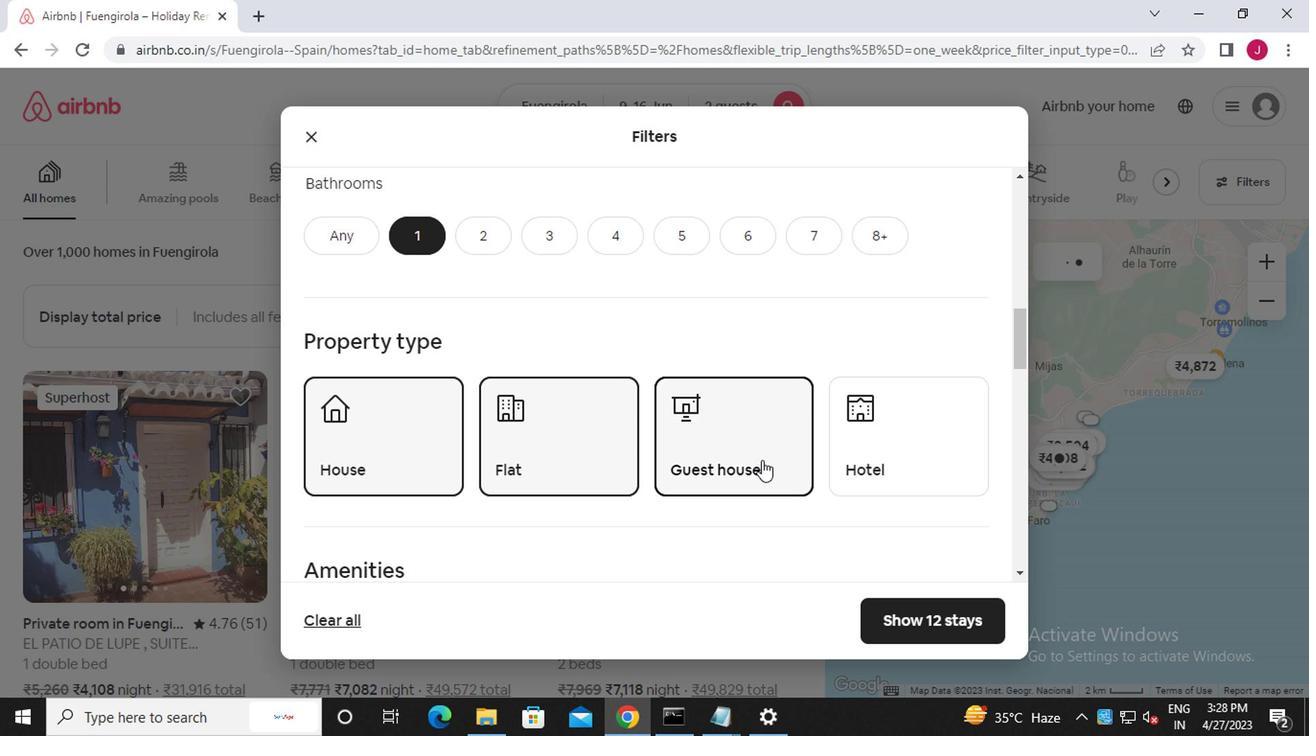 
Action: Mouse scrolled (757, 460) with delta (0, -1)
Screenshot: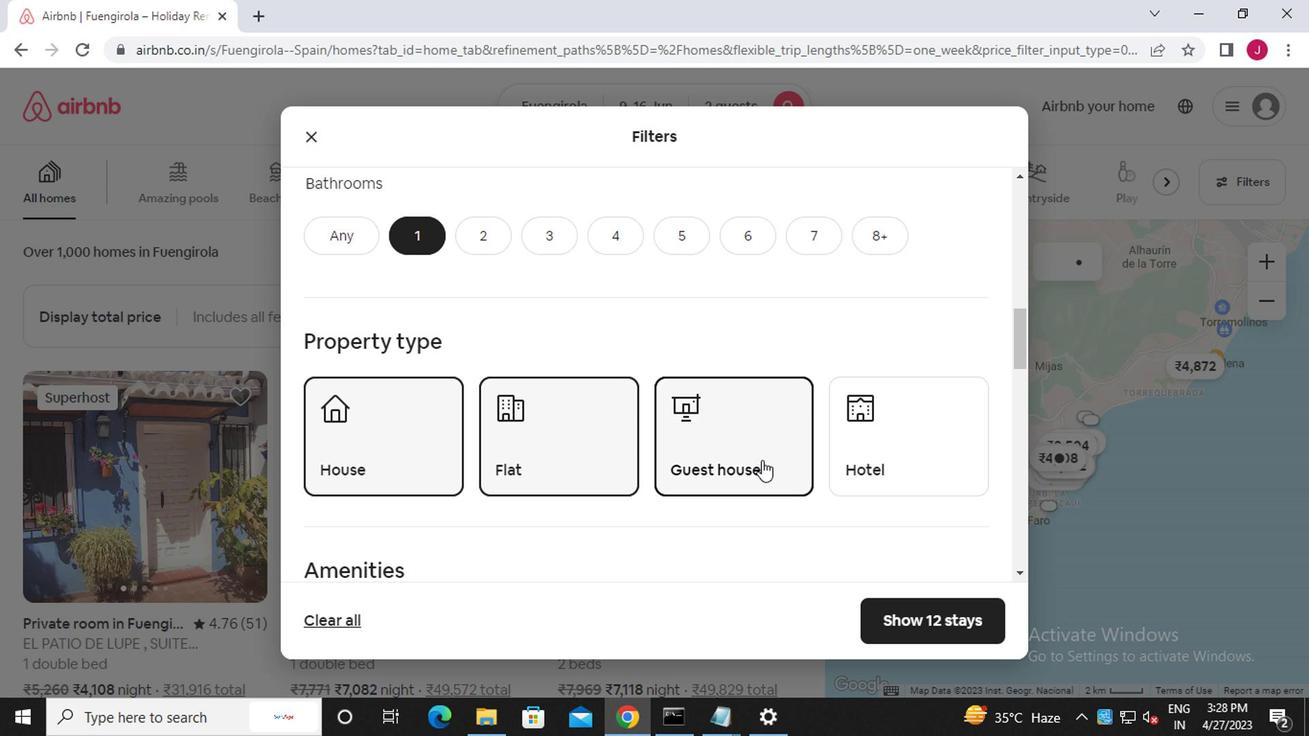
Action: Mouse scrolled (757, 460) with delta (0, -1)
Screenshot: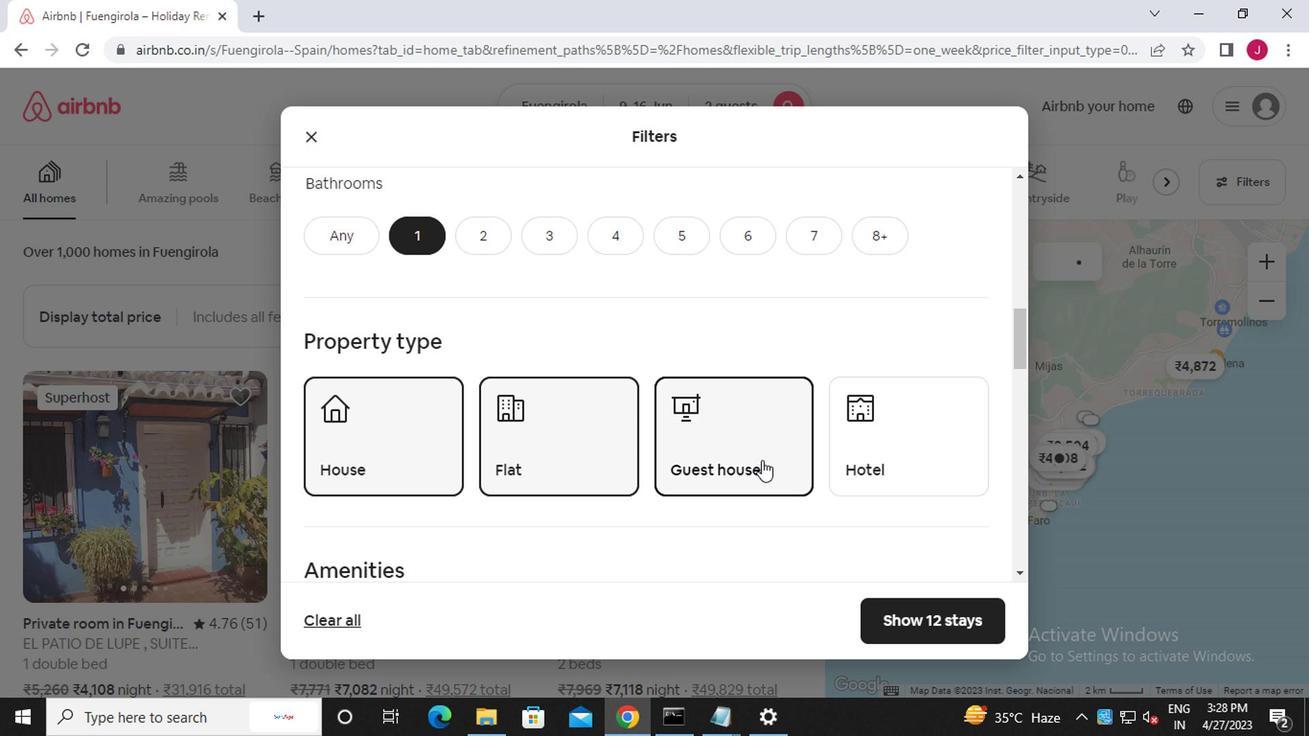 
Action: Mouse scrolled (757, 460) with delta (0, -1)
Screenshot: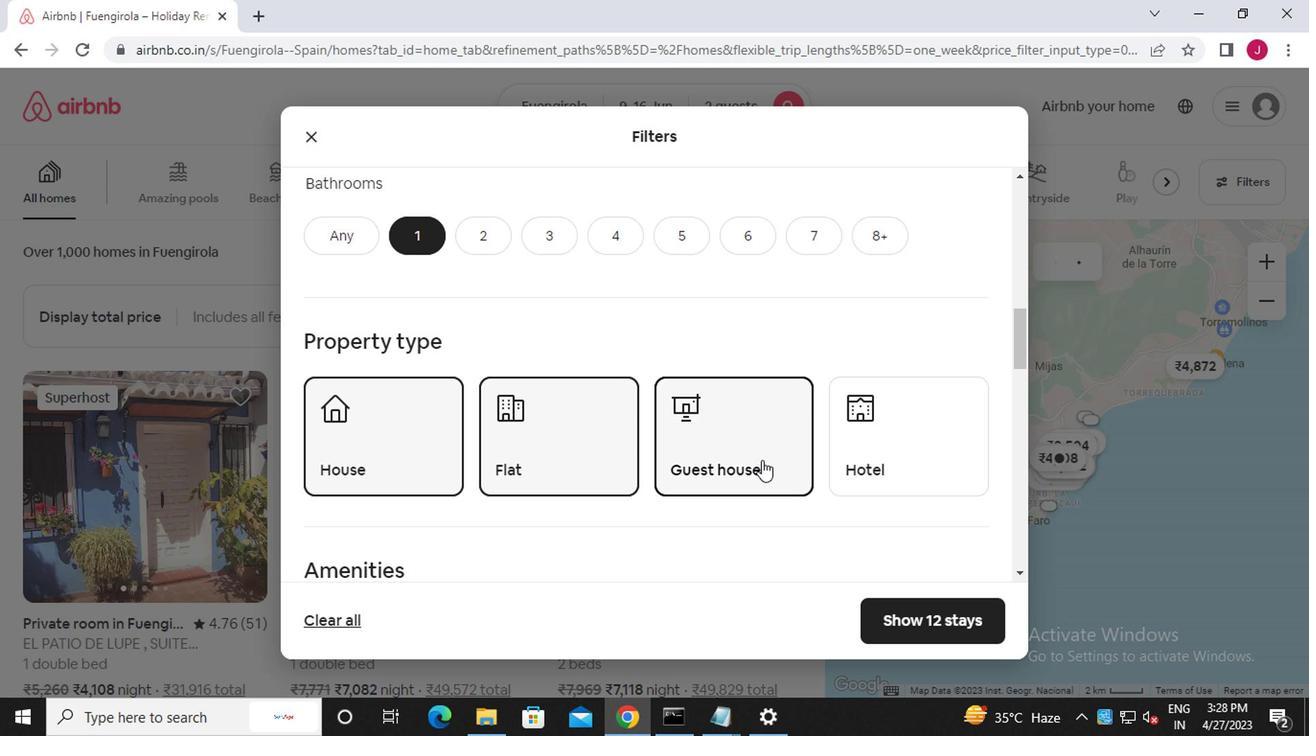 
Action: Mouse scrolled (757, 460) with delta (0, -1)
Screenshot: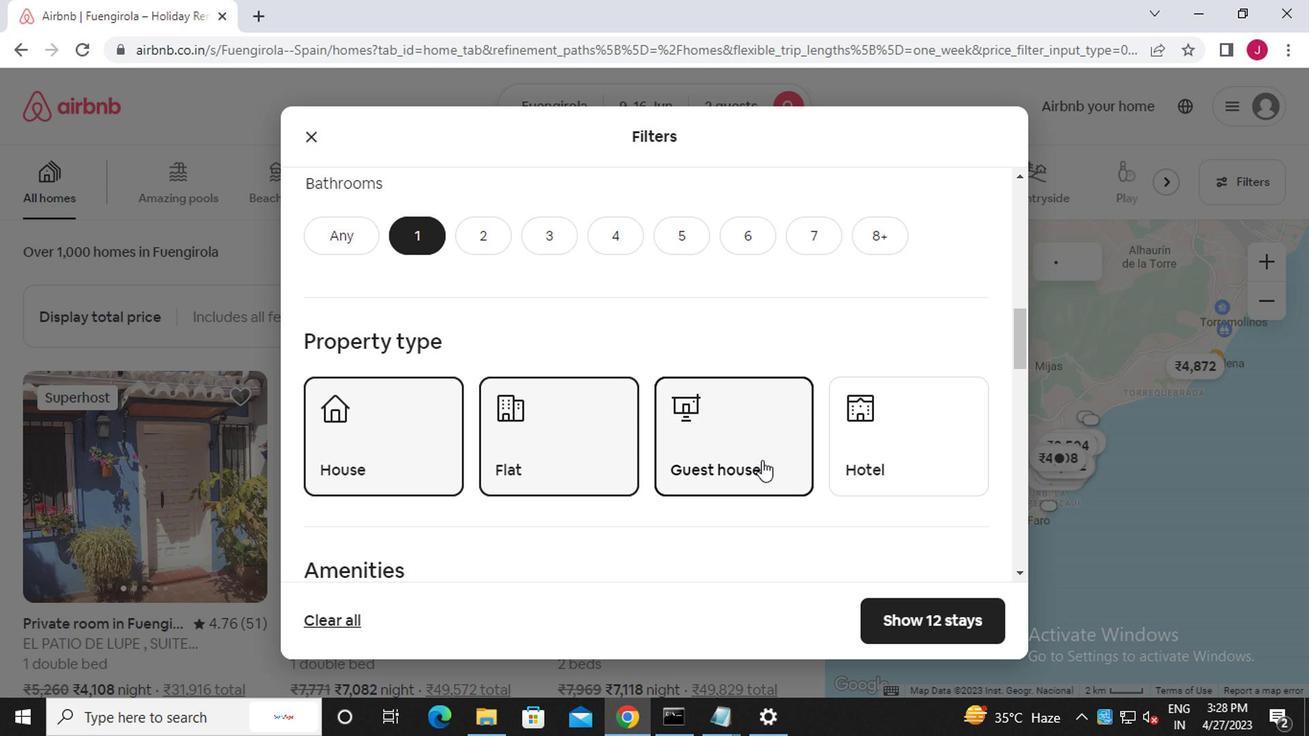 
Action: Mouse moved to (941, 447)
Screenshot: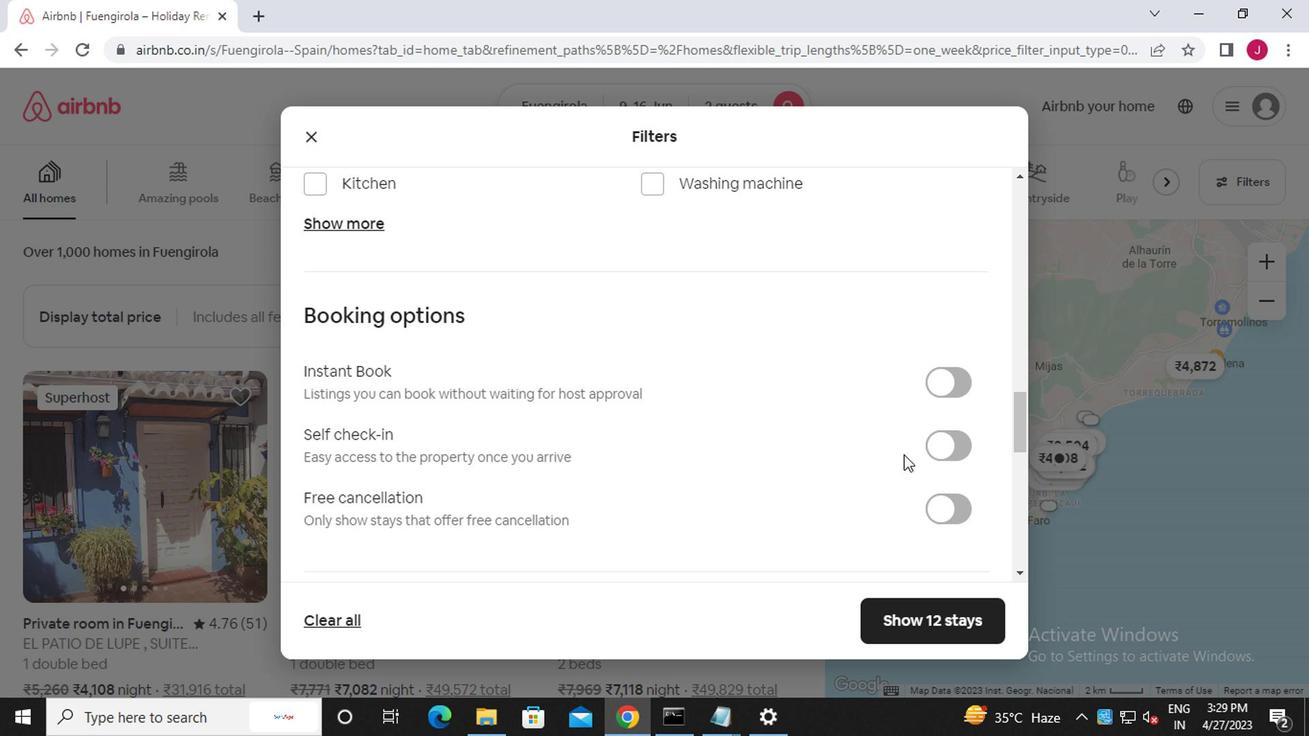 
Action: Mouse pressed left at (941, 447)
Screenshot: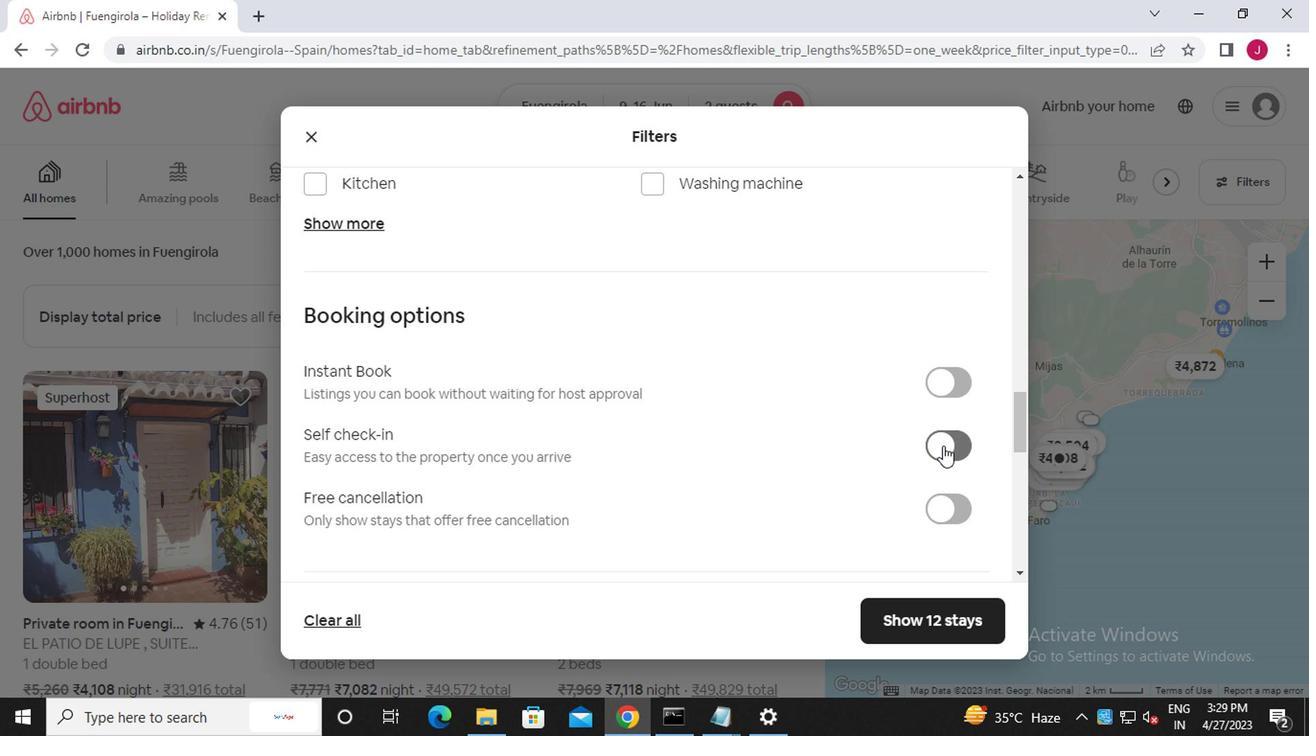 
Action: Mouse moved to (452, 496)
Screenshot: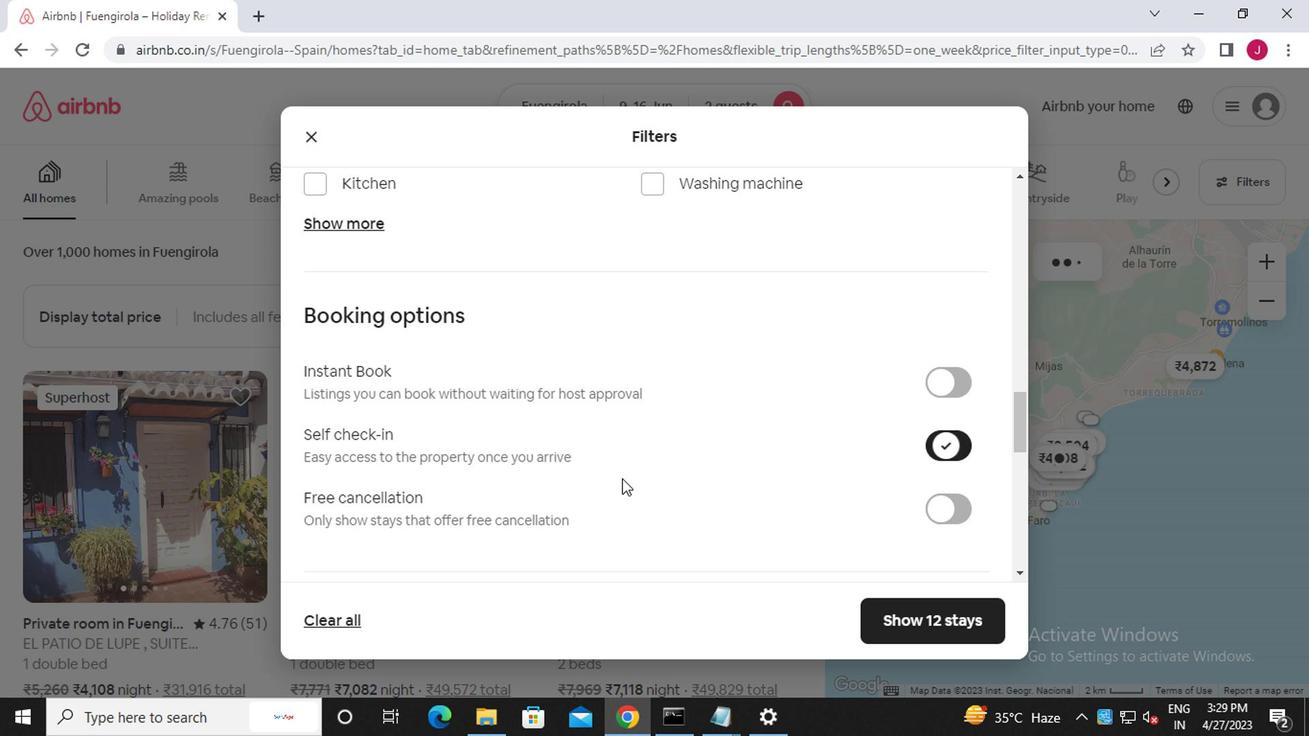 
Action: Mouse scrolled (452, 495) with delta (0, 0)
Screenshot: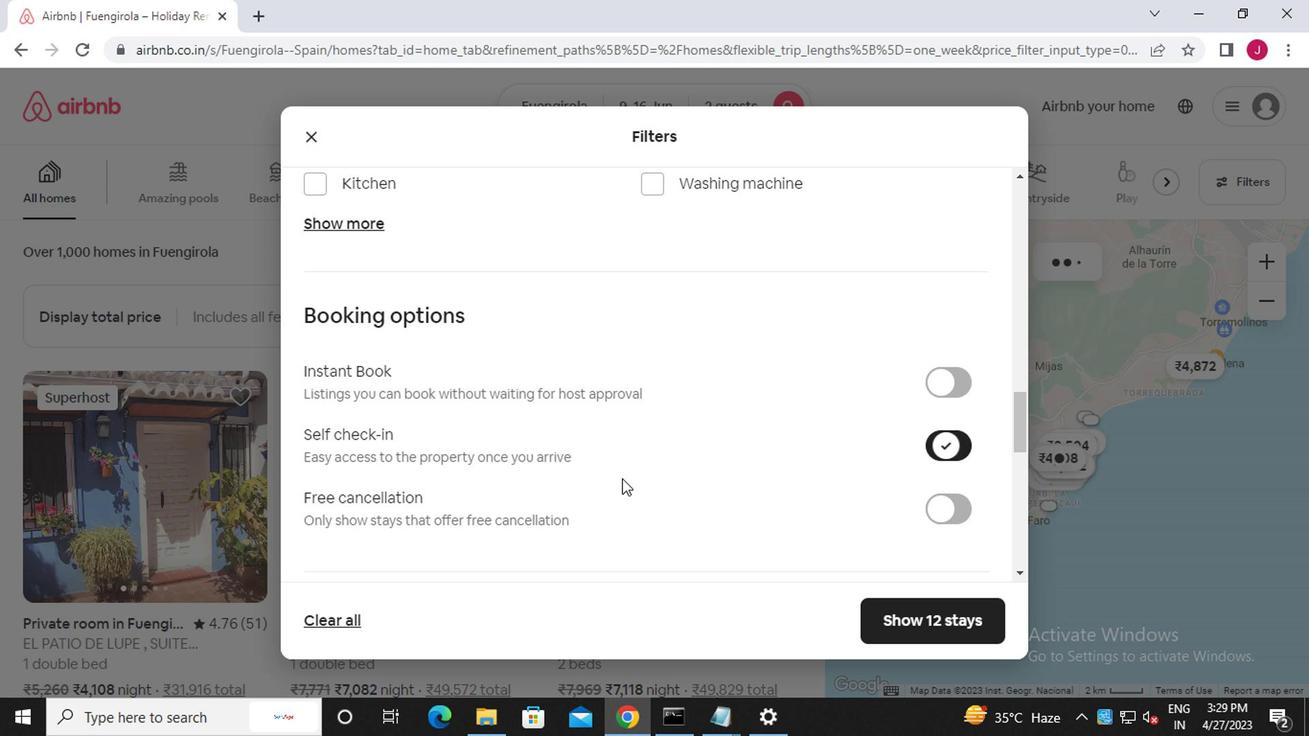 
Action: Mouse moved to (452, 496)
Screenshot: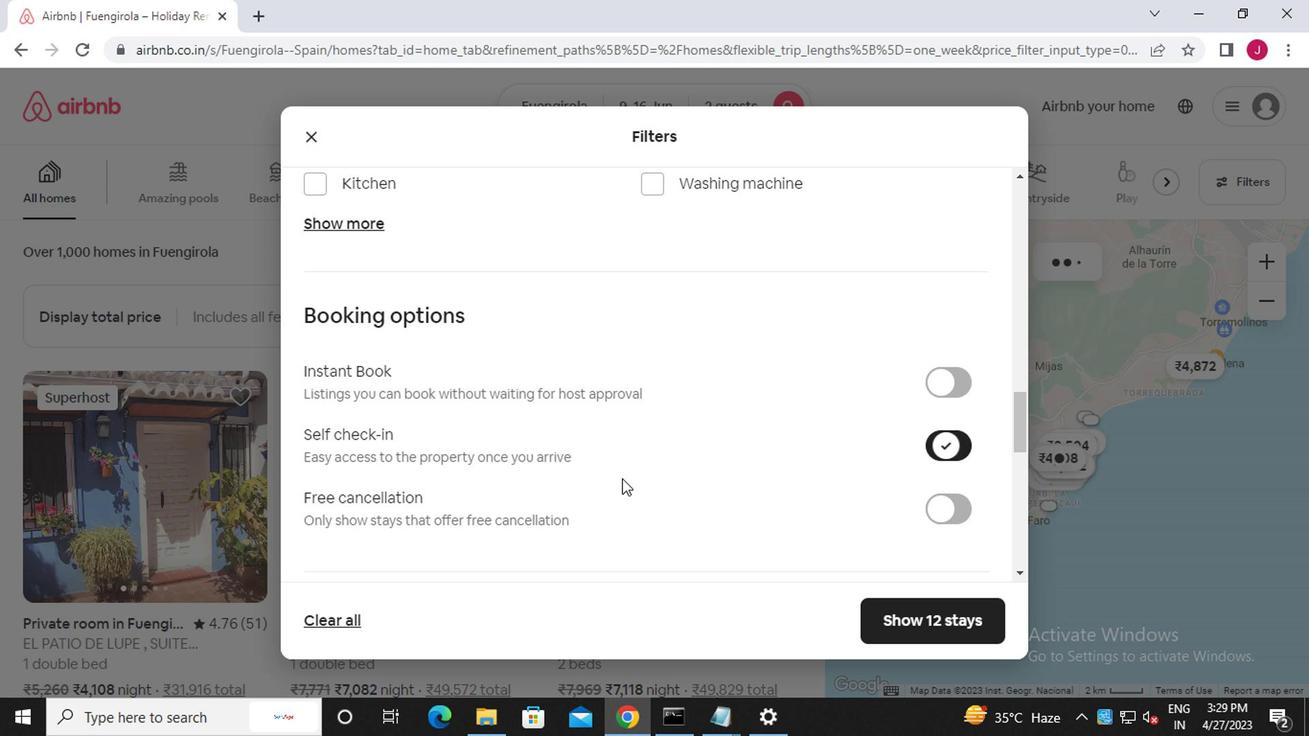 
Action: Mouse scrolled (452, 495) with delta (0, 0)
Screenshot: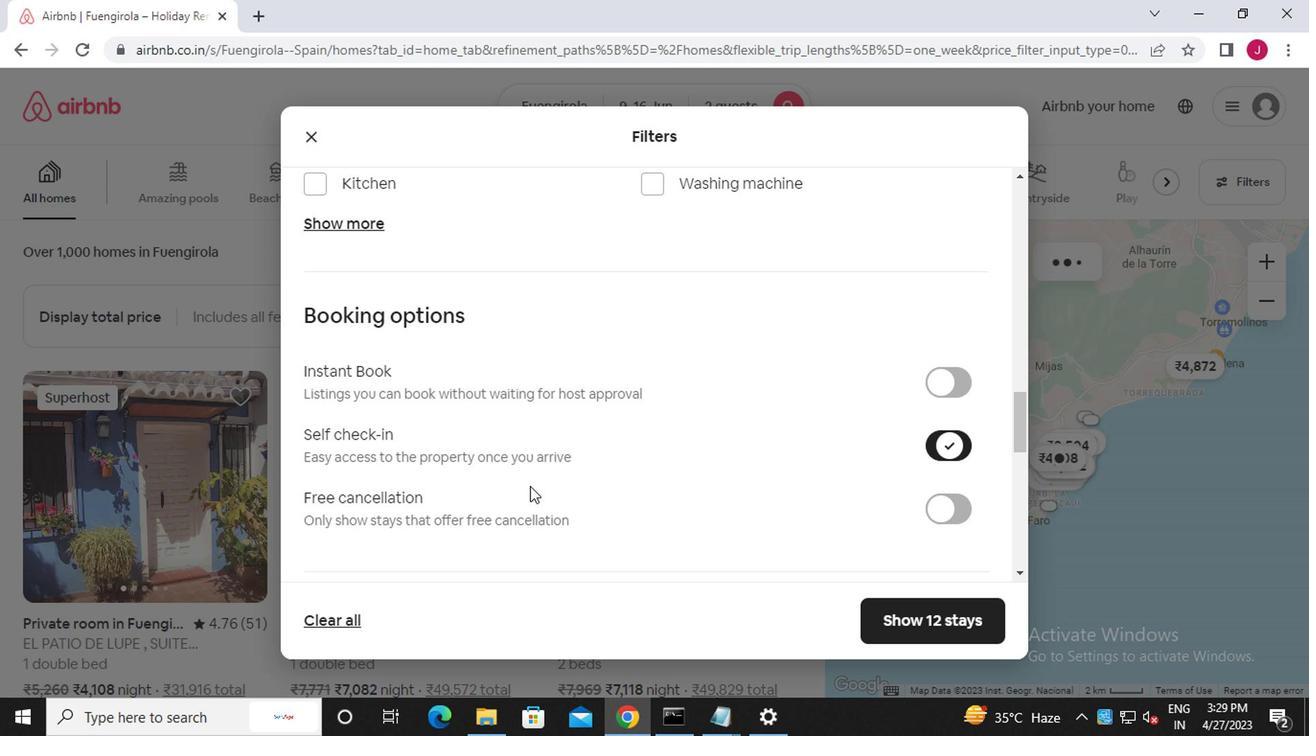 
Action: Mouse moved to (452, 496)
Screenshot: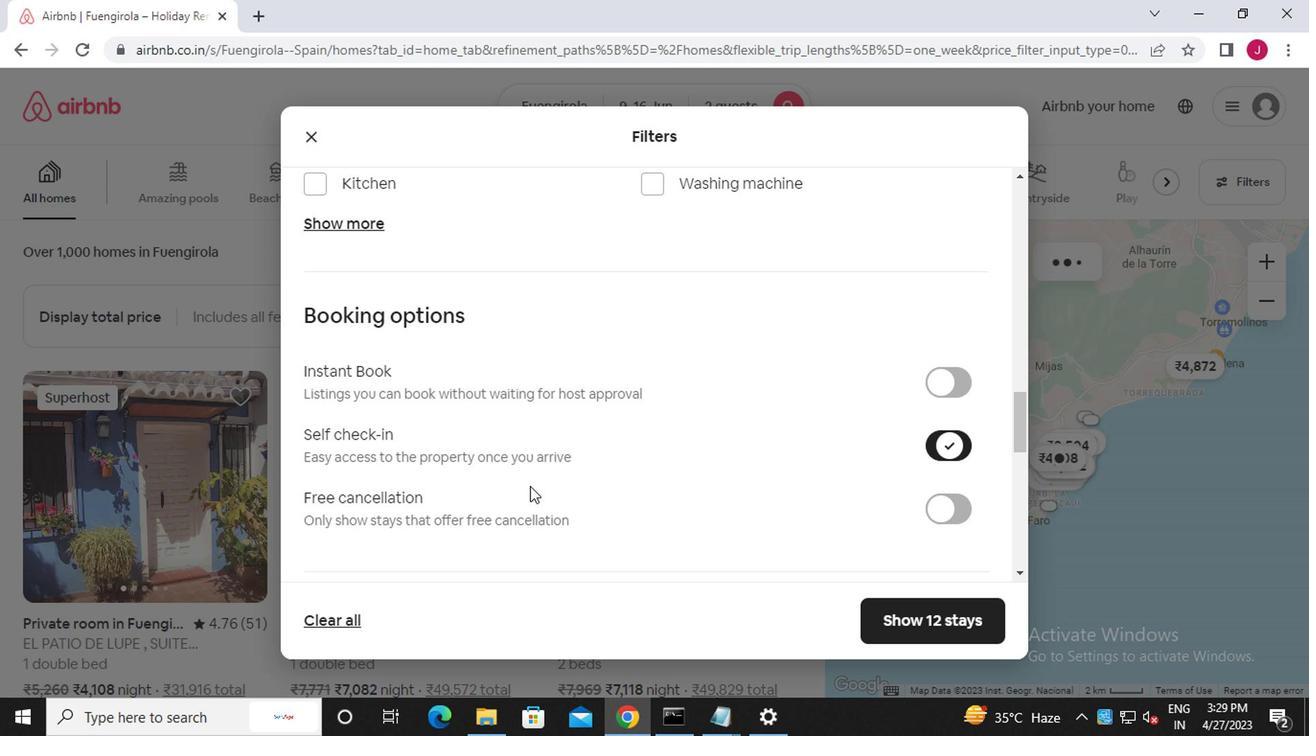 
Action: Mouse scrolled (452, 495) with delta (0, 0)
Screenshot: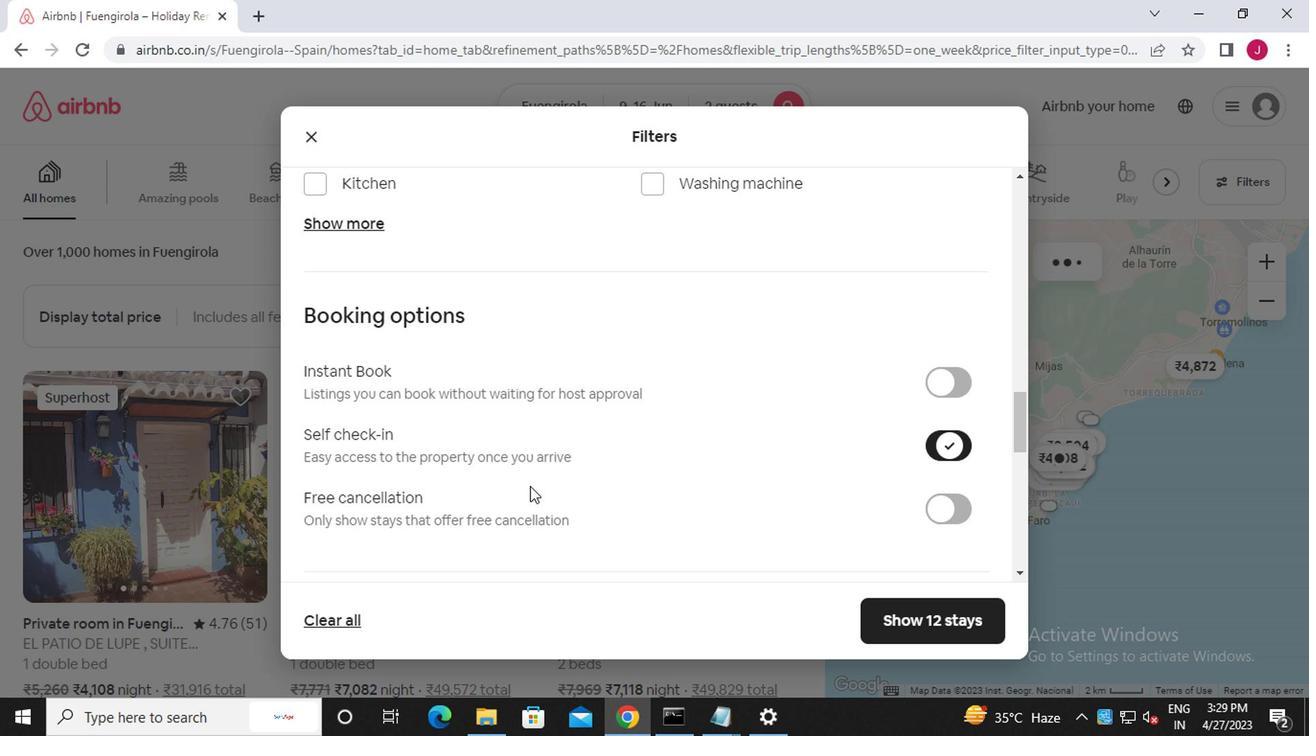 
Action: Mouse scrolled (452, 495) with delta (0, 0)
Screenshot: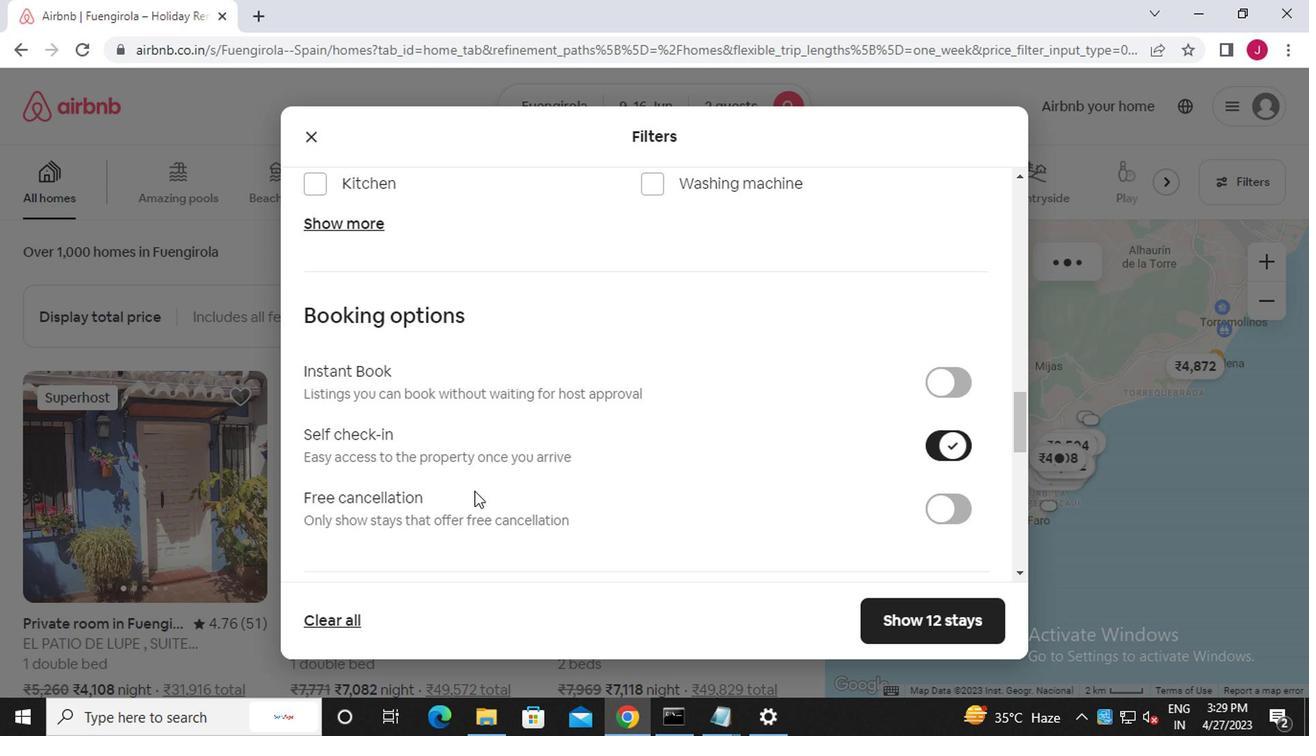
Action: Mouse moved to (450, 496)
Screenshot: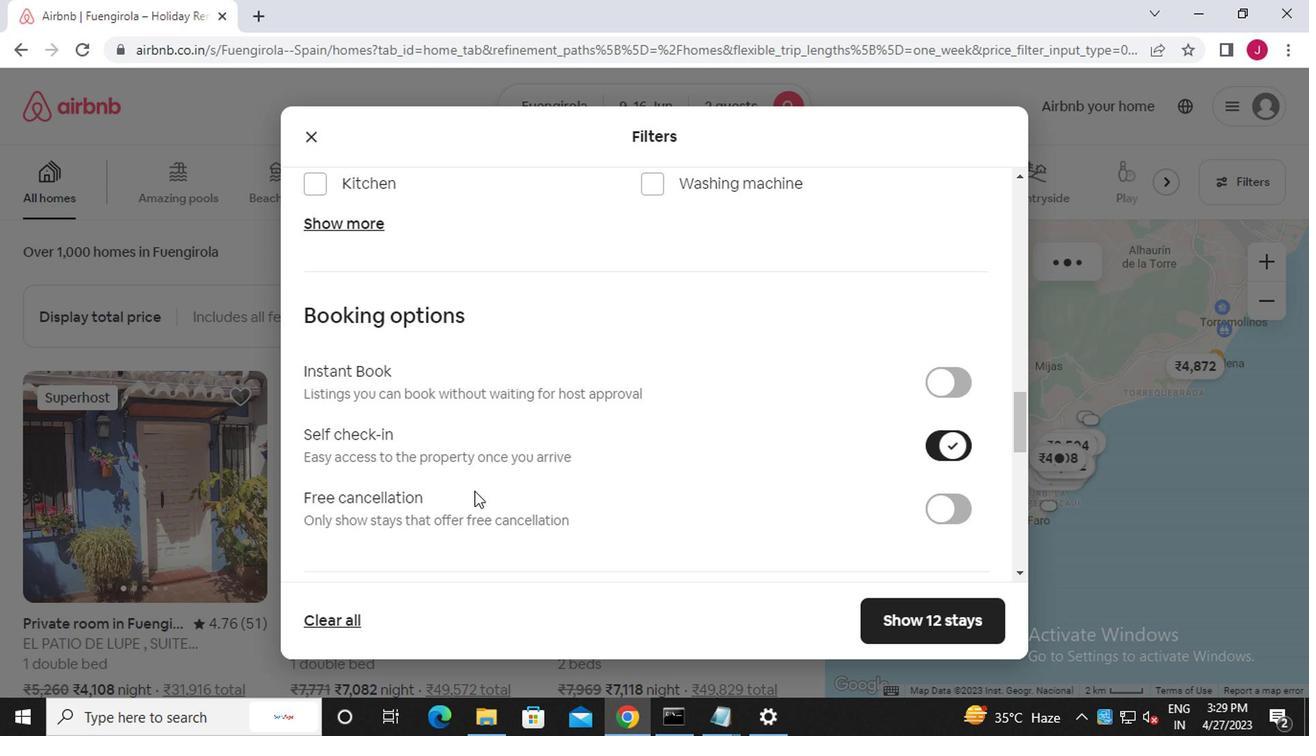 
Action: Mouse scrolled (450, 495) with delta (0, 0)
Screenshot: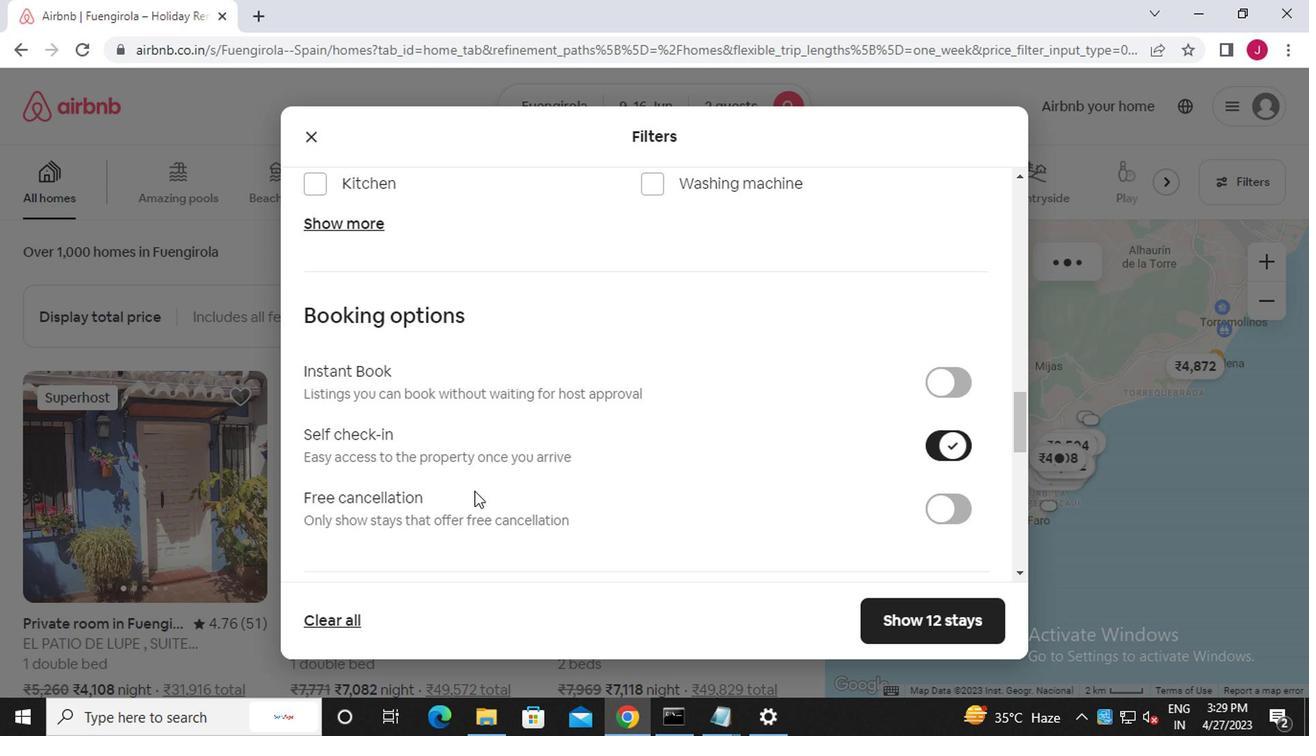 
Action: Mouse moved to (450, 496)
Screenshot: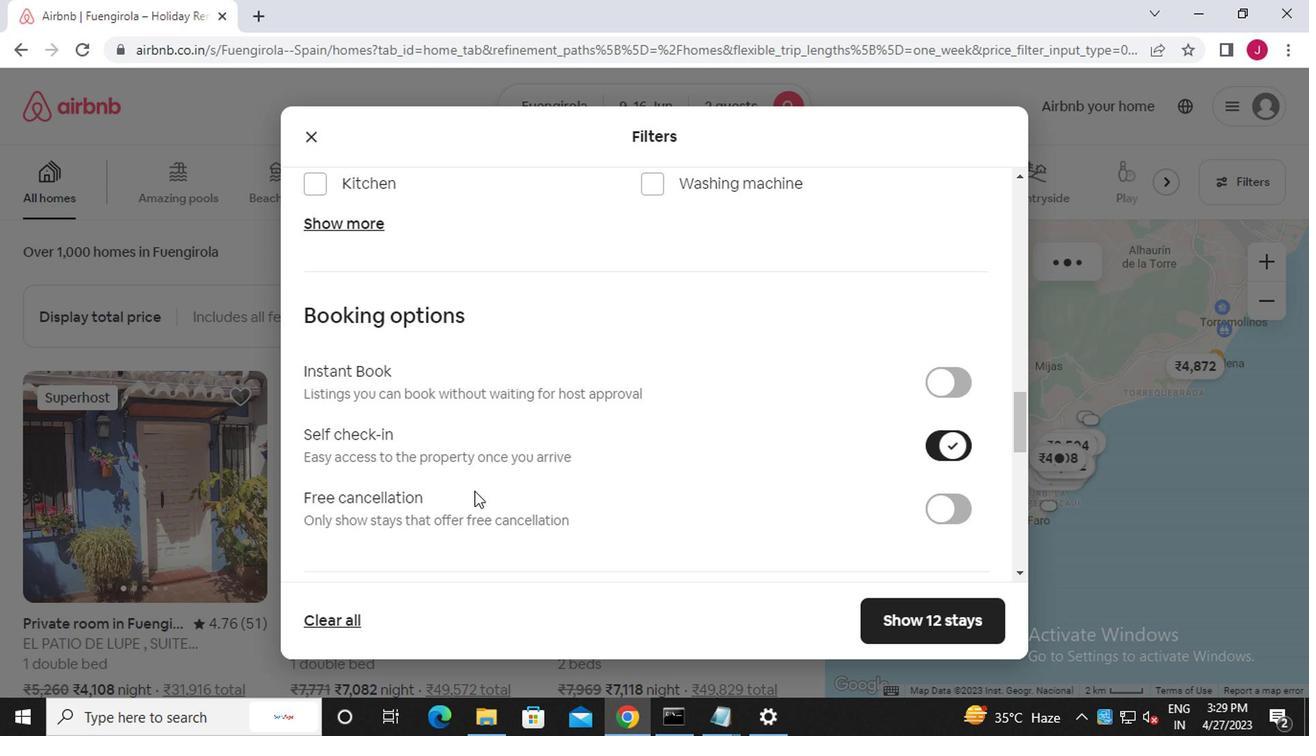 
Action: Mouse scrolled (450, 495) with delta (0, 0)
Screenshot: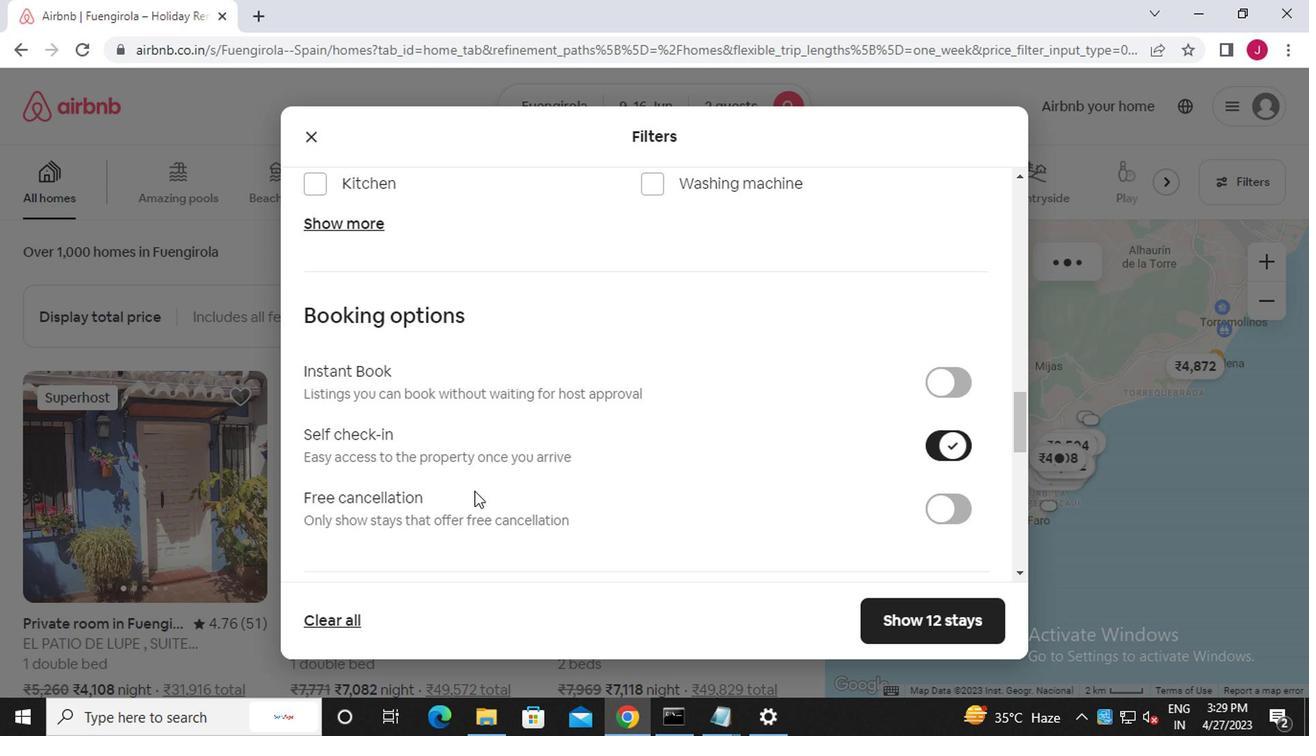 
Action: Mouse moved to (448, 497)
Screenshot: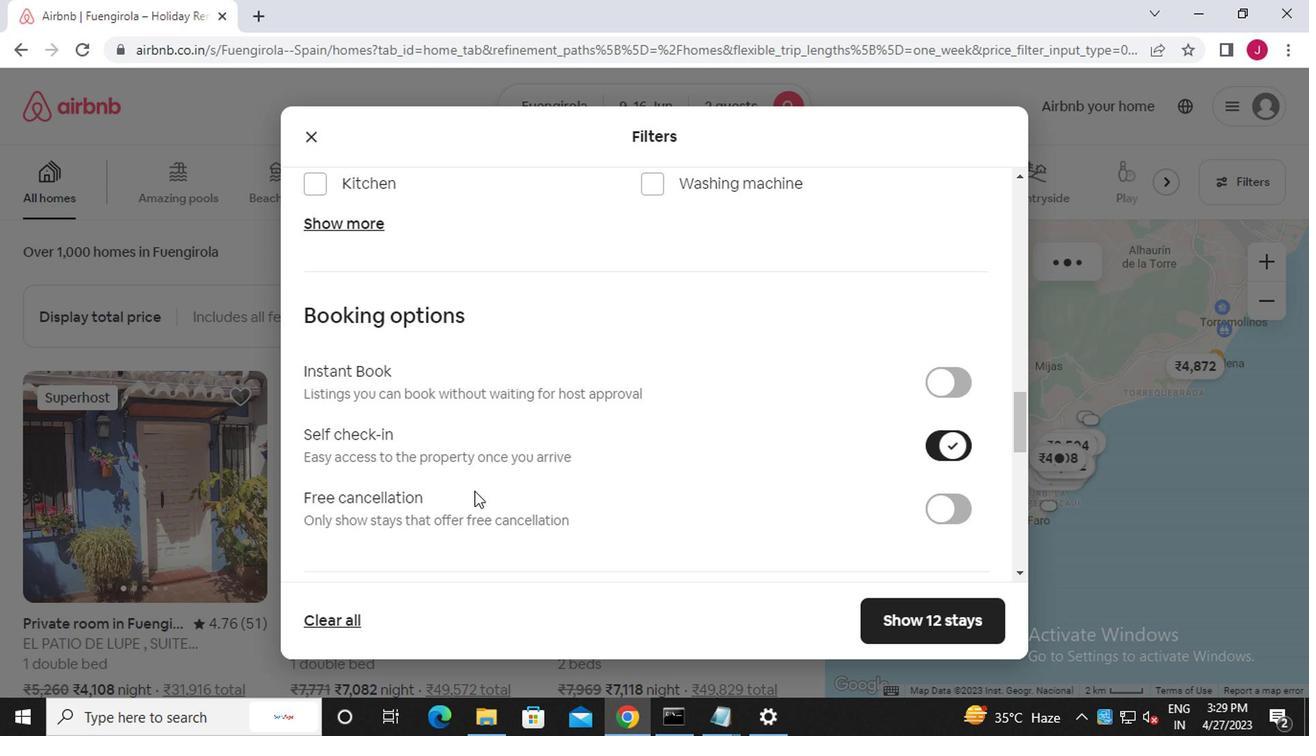 
Action: Mouse scrolled (448, 496) with delta (0, -1)
Screenshot: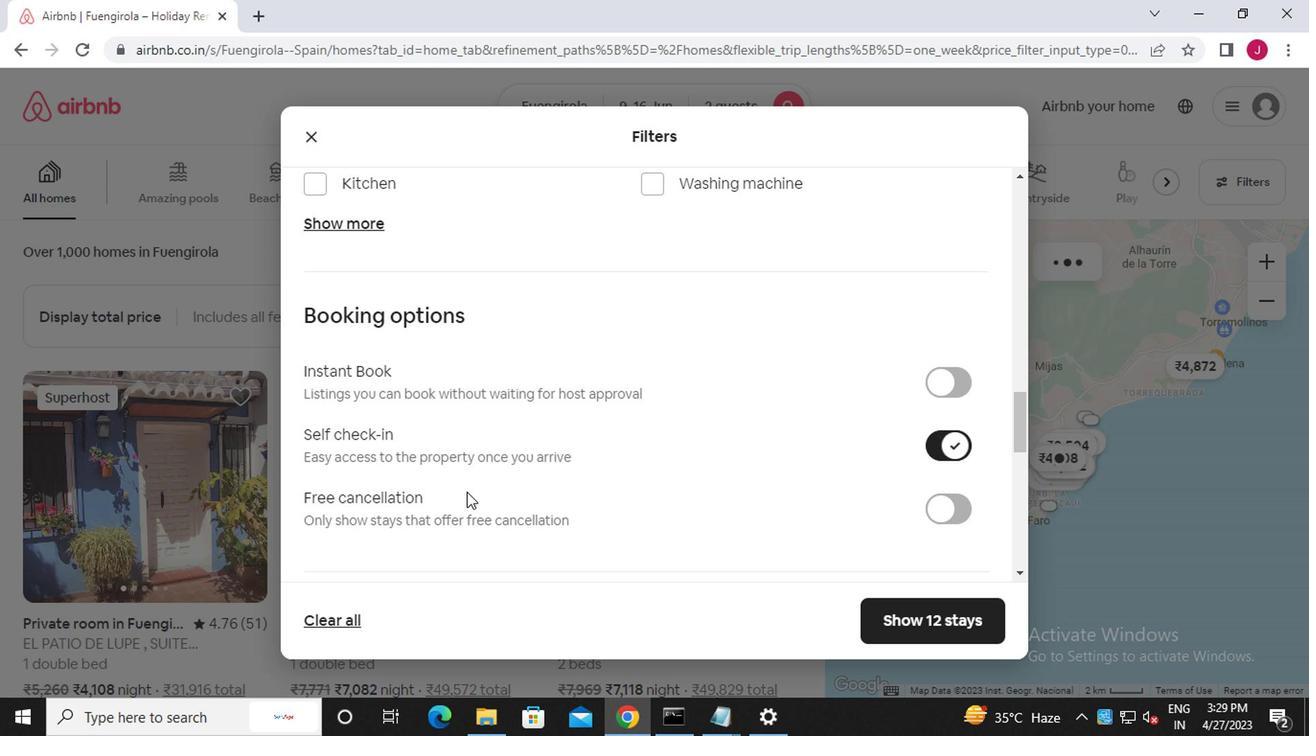 
Action: Mouse moved to (448, 497)
Screenshot: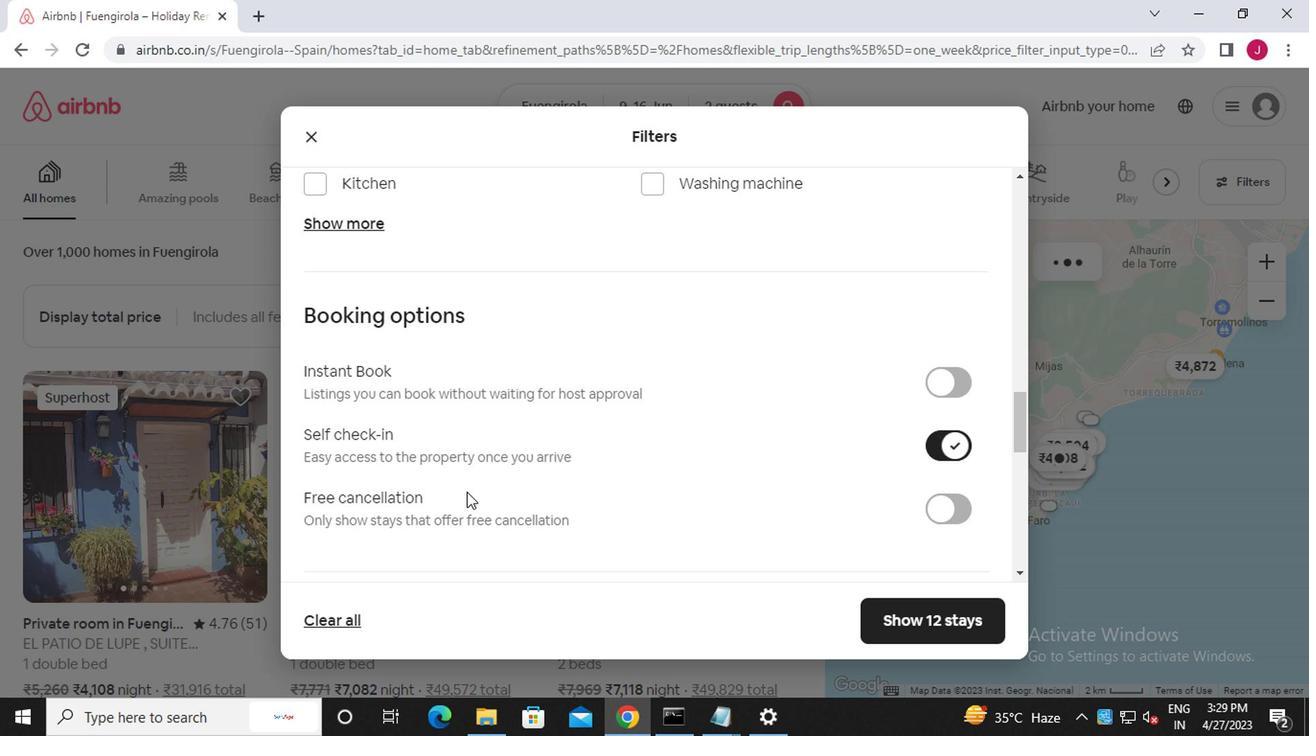 
Action: Mouse scrolled (448, 496) with delta (0, -1)
Screenshot: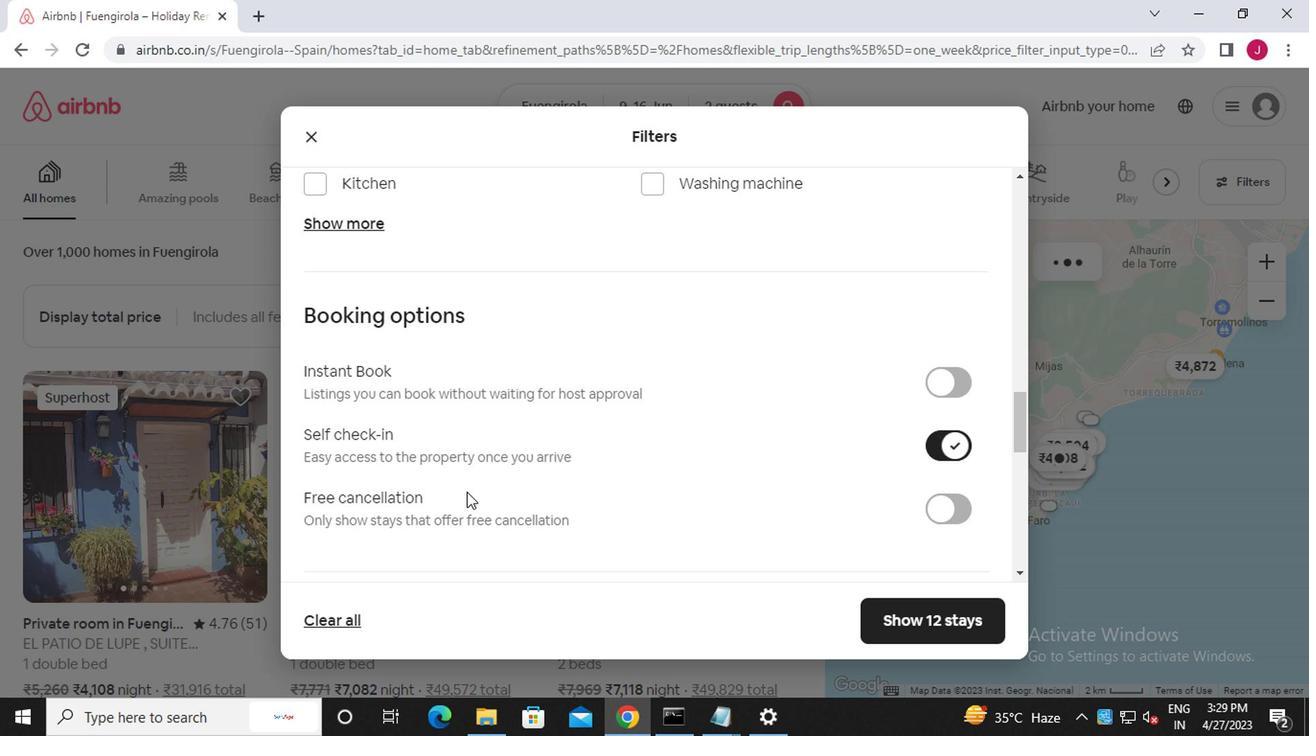
Action: Mouse moved to (313, 461)
Screenshot: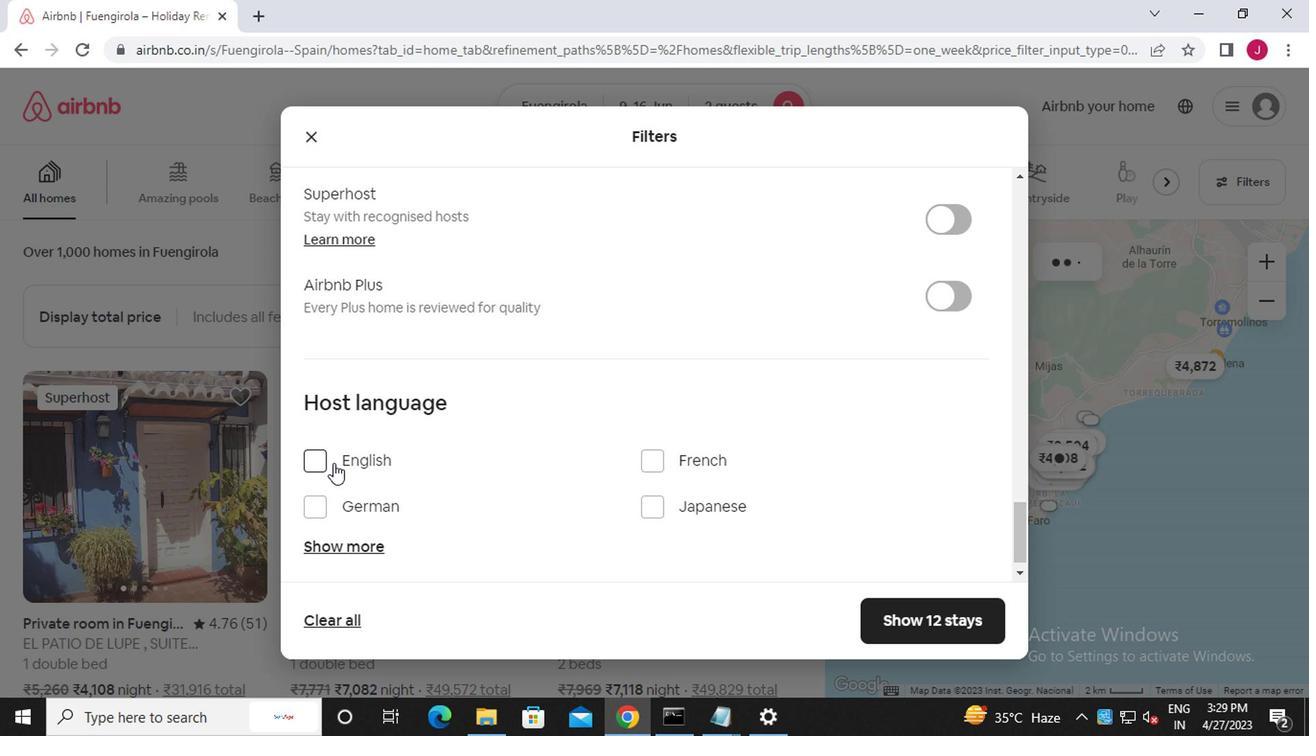 
Action: Mouse pressed left at (313, 461)
Screenshot: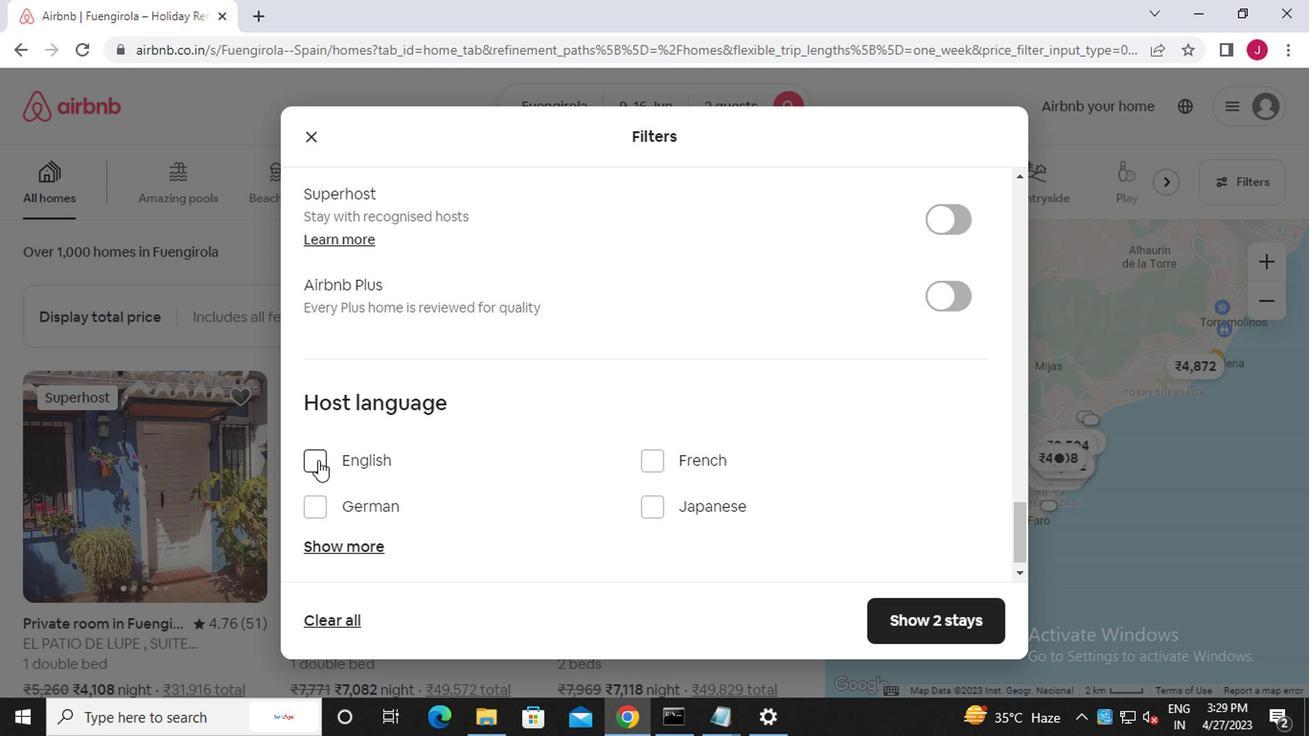 
Action: Mouse moved to (895, 623)
Screenshot: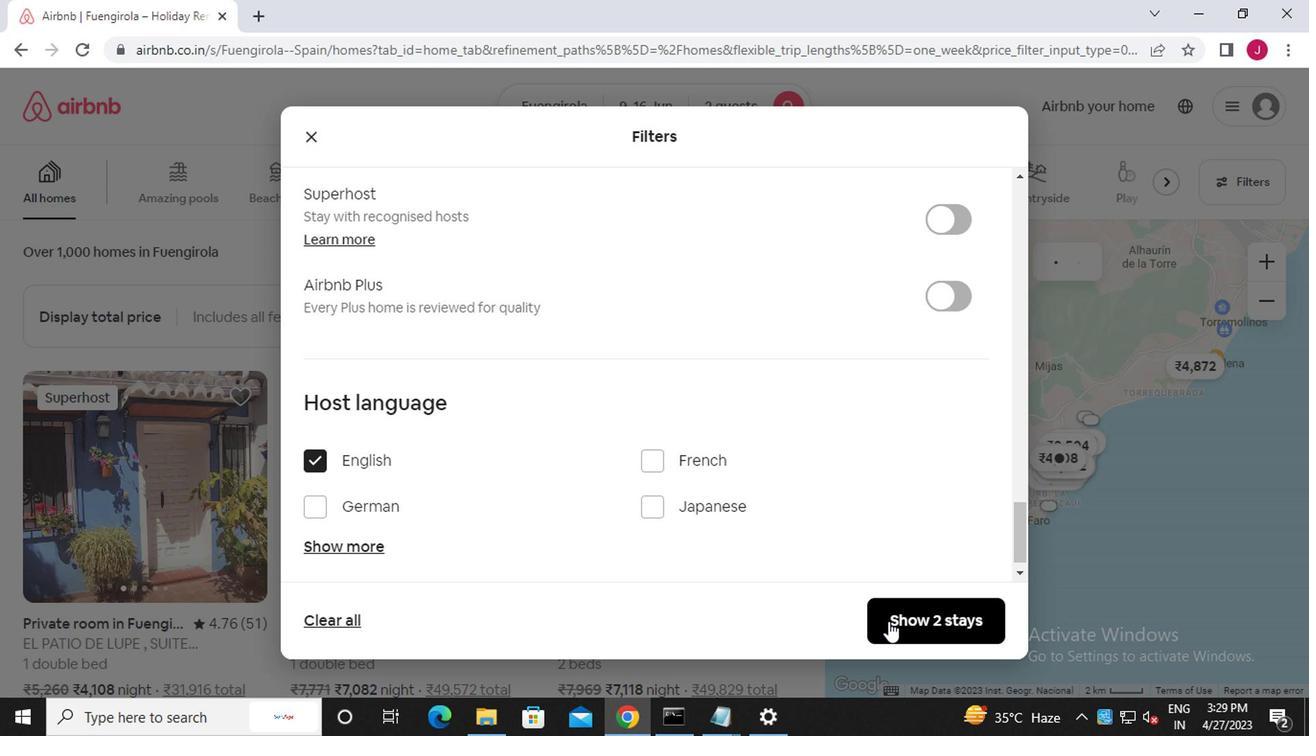 
Action: Mouse pressed left at (895, 623)
Screenshot: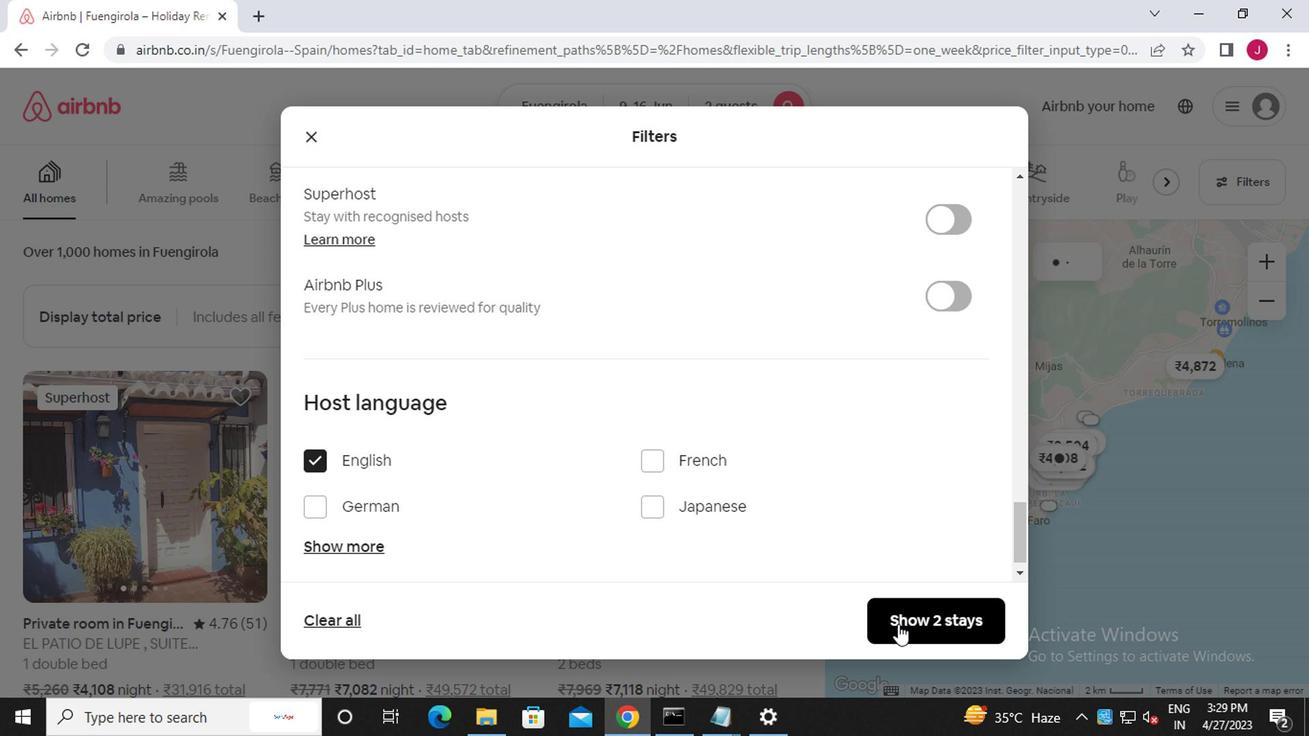 
Action: Mouse moved to (893, 624)
Screenshot: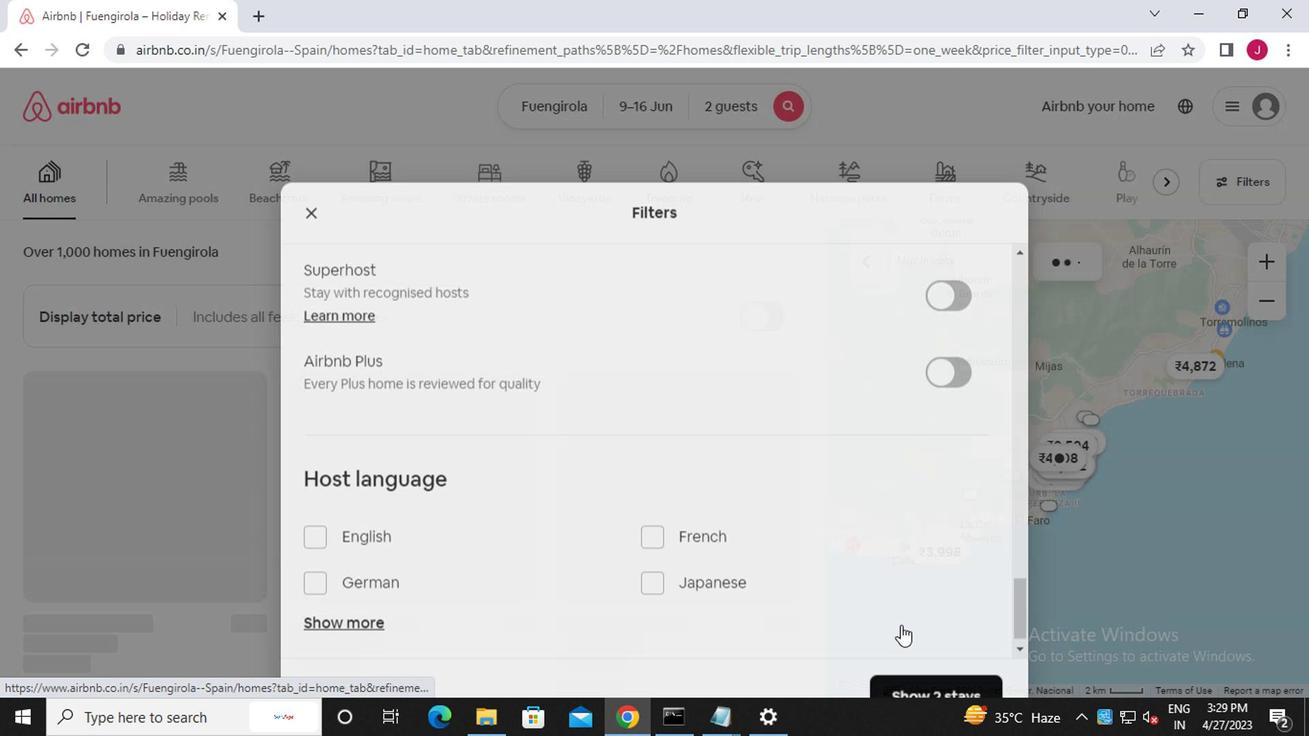 
